Task: Find out when the last Metromover Inner Loop train is departing from Brickell to Government Center.
Action: Mouse moved to (297, 62)
Screenshot: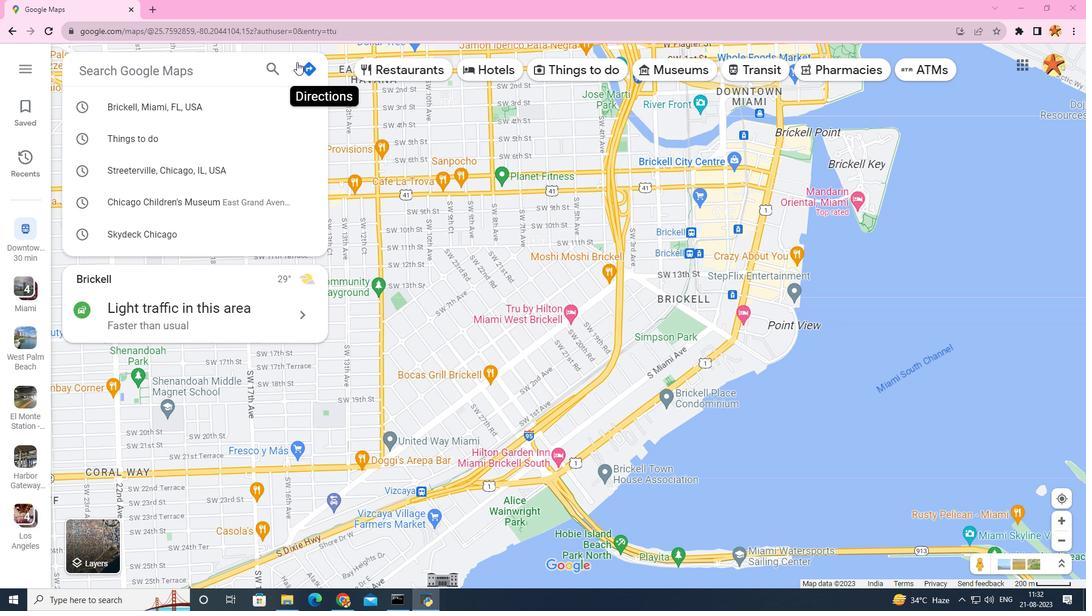 
Action: Mouse pressed left at (297, 62)
Screenshot: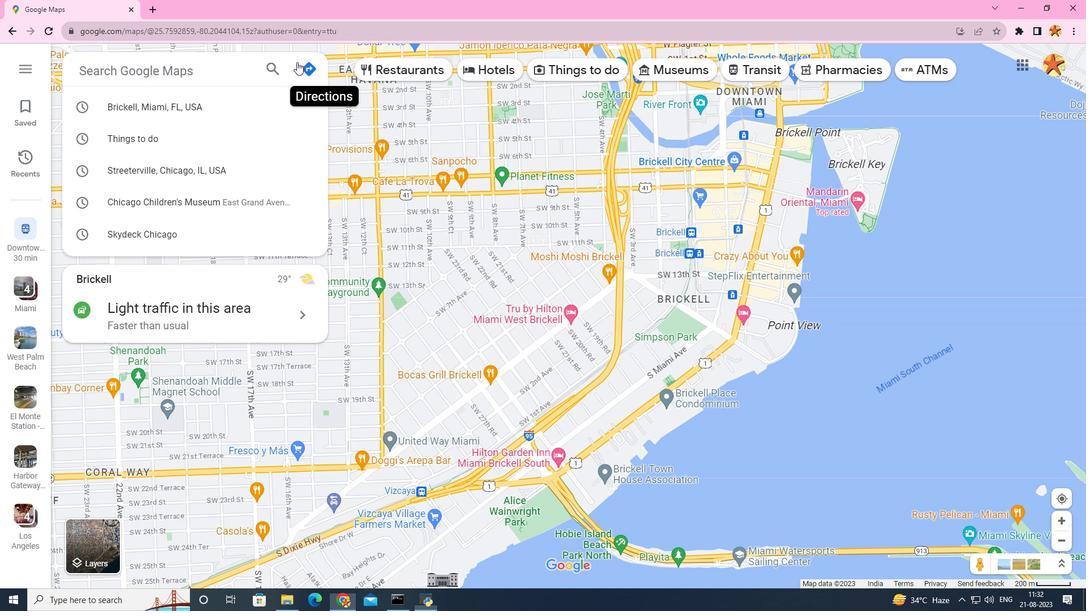 
Action: Mouse moved to (223, 109)
Screenshot: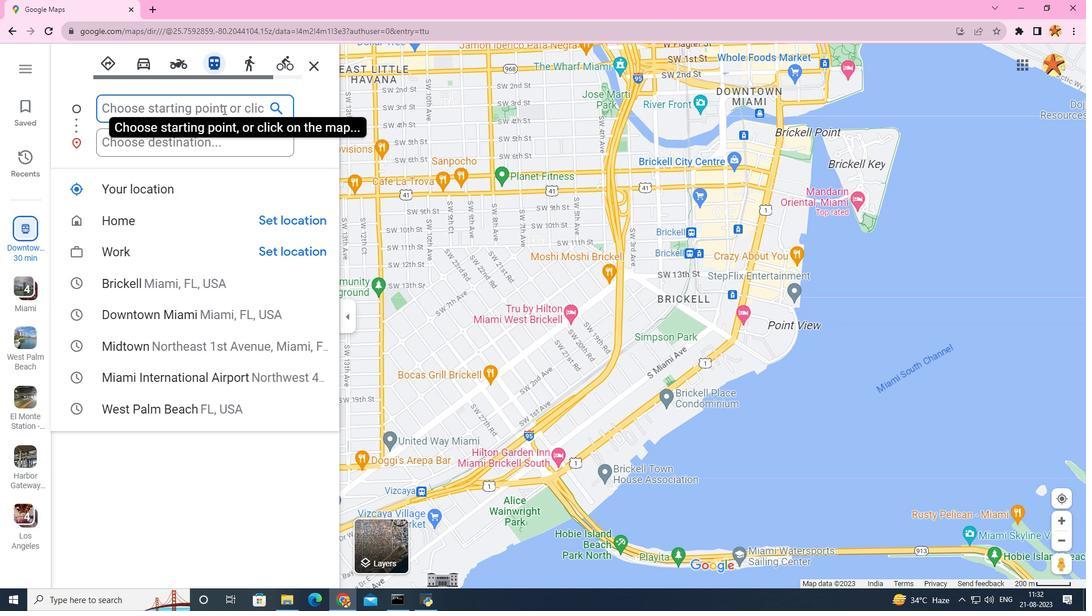 
Action: Mouse pressed left at (223, 109)
Screenshot: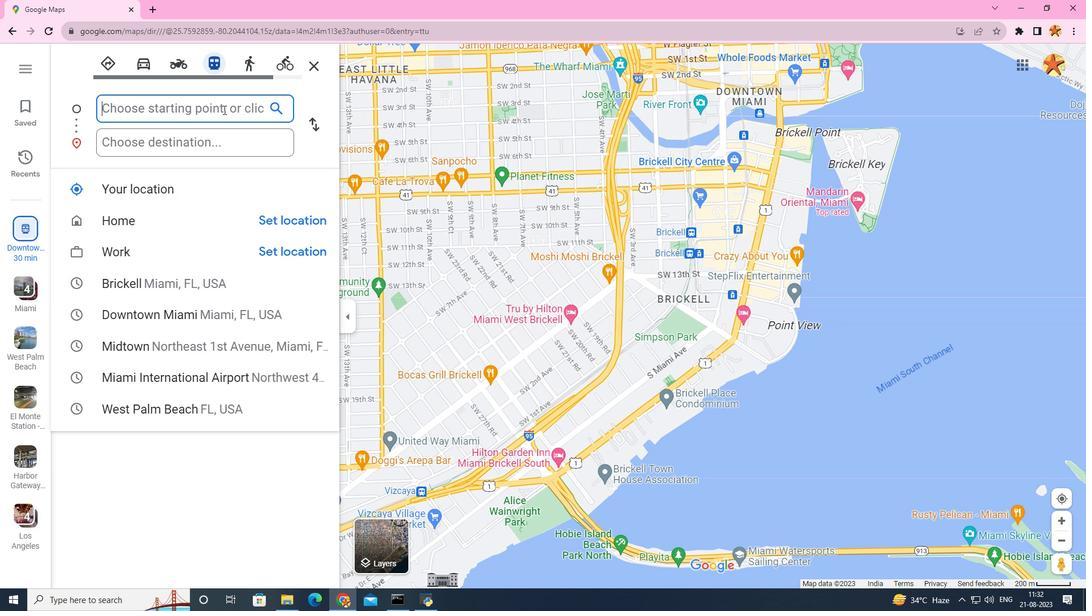 
Action: Key pressed <Key.caps_lock>B<Key.caps_lock>rickell
Screenshot: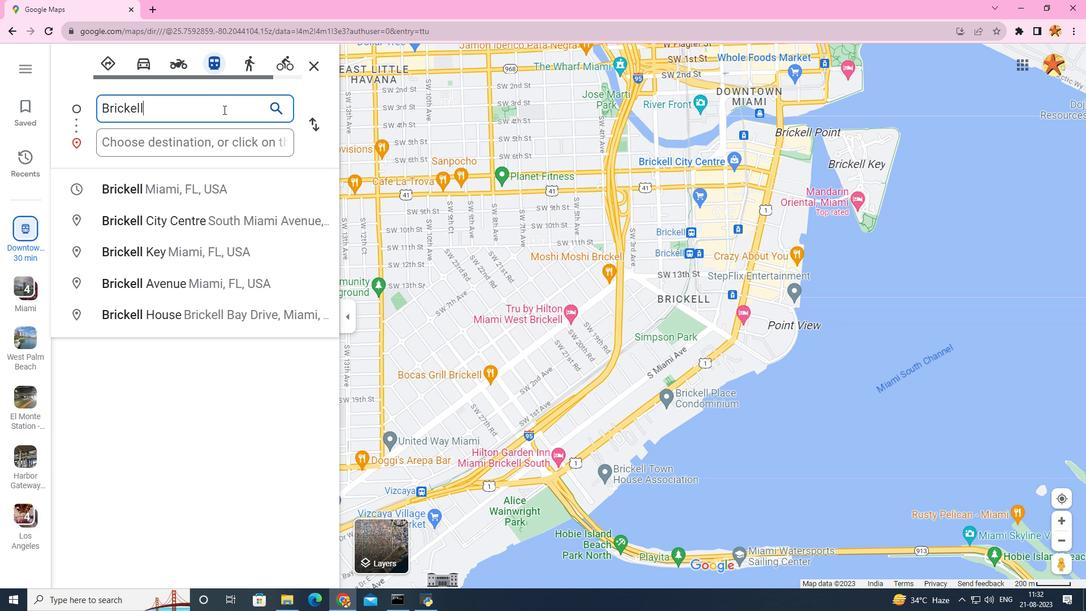 
Action: Mouse moved to (199, 195)
Screenshot: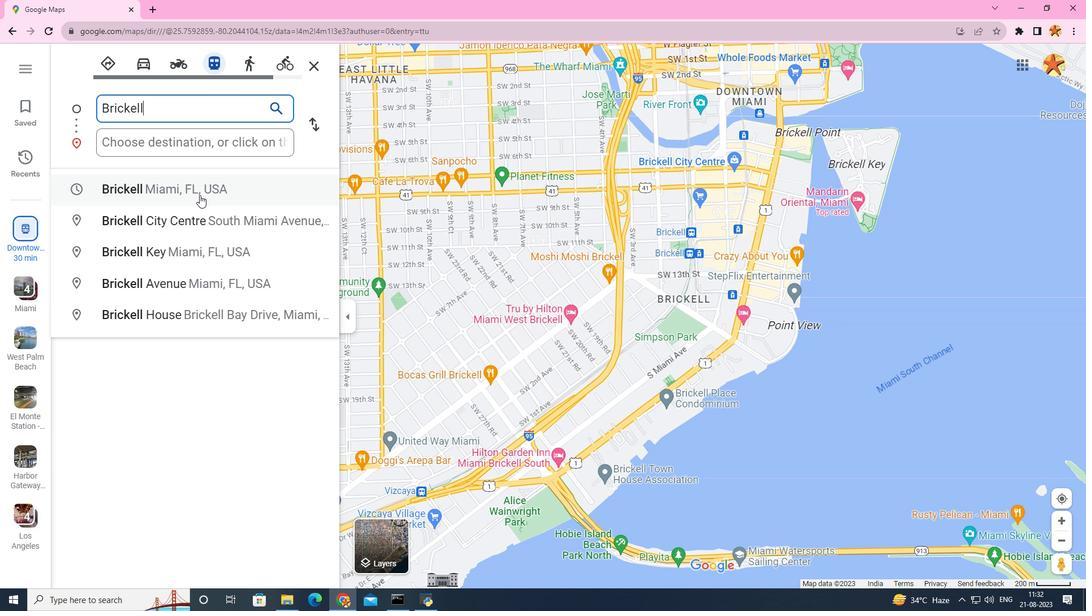 
Action: Mouse pressed left at (199, 195)
Screenshot: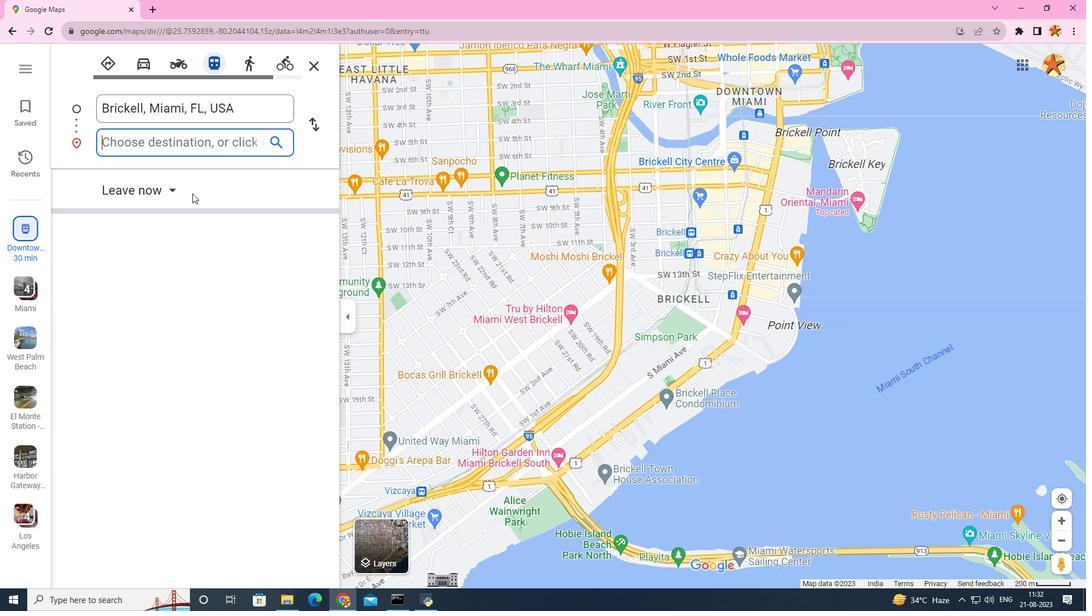 
Action: Mouse moved to (181, 138)
Screenshot: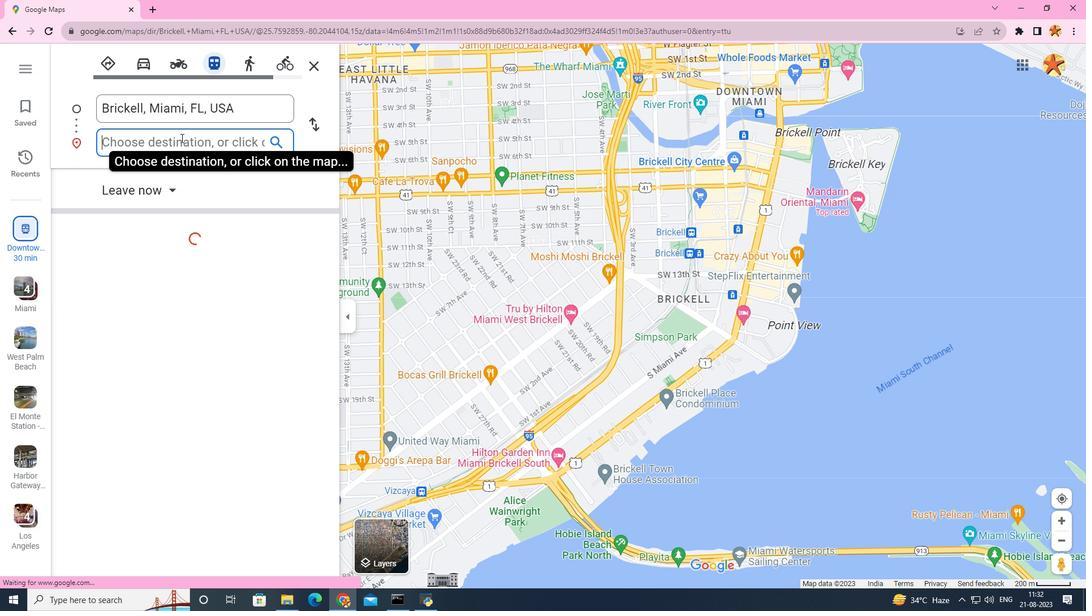 
Action: Mouse pressed left at (181, 138)
Screenshot: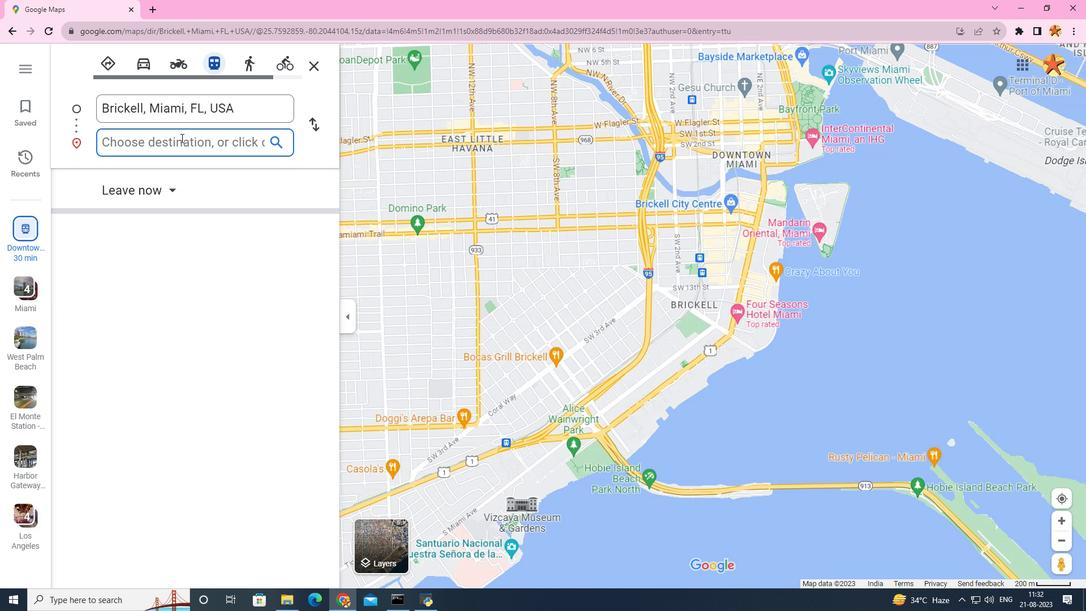 
Action: Key pressed <Key.caps_lock>G<Key.caps_lock>overnment
Screenshot: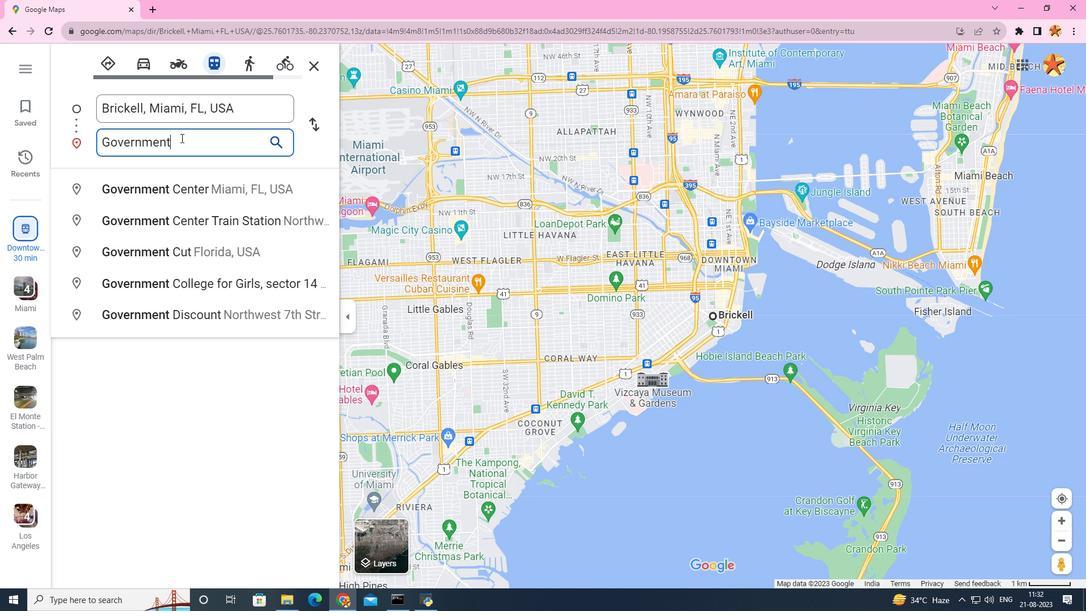 
Action: Mouse moved to (184, 174)
Screenshot: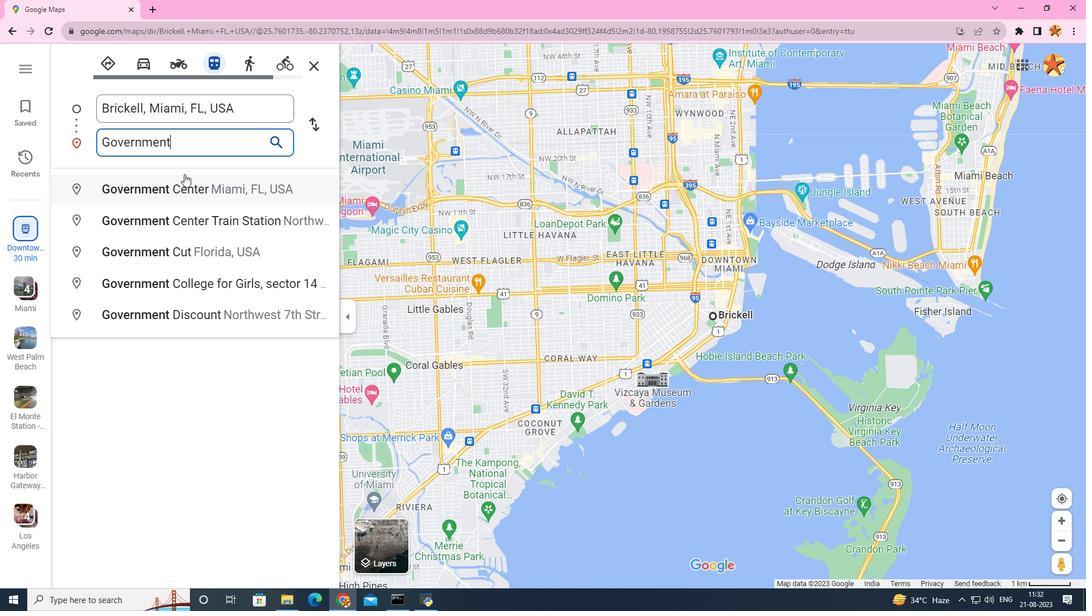 
Action: Mouse pressed left at (184, 174)
Screenshot: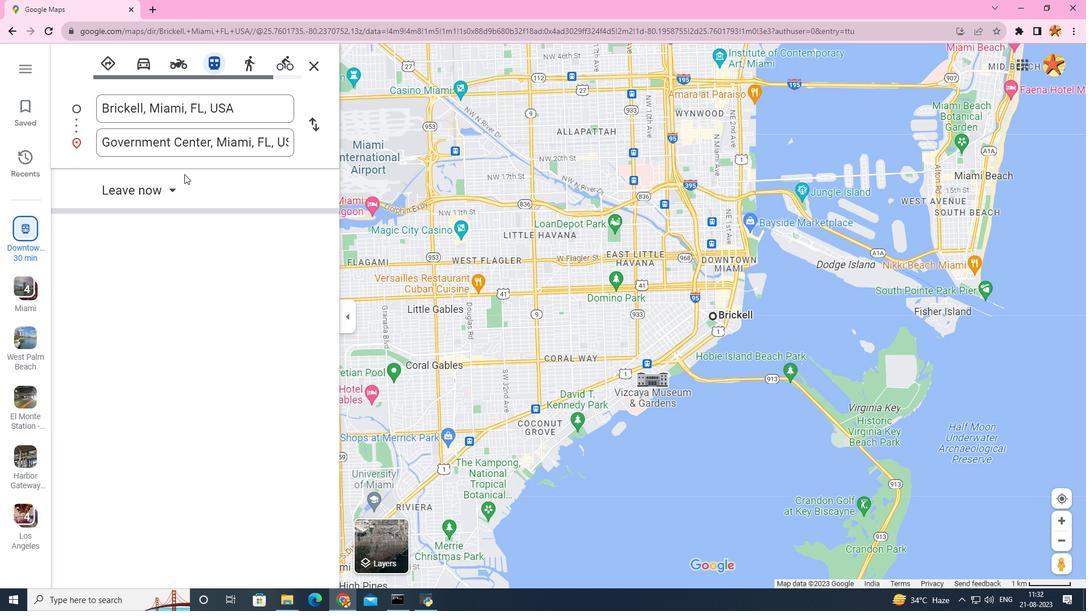 
Action: Mouse moved to (159, 243)
Screenshot: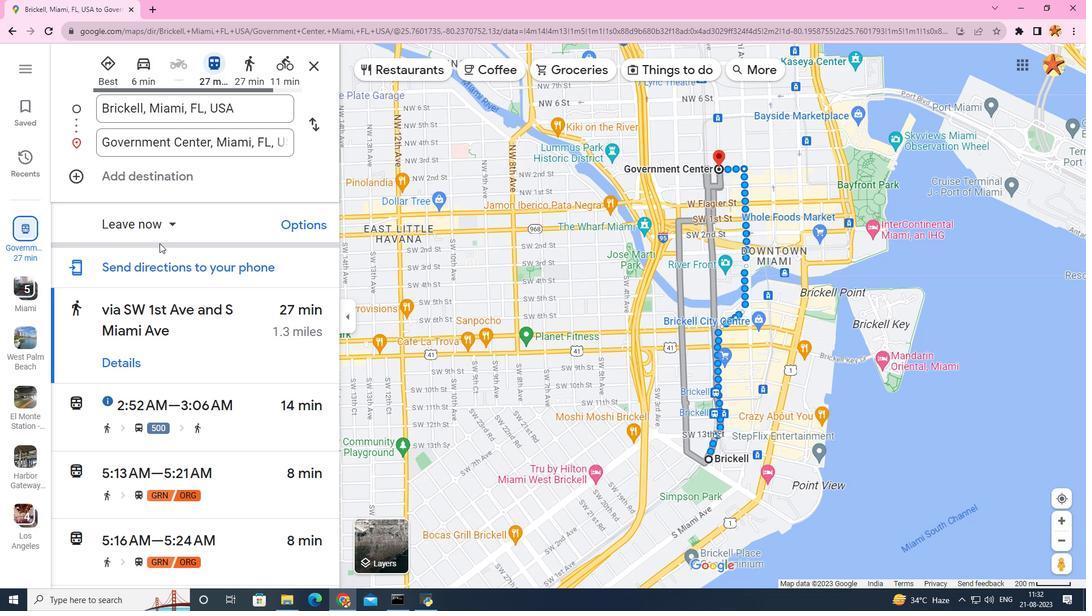 
Action: Mouse scrolled (159, 242) with delta (0, 0)
Screenshot: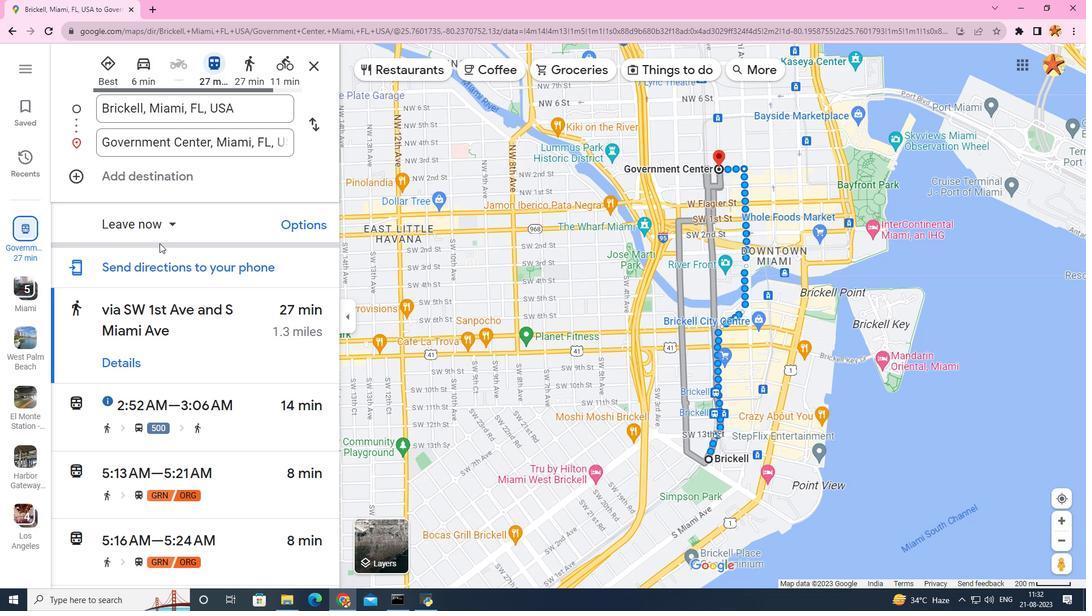 
Action: Mouse scrolled (159, 242) with delta (0, 0)
Screenshot: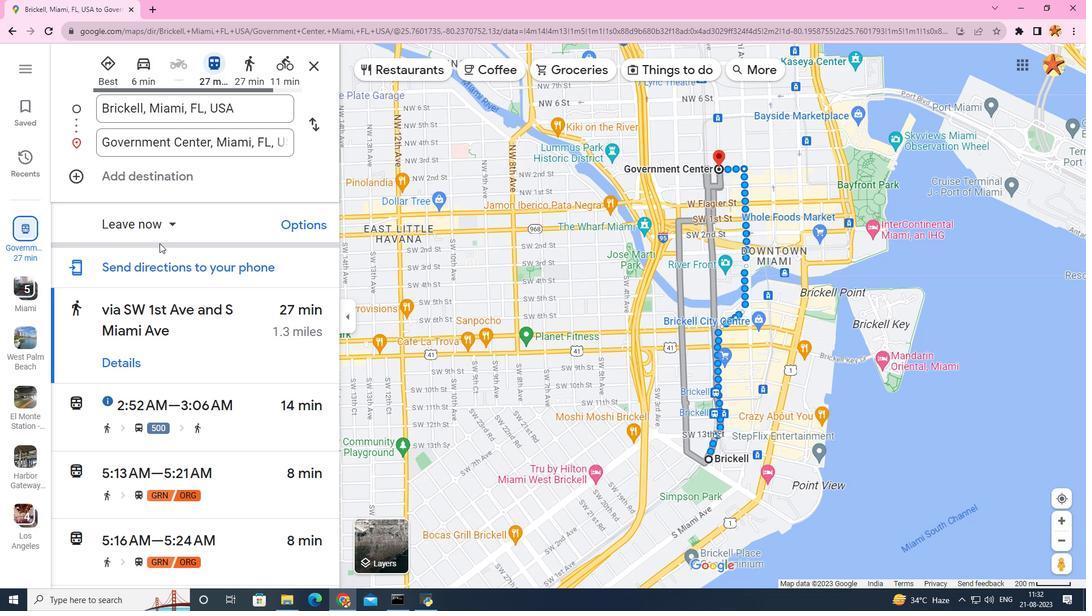 
Action: Mouse scrolled (159, 242) with delta (0, 0)
Screenshot: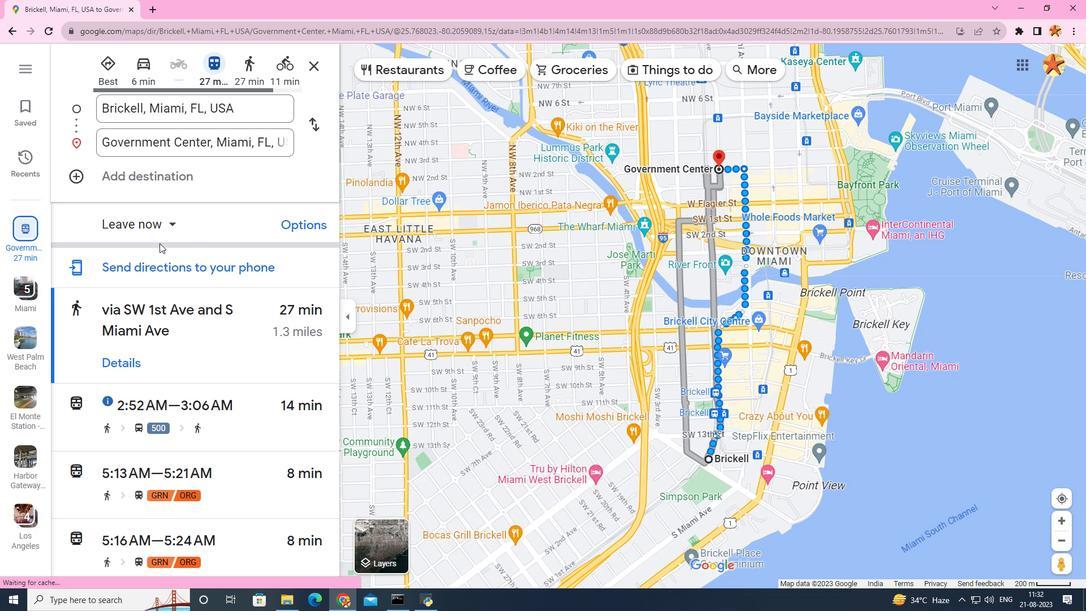 
Action: Mouse scrolled (159, 242) with delta (0, 0)
Screenshot: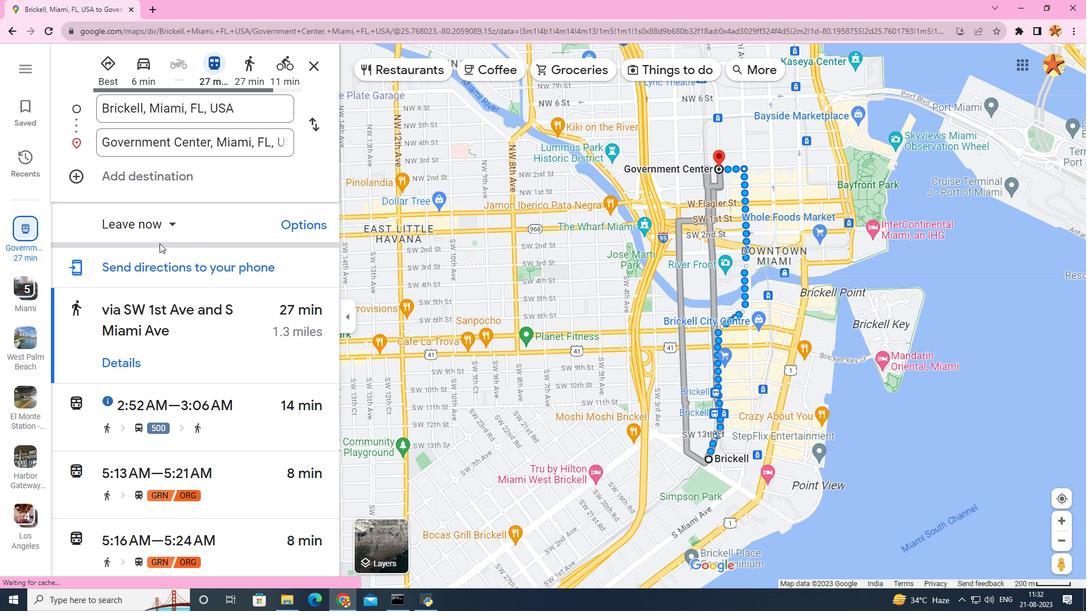 
Action: Mouse scrolled (159, 242) with delta (0, 0)
Screenshot: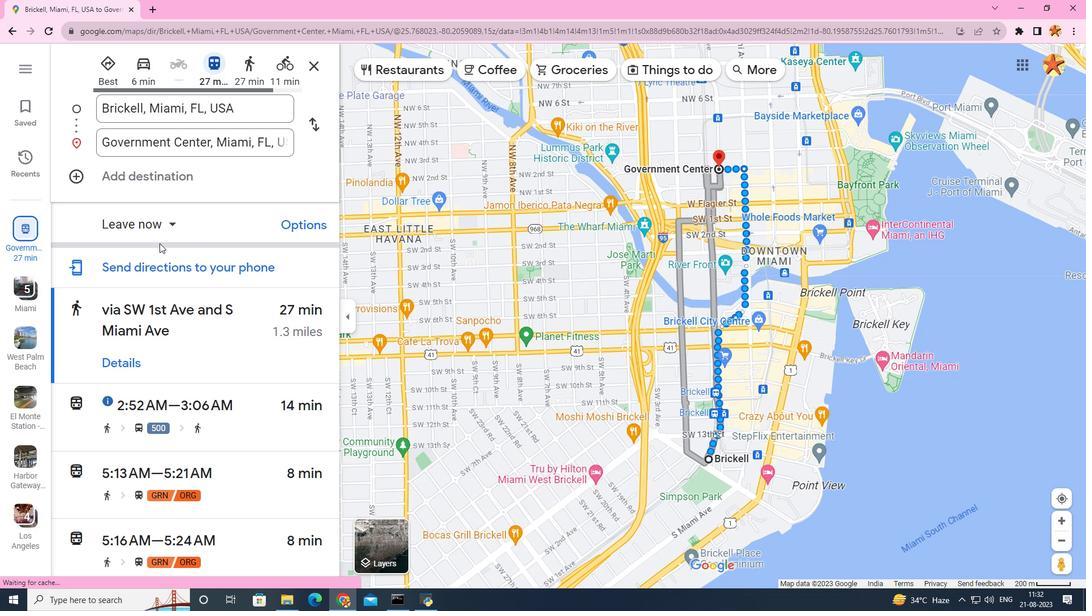 
Action: Mouse scrolled (159, 242) with delta (0, 0)
Screenshot: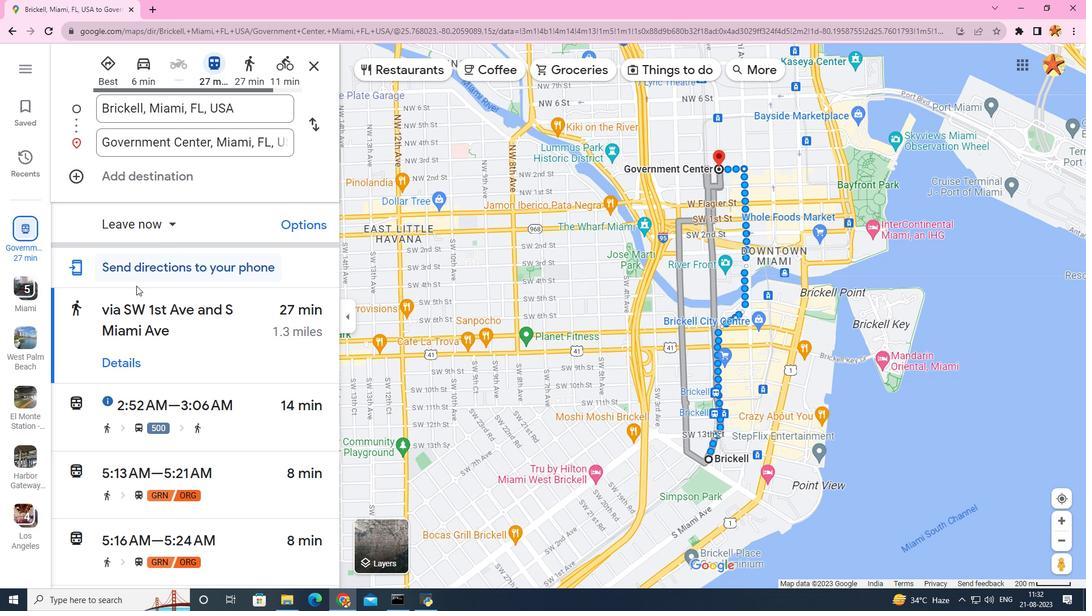 
Action: Mouse moved to (158, 244)
Screenshot: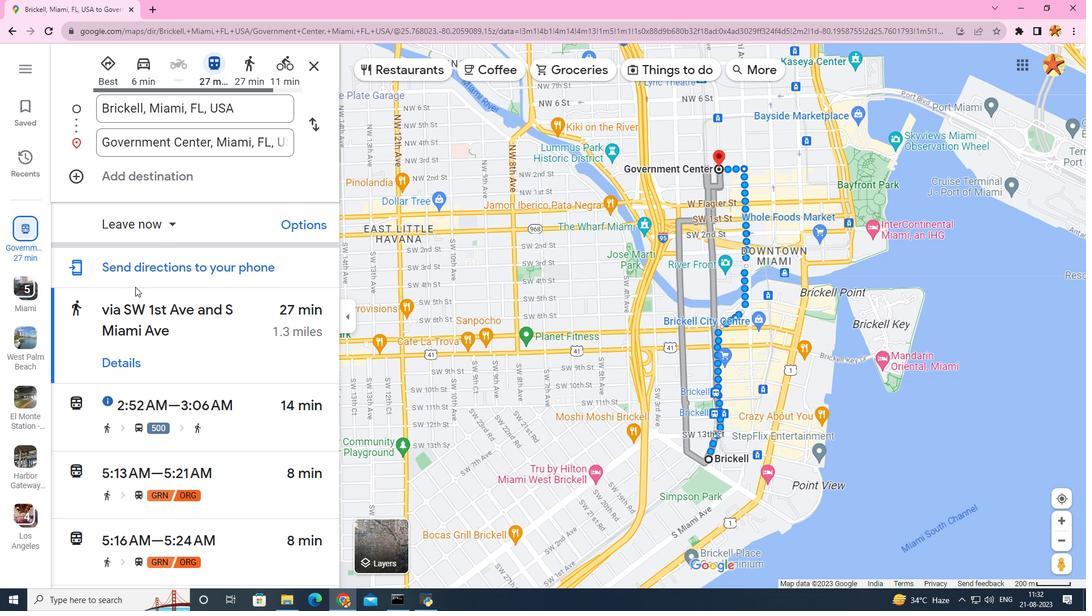 
Action: Mouse scrolled (159, 242) with delta (0, 0)
Screenshot: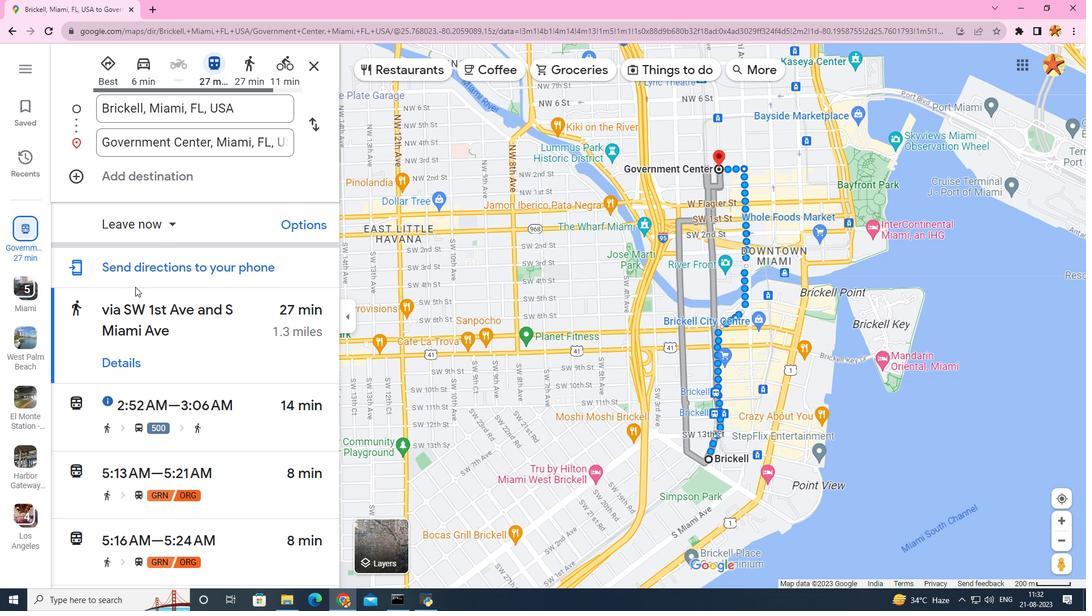 
Action: Mouse moved to (150, 263)
Screenshot: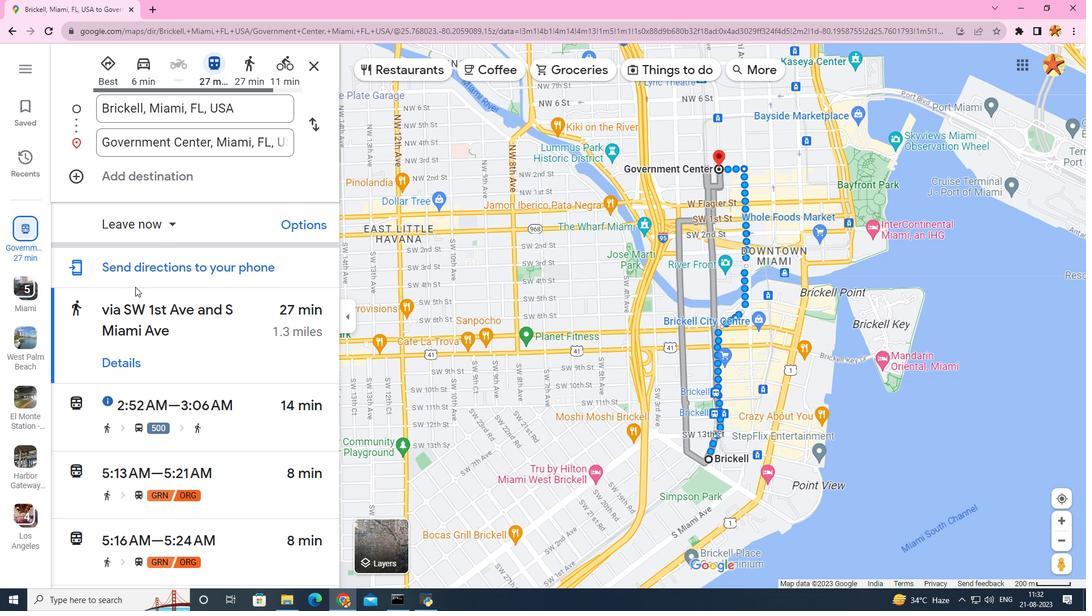 
Action: Mouse scrolled (155, 251) with delta (0, 0)
Screenshot: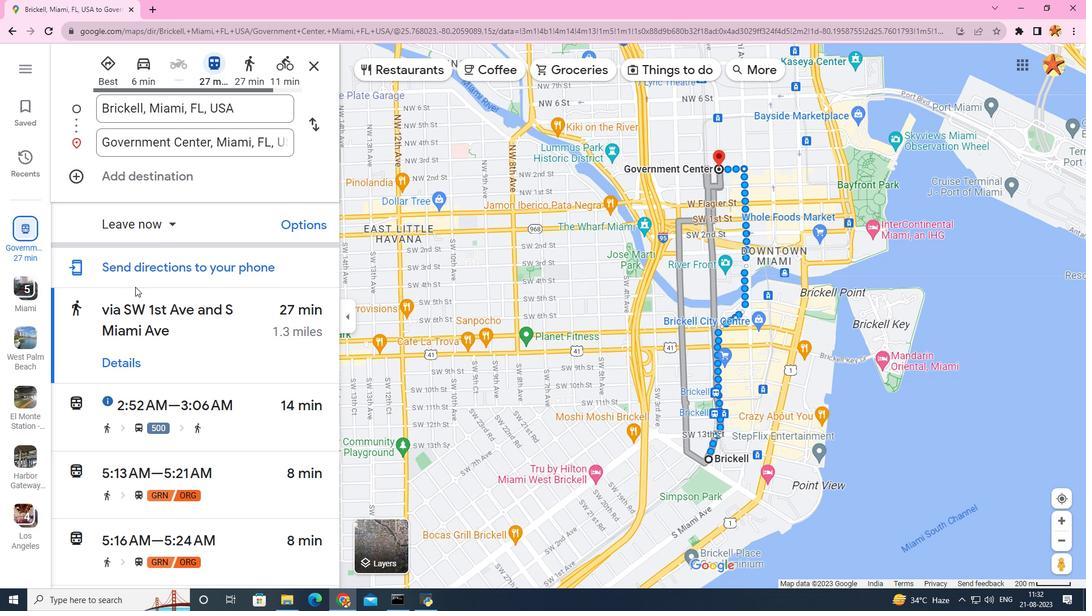 
Action: Mouse moved to (133, 287)
Screenshot: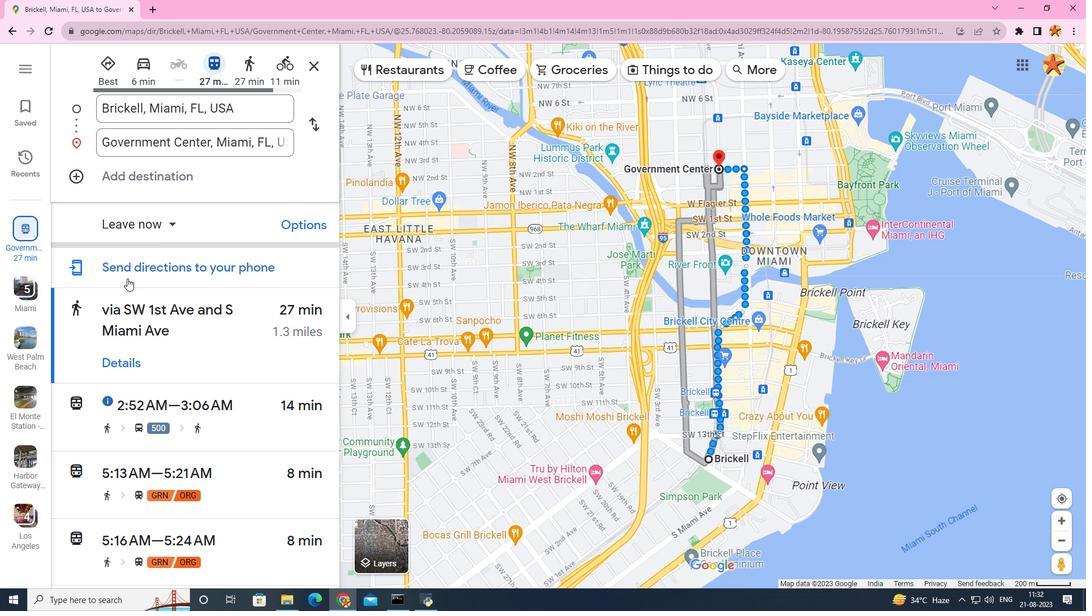 
Action: Mouse scrolled (133, 286) with delta (0, 0)
Screenshot: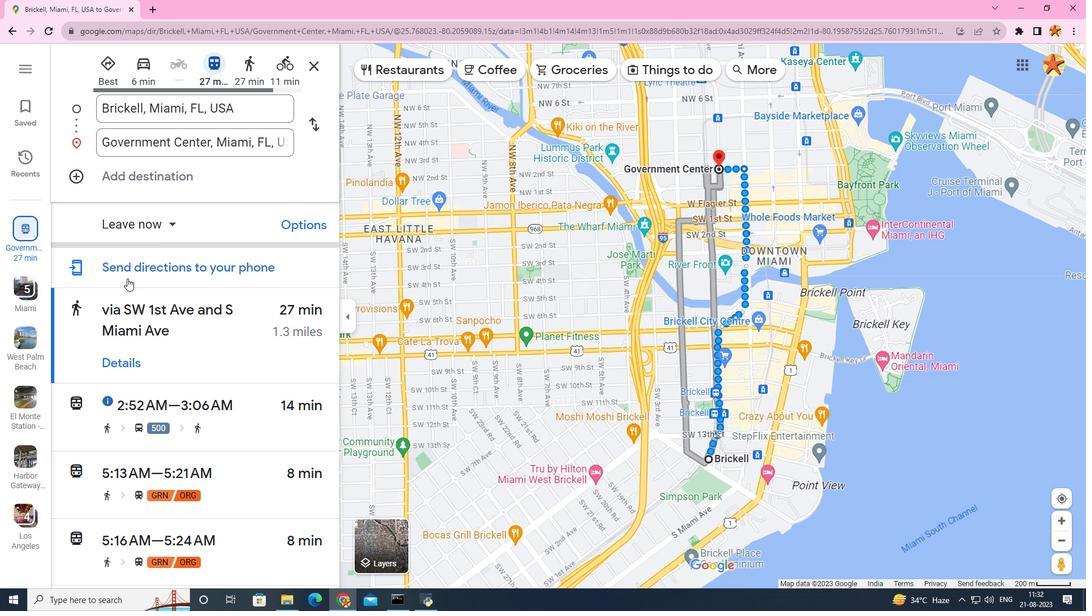 
Action: Mouse moved to (131, 286)
Screenshot: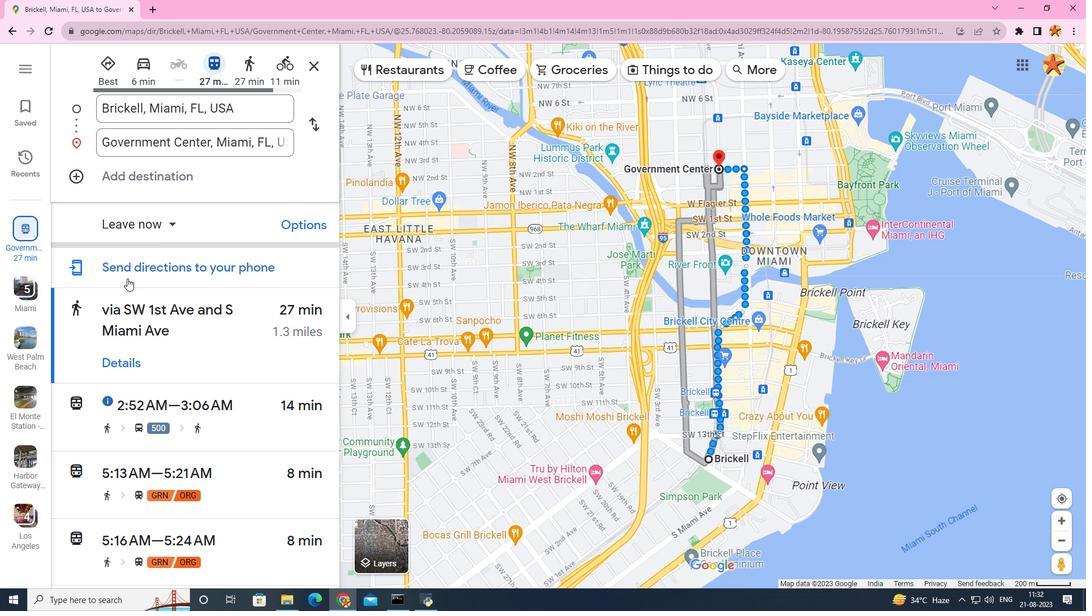 
Action: Mouse scrolled (131, 286) with delta (0, 0)
Screenshot: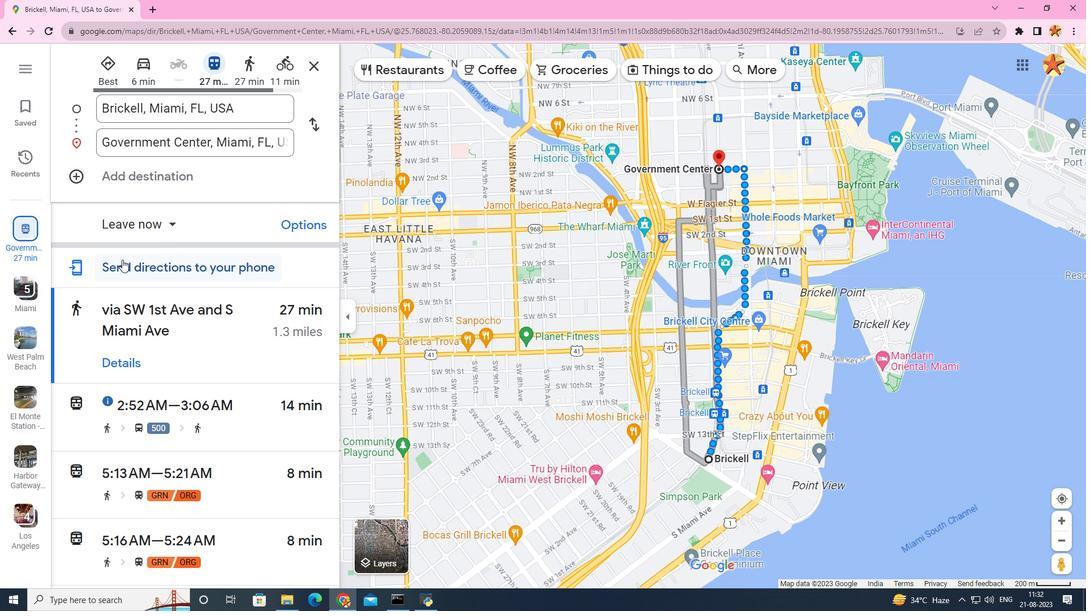 
Action: Mouse moved to (131, 286)
Screenshot: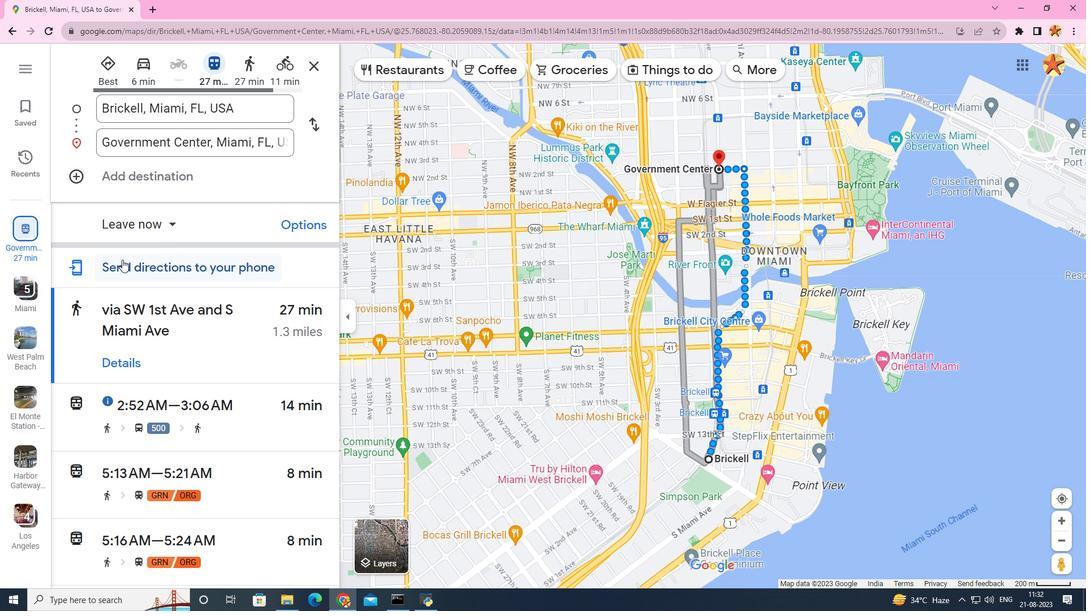 
Action: Mouse scrolled (131, 285) with delta (0, 0)
Screenshot: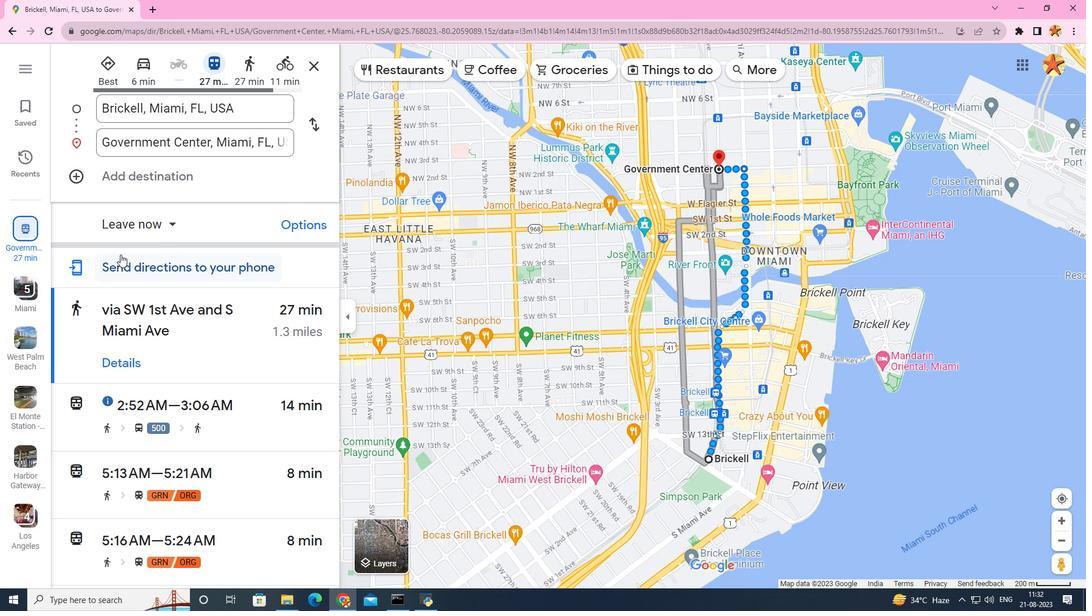 
Action: Mouse moved to (129, 285)
Screenshot: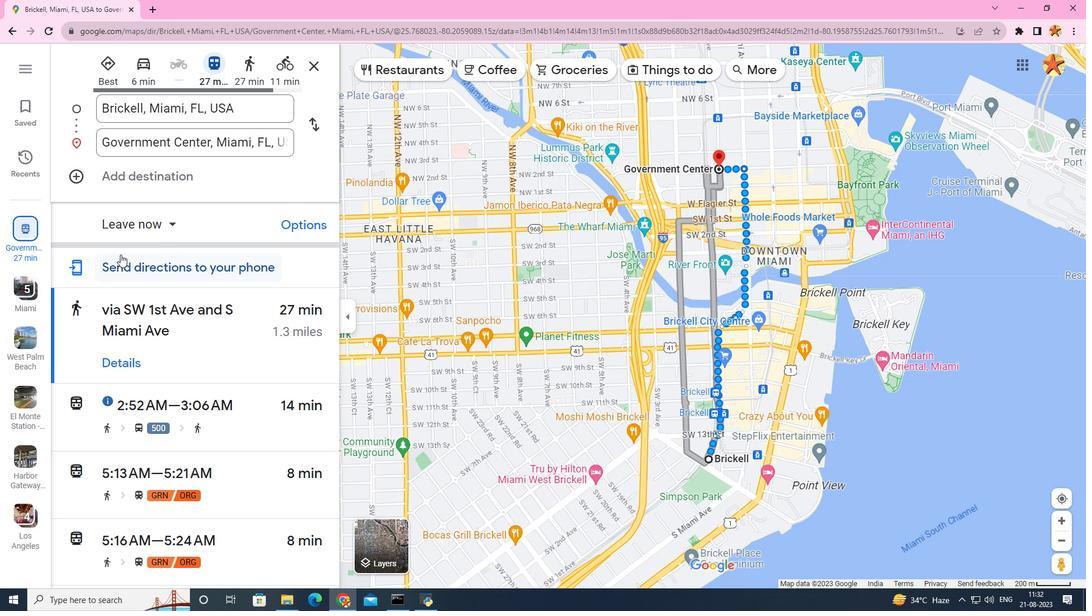 
Action: Mouse scrolled (129, 285) with delta (0, 0)
Screenshot: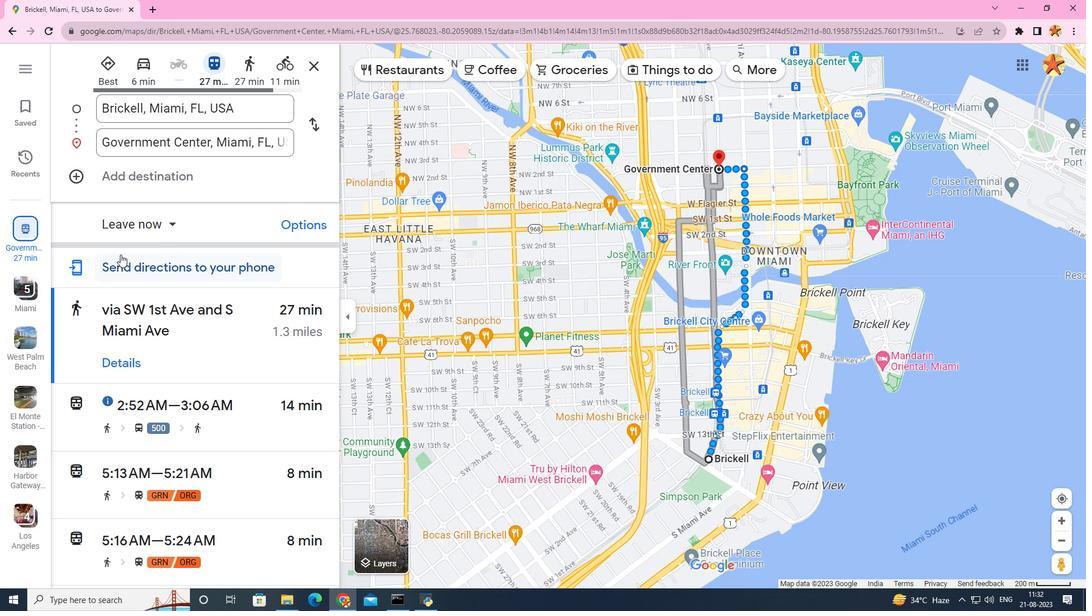 
Action: Mouse moved to (137, 231)
Screenshot: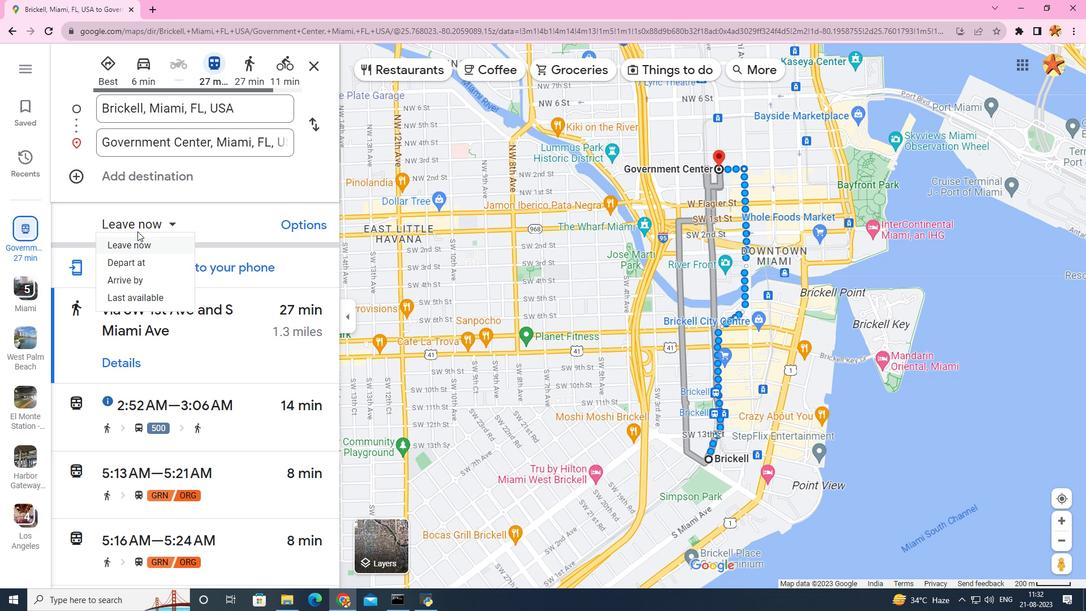 
Action: Mouse pressed left at (137, 231)
Screenshot: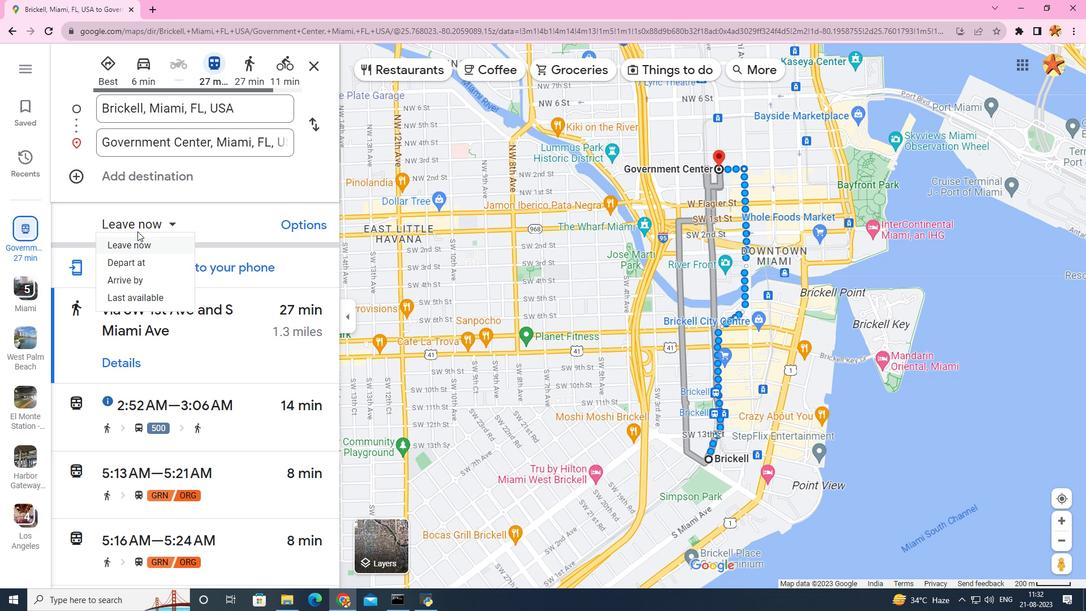 
Action: Mouse moved to (124, 292)
Screenshot: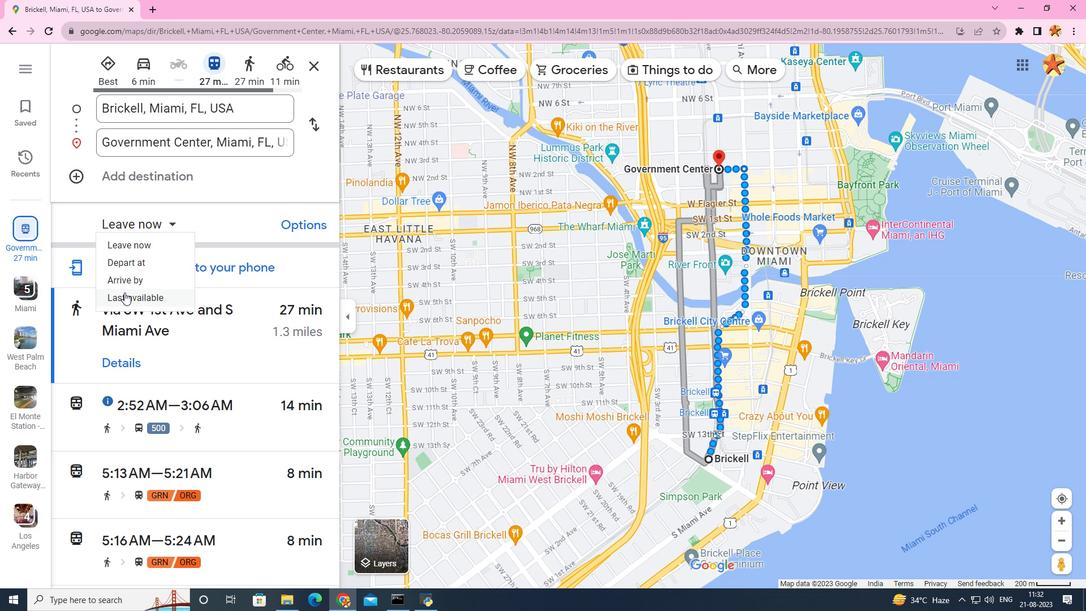 
Action: Mouse pressed left at (124, 292)
Screenshot: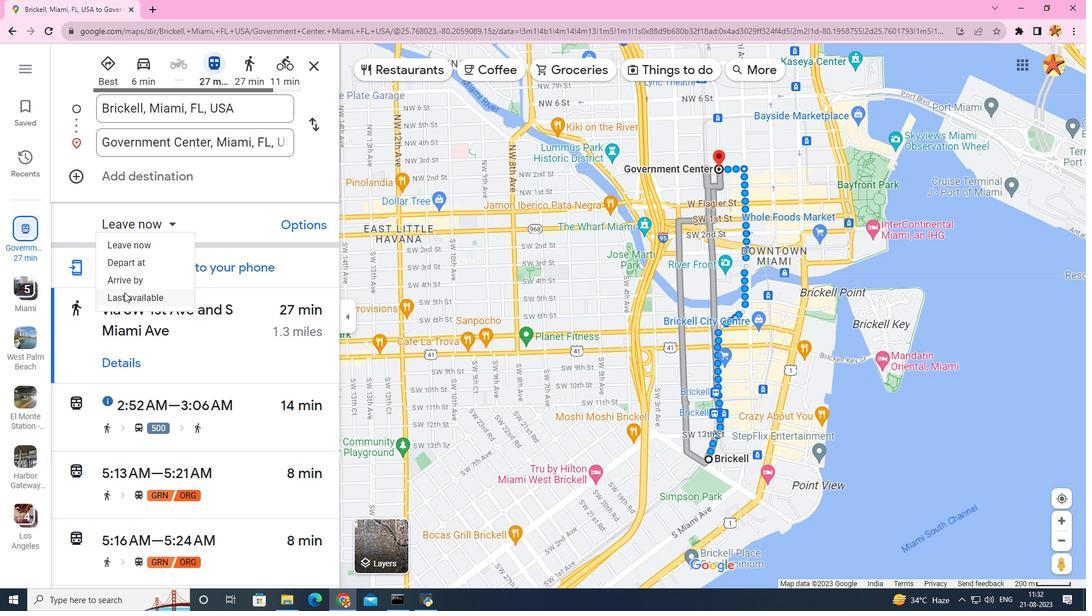 
Action: Mouse moved to (141, 277)
Screenshot: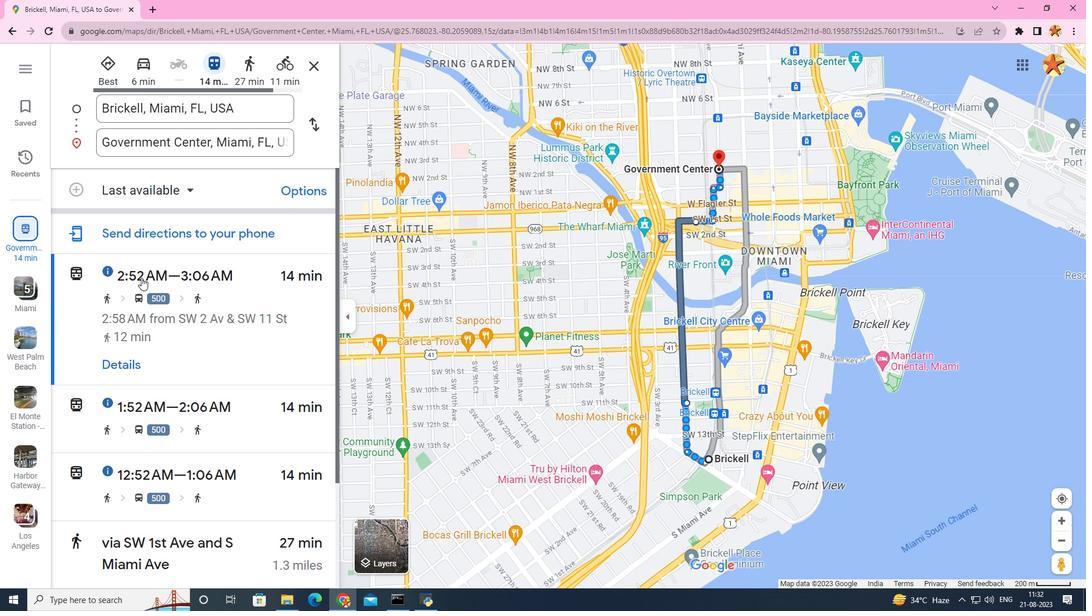 
Action: Mouse scrolled (141, 277) with delta (0, 0)
Screenshot: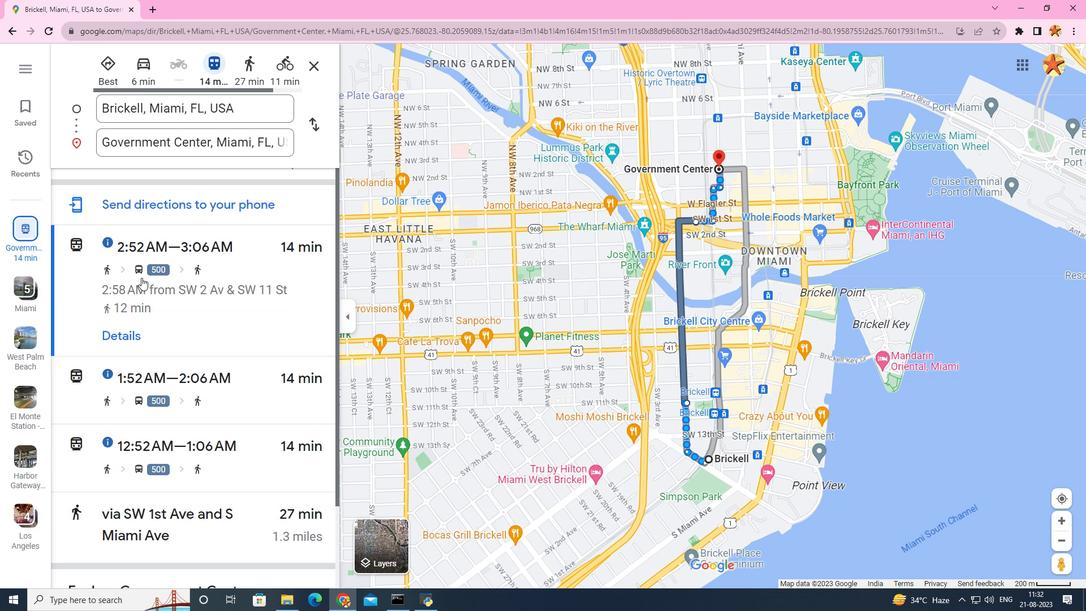
Action: Mouse scrolled (141, 277) with delta (0, 0)
Screenshot: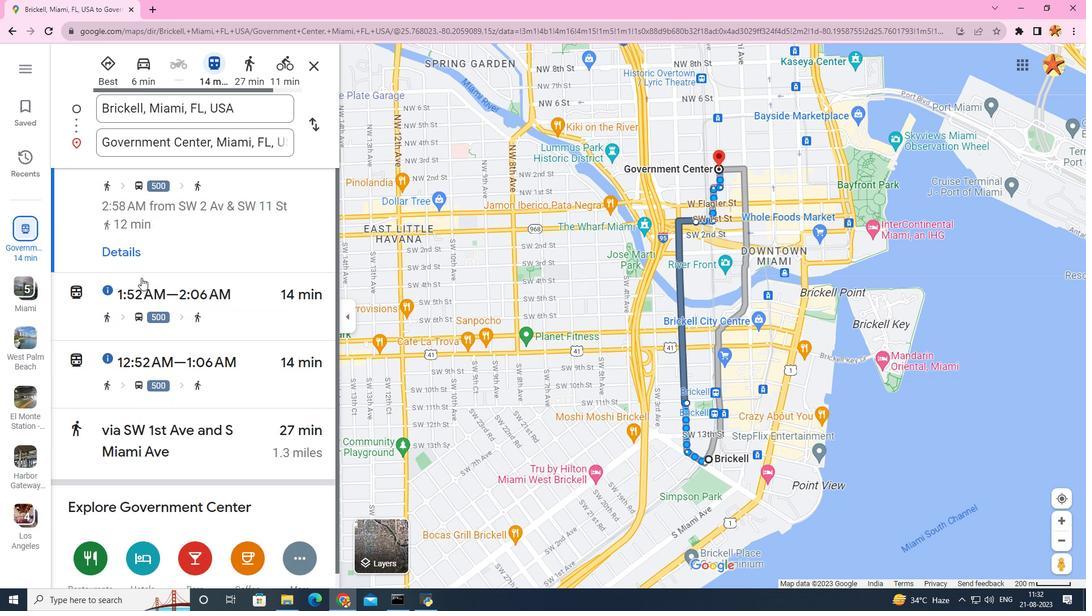 
Action: Mouse scrolled (141, 277) with delta (0, 0)
Screenshot: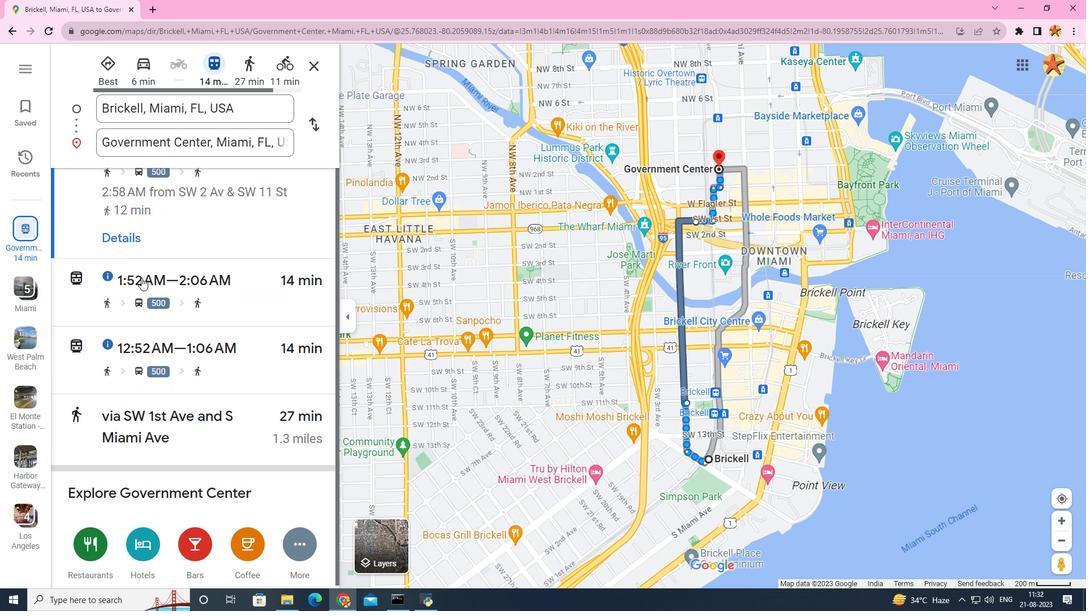 
Action: Mouse scrolled (141, 277) with delta (0, 0)
Screenshot: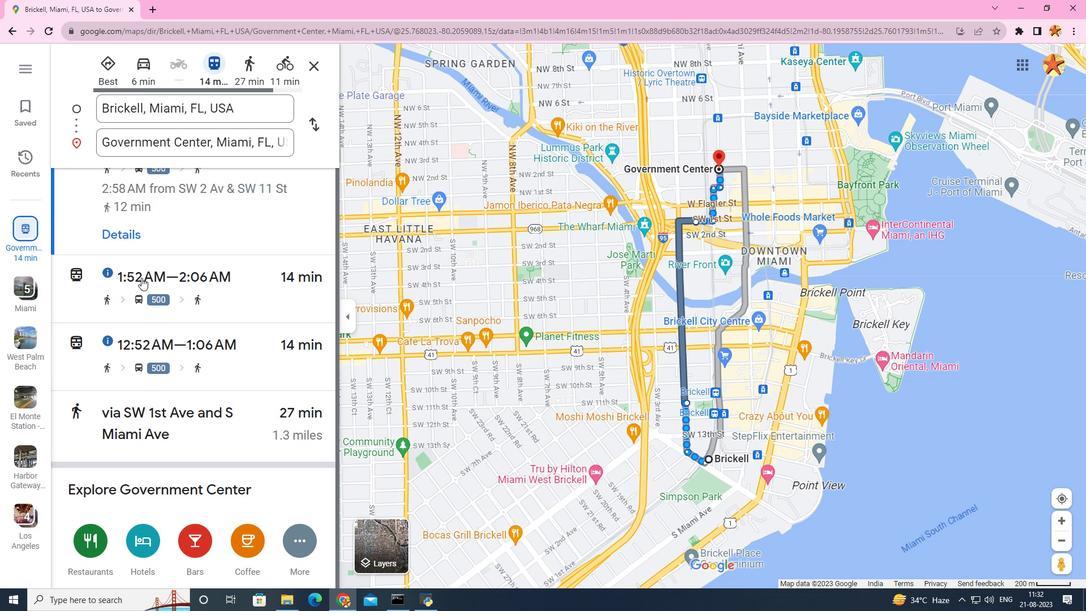 
Action: Mouse scrolled (141, 277) with delta (0, 0)
Screenshot: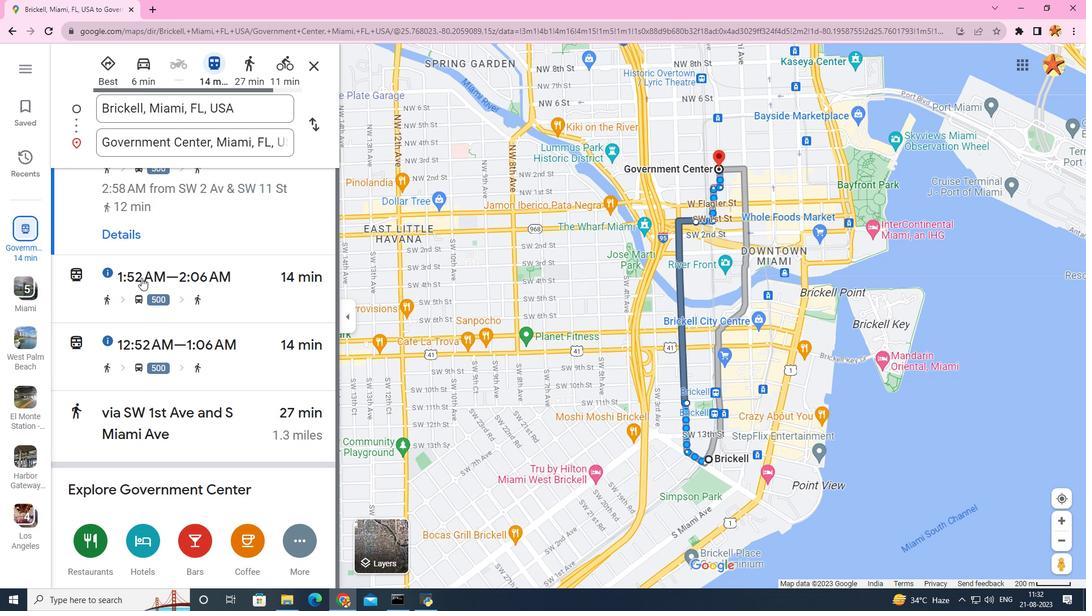 
Action: Mouse scrolled (141, 277) with delta (0, 0)
Screenshot: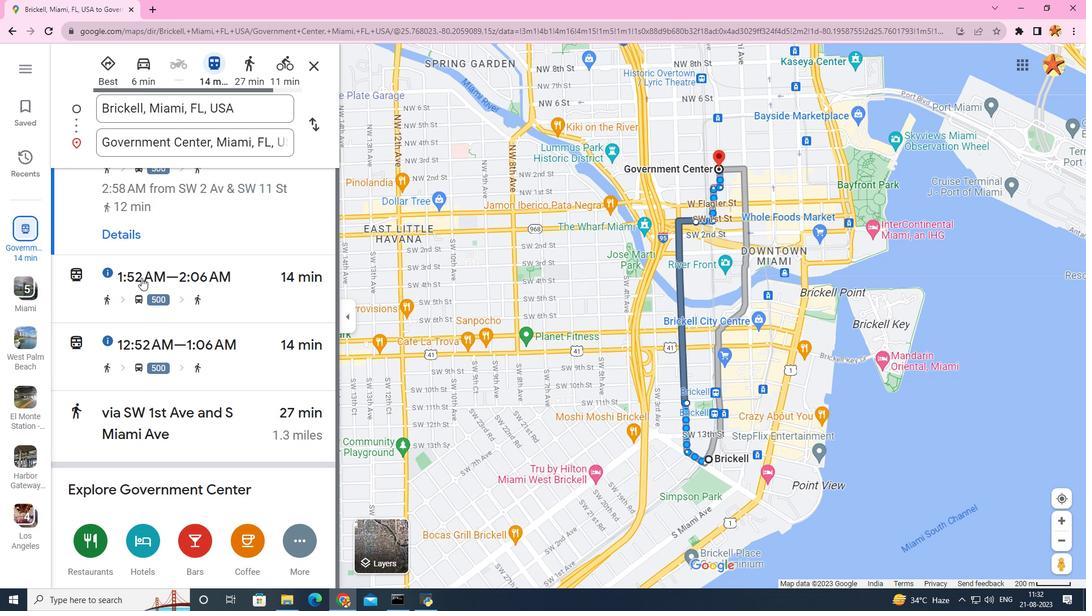 
Action: Mouse moved to (387, 547)
Screenshot: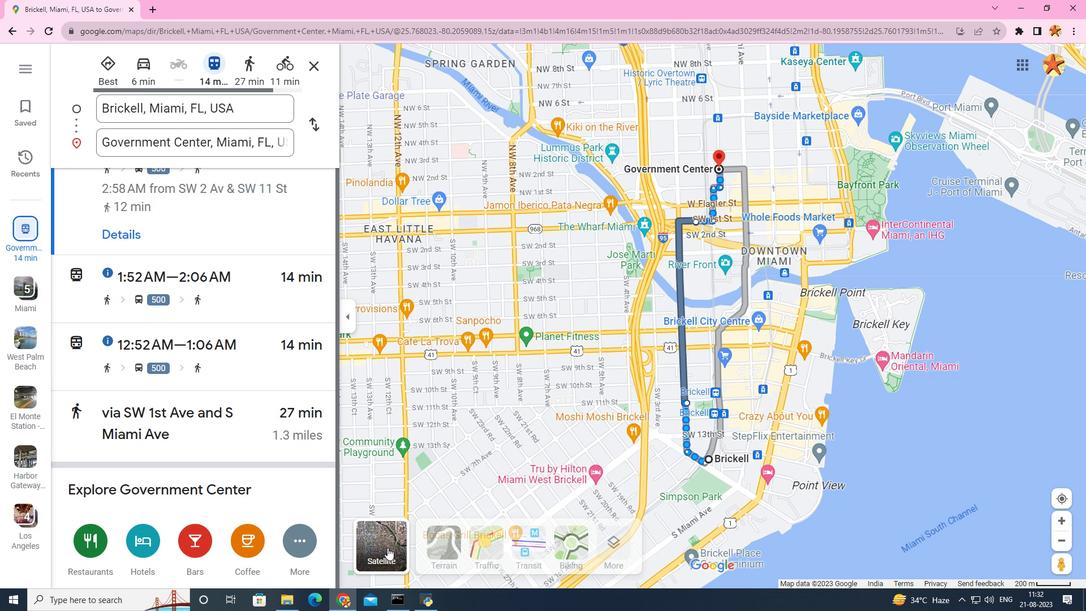 
Action: Mouse pressed left at (387, 547)
Screenshot: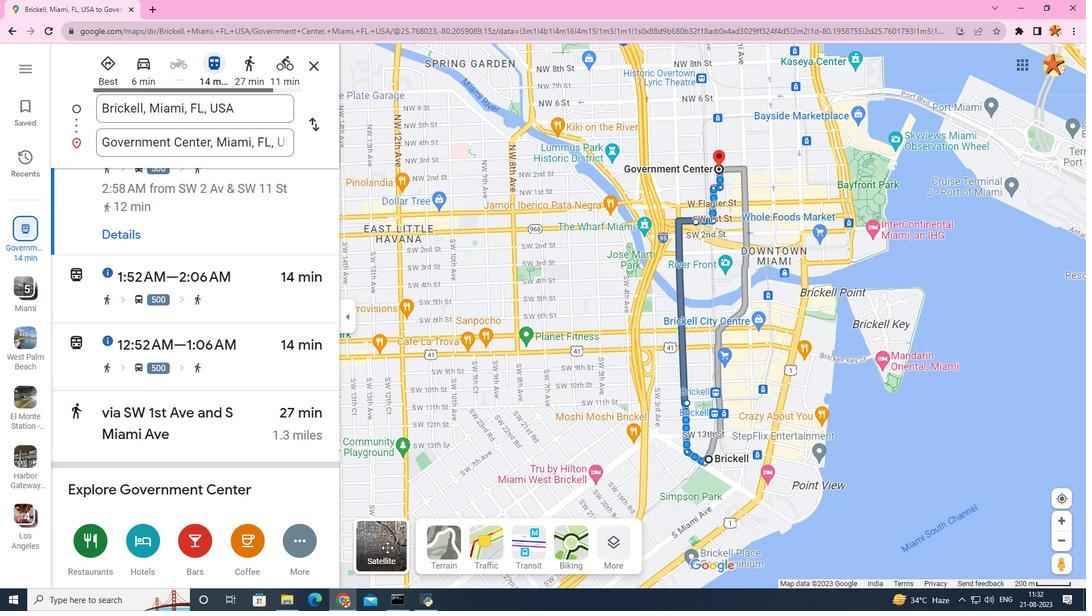 
Action: Mouse moved to (610, 542)
Screenshot: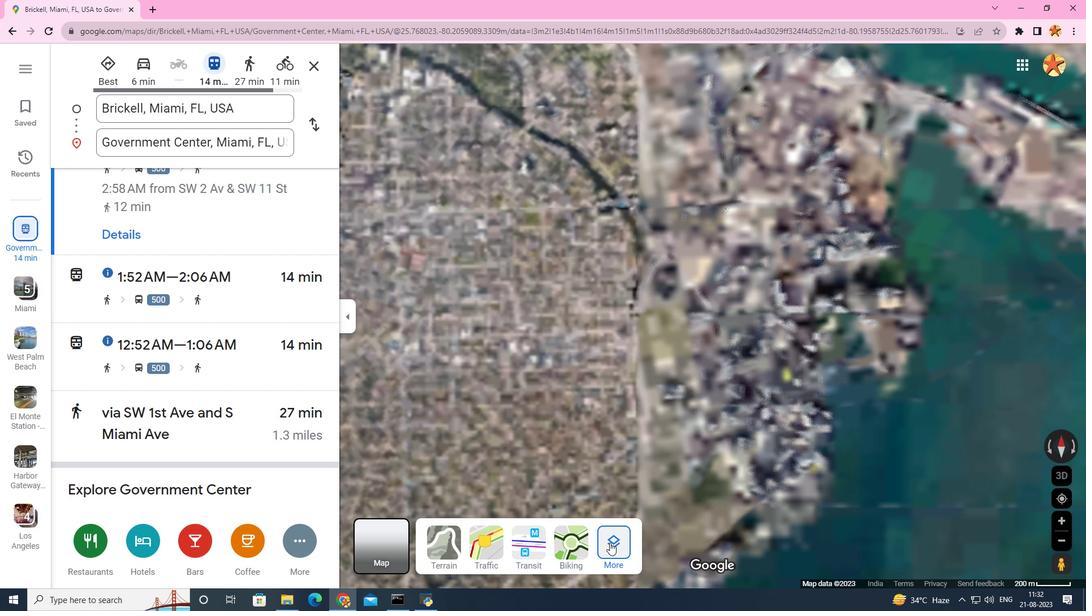 
Action: Mouse pressed left at (610, 542)
Screenshot: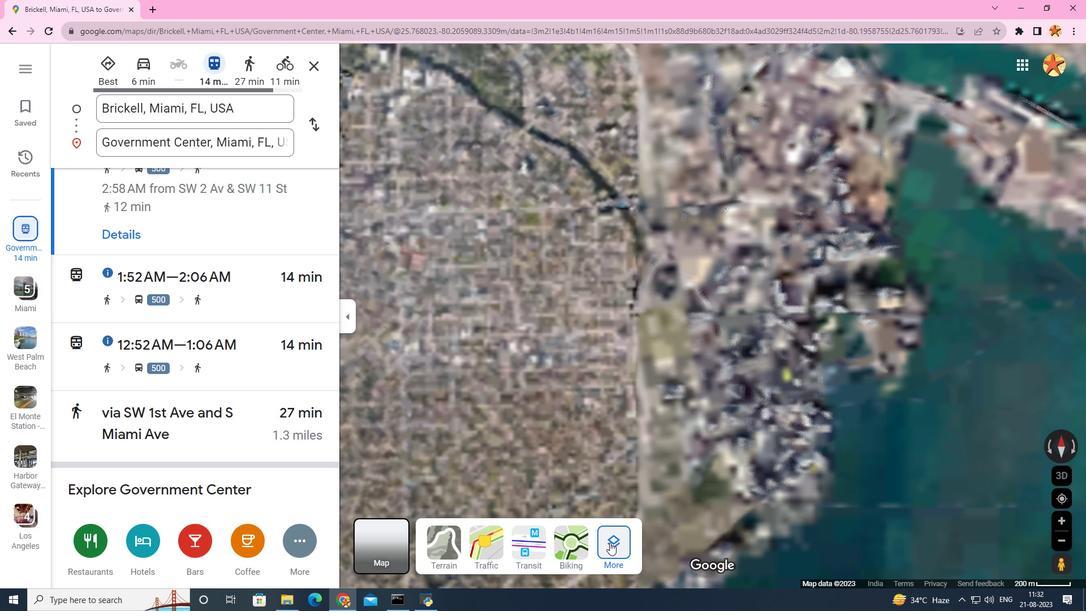 
Action: Mouse moved to (386, 474)
Screenshot: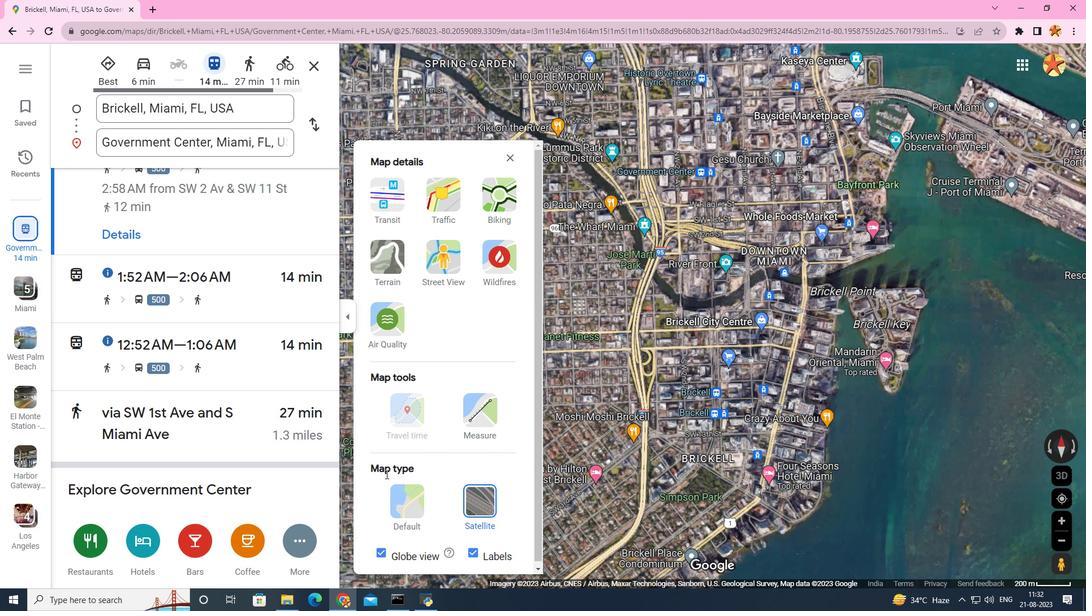 
Action: Mouse scrolled (386, 473) with delta (0, 0)
Screenshot: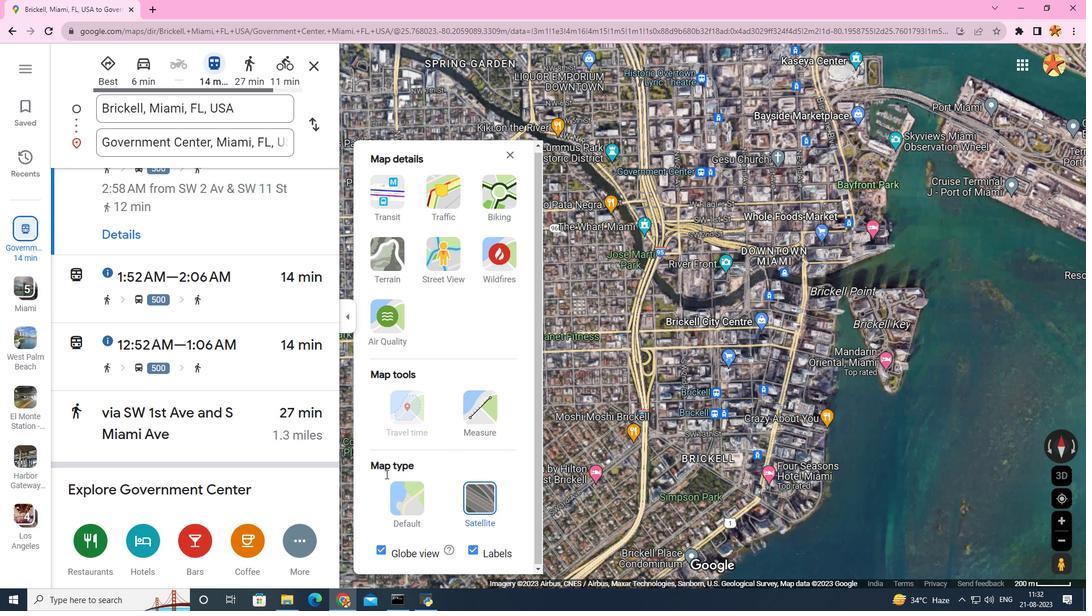 
Action: Mouse scrolled (386, 473) with delta (0, 0)
Screenshot: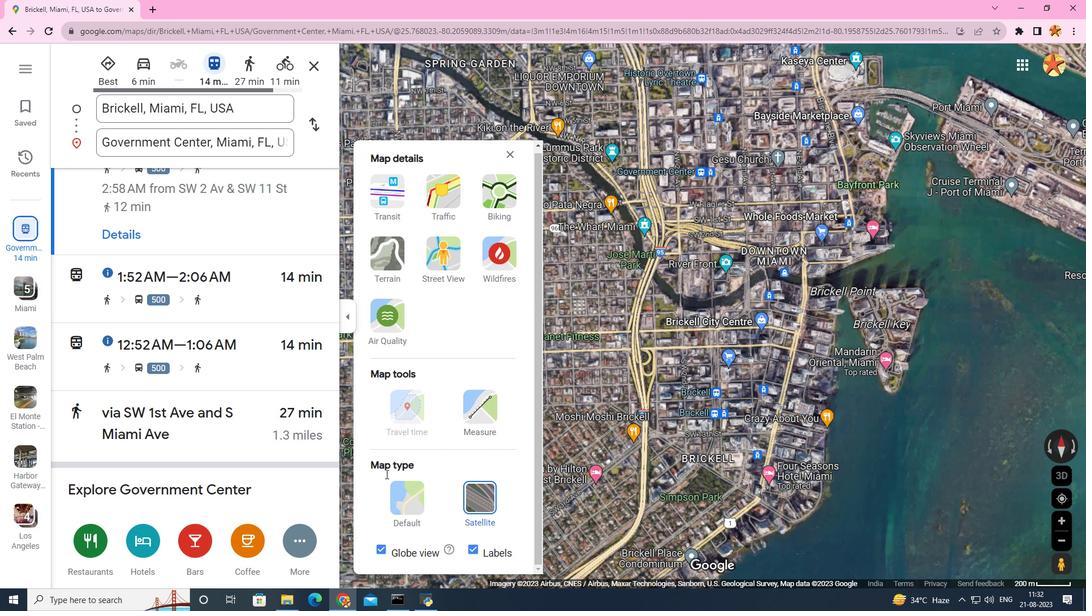 
Action: Mouse scrolled (386, 474) with delta (0, 0)
Screenshot: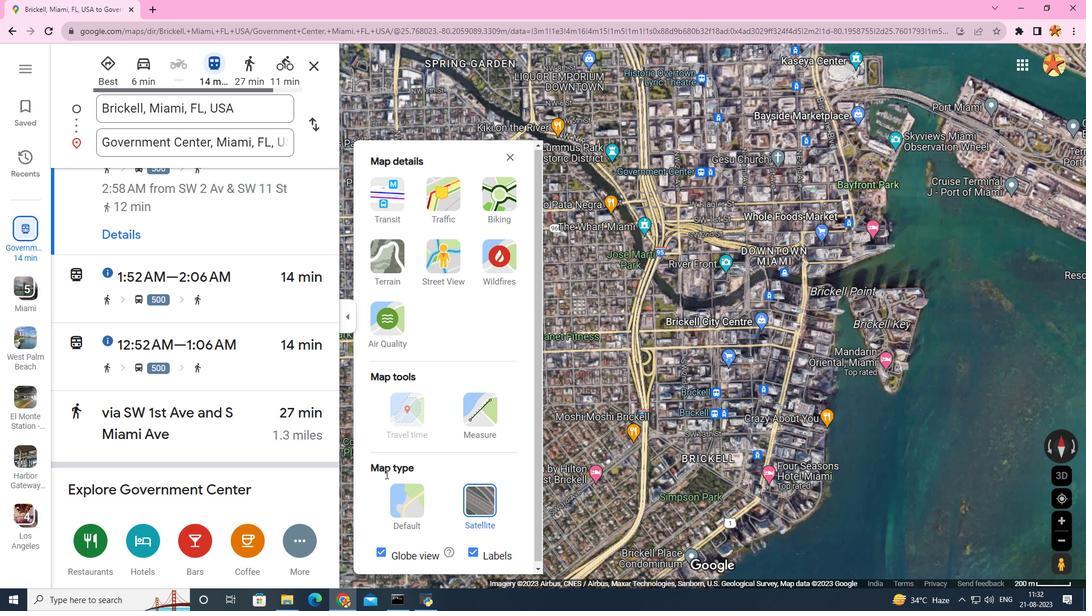 
Action: Mouse scrolled (386, 474) with delta (0, 0)
Screenshot: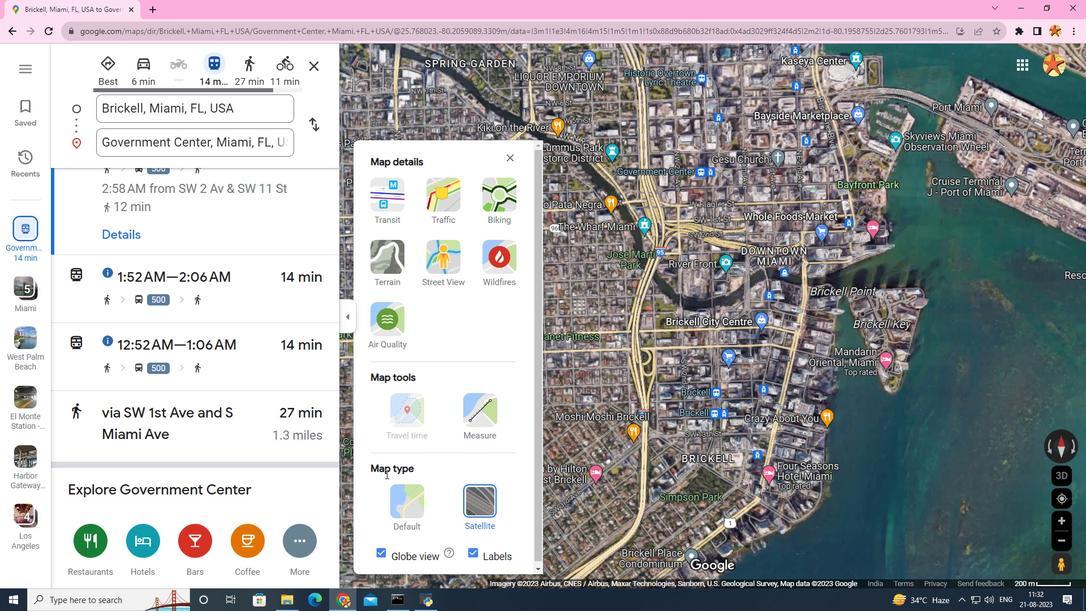 
Action: Mouse scrolled (386, 474) with delta (0, 0)
Screenshot: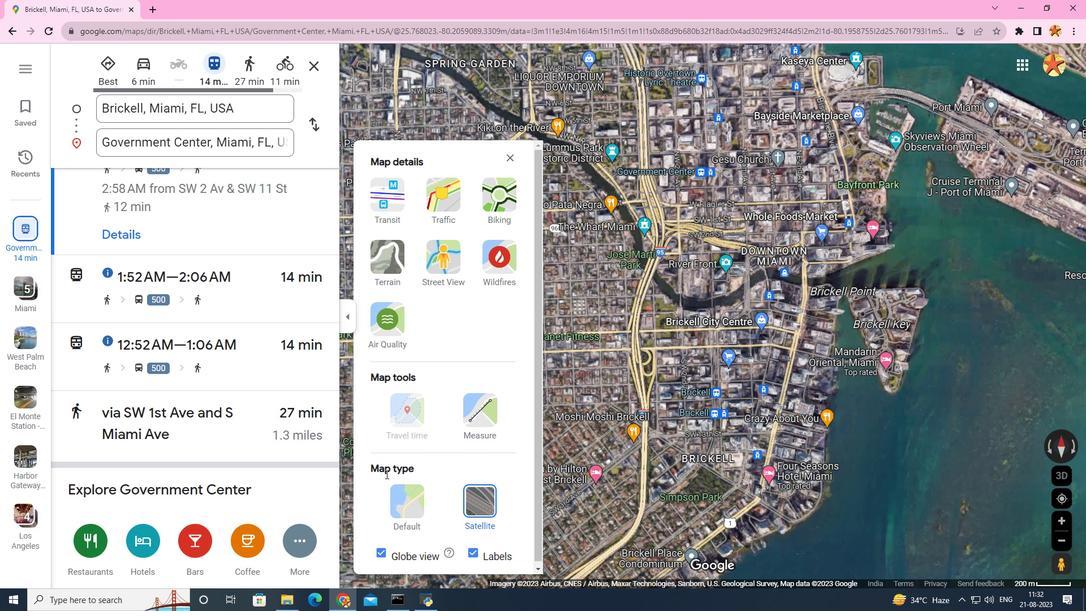 
Action: Mouse moved to (443, 247)
Screenshot: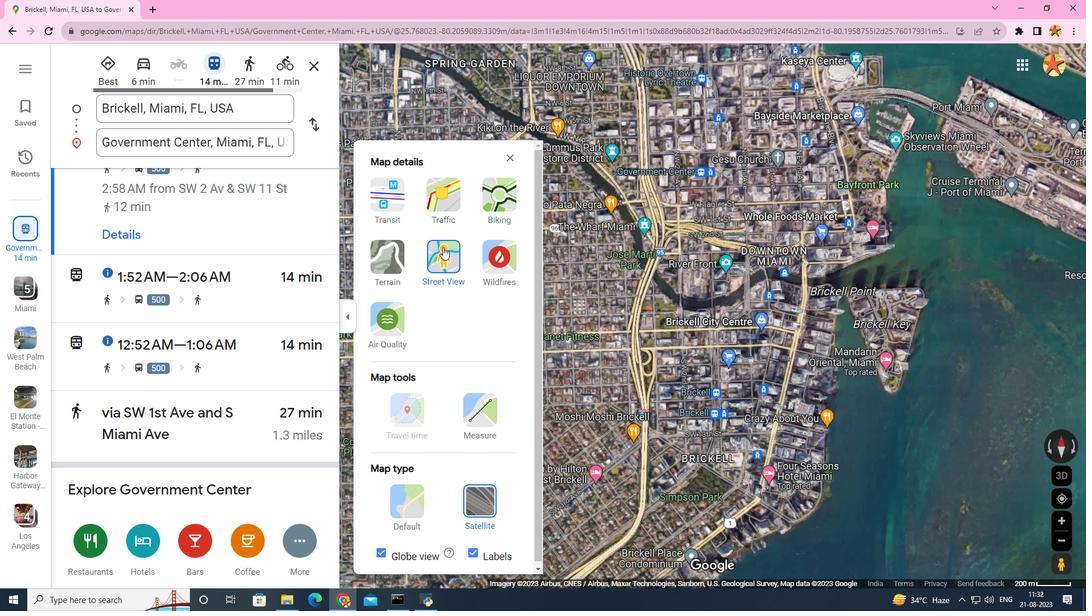 
Action: Mouse pressed left at (443, 247)
Screenshot: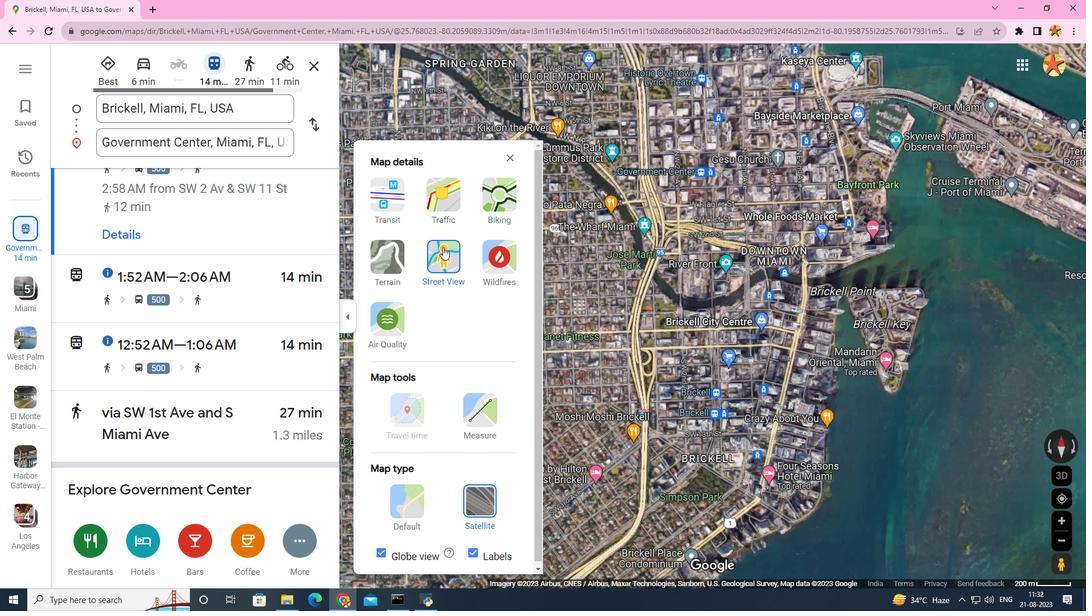 
Action: Mouse moved to (437, 258)
Screenshot: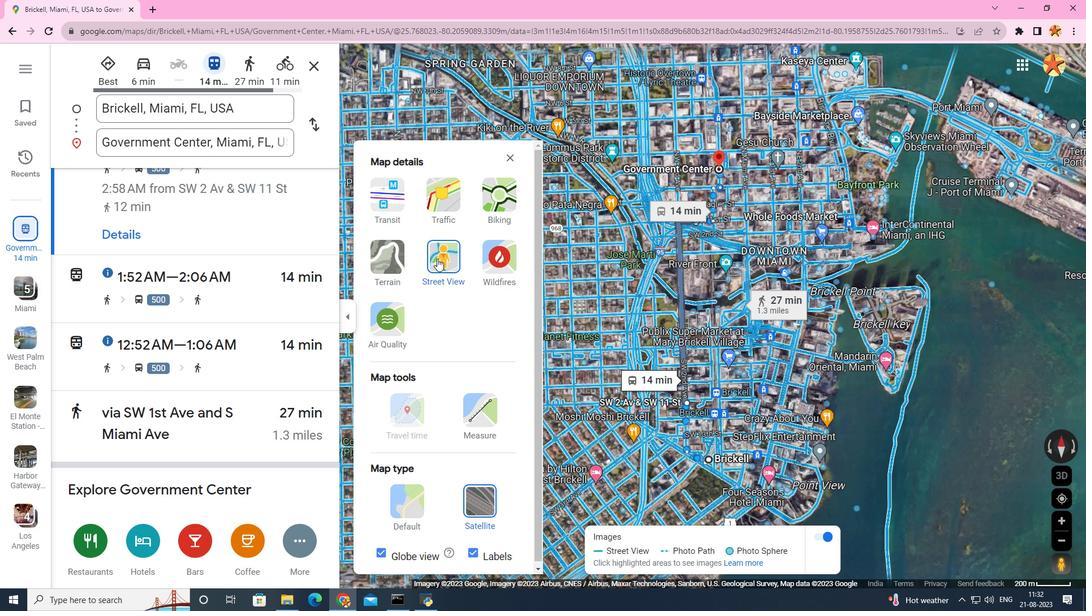 
Action: Mouse pressed left at (437, 258)
Screenshot: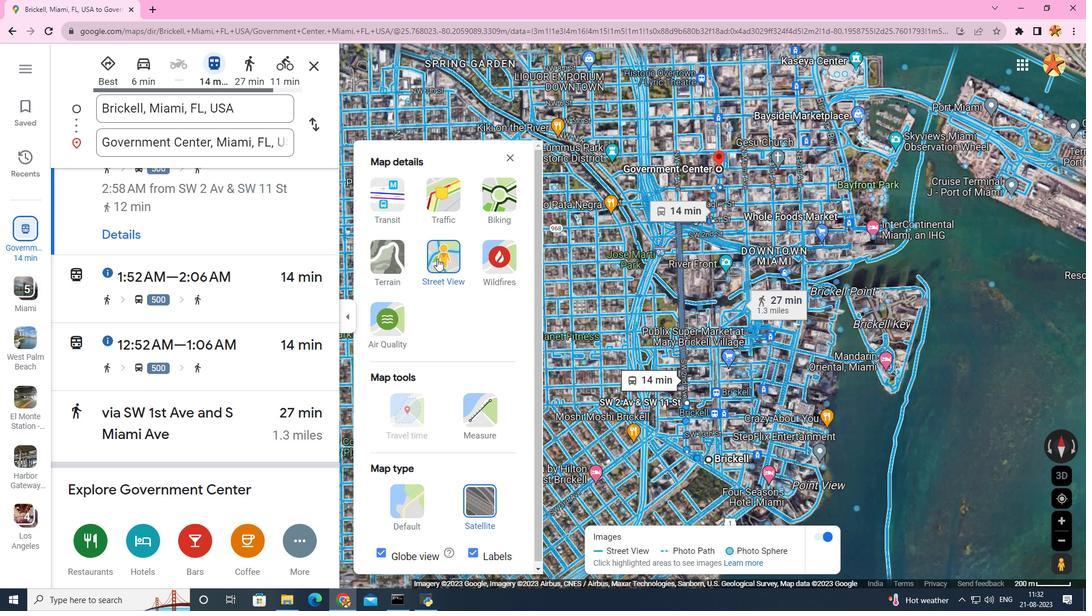 
Action: Mouse pressed left at (437, 258)
Screenshot: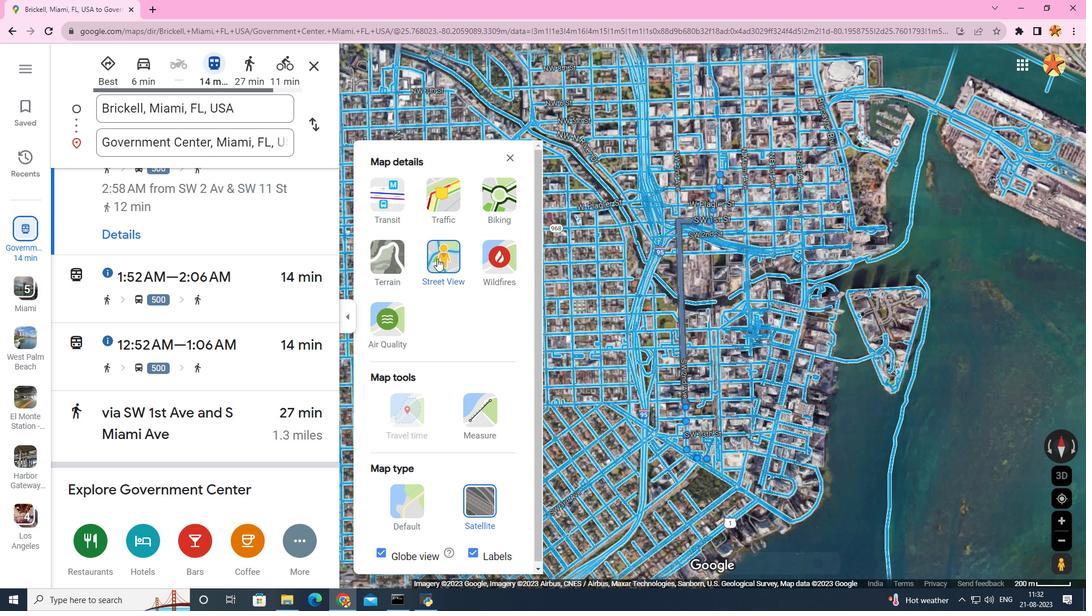 
Action: Mouse moved to (680, 547)
Screenshot: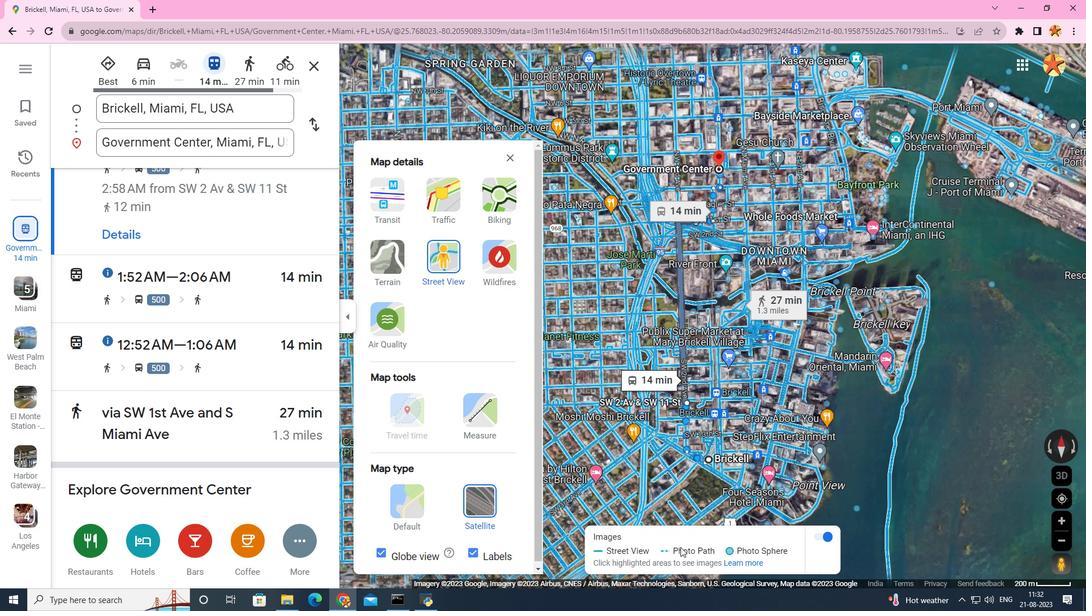 
Action: Mouse pressed left at (680, 547)
Screenshot: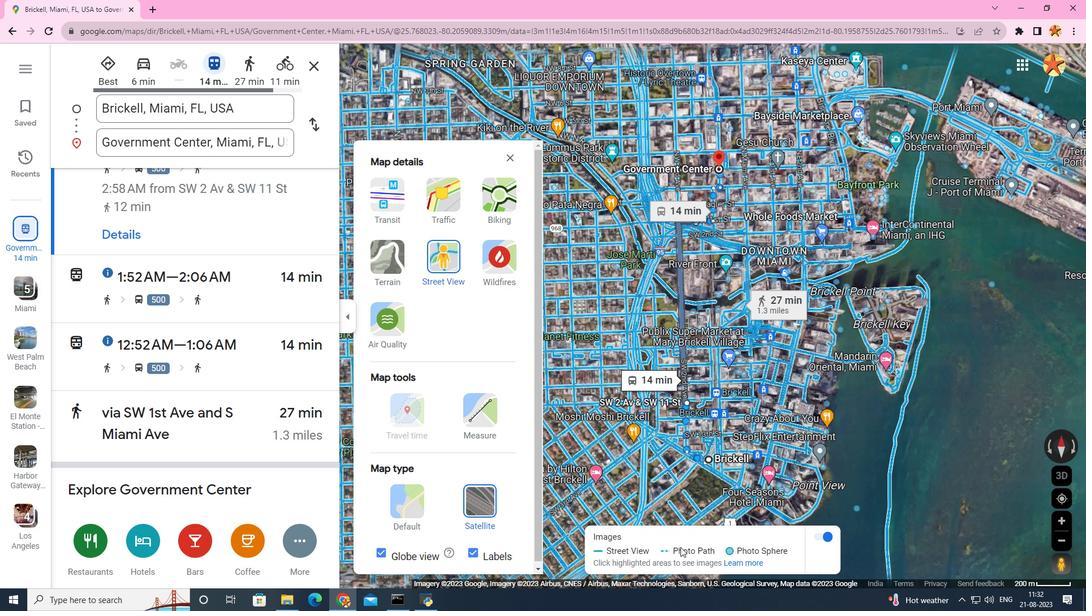 
Action: Mouse moved to (637, 330)
Screenshot: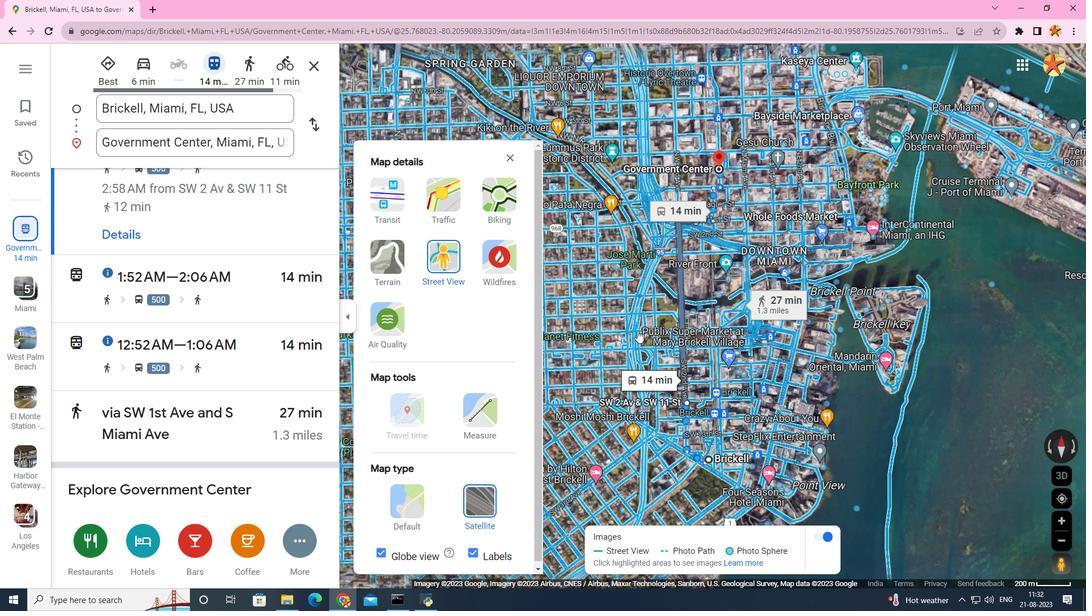 
Action: Mouse scrolled (637, 331) with delta (0, 0)
Screenshot: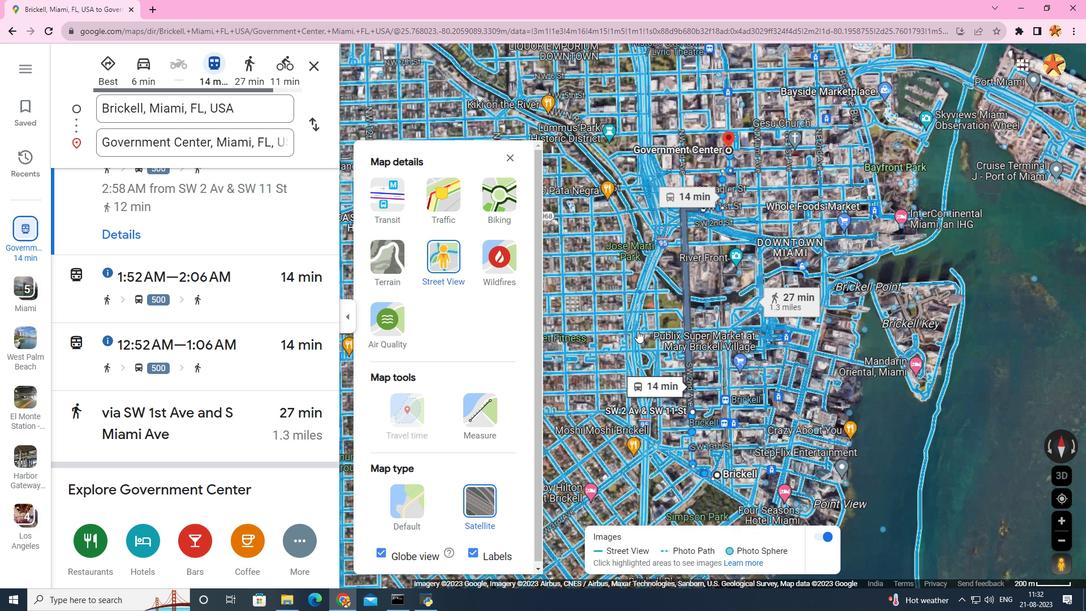 
Action: Mouse scrolled (637, 331) with delta (0, 0)
Screenshot: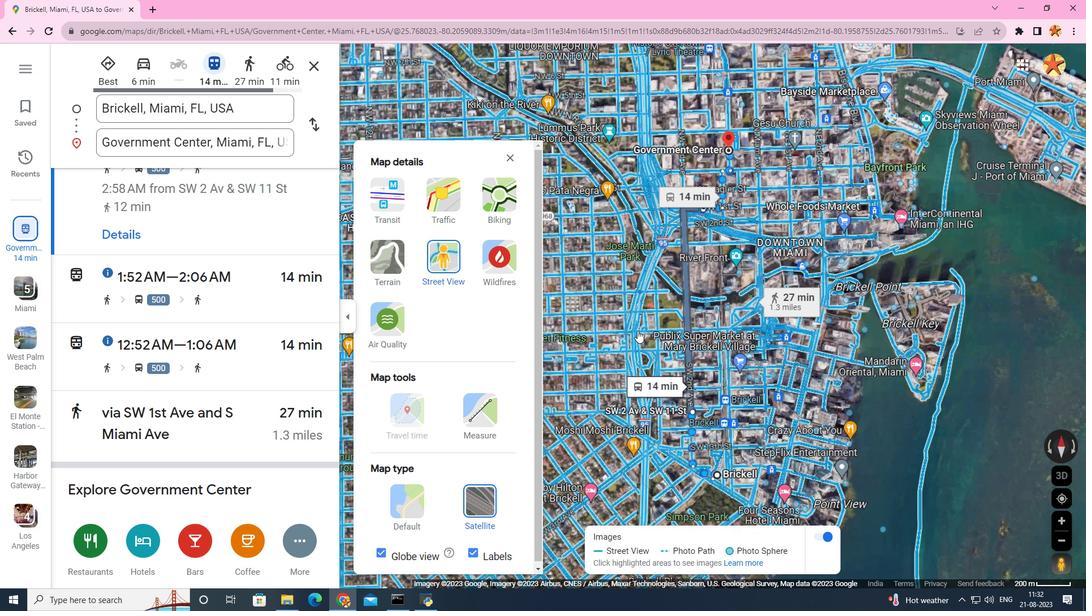 
Action: Mouse scrolled (637, 331) with delta (0, 0)
Screenshot: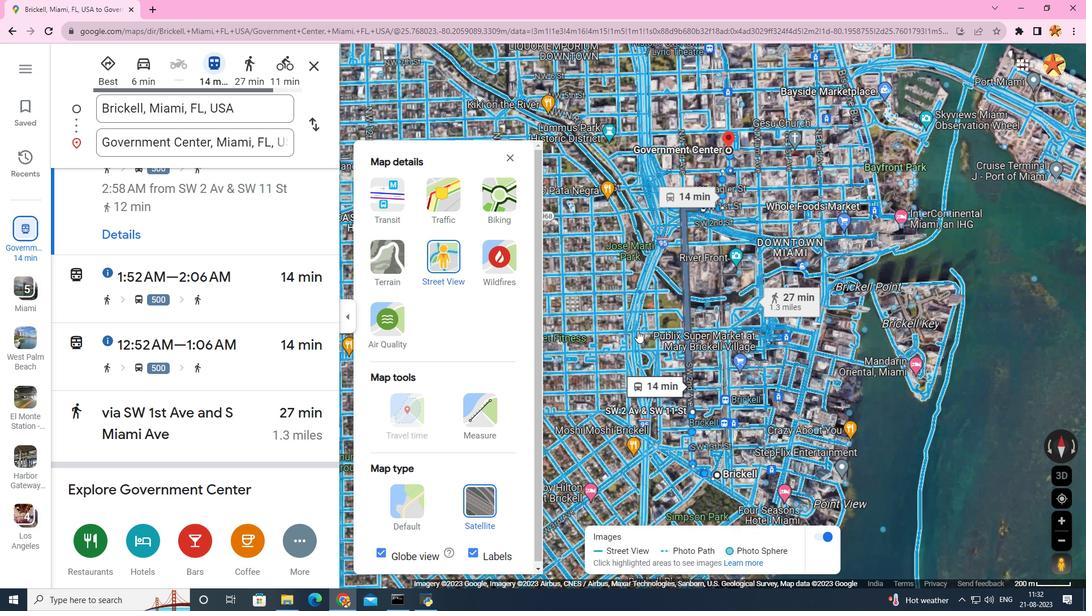 
Action: Mouse scrolled (637, 331) with delta (0, 0)
Screenshot: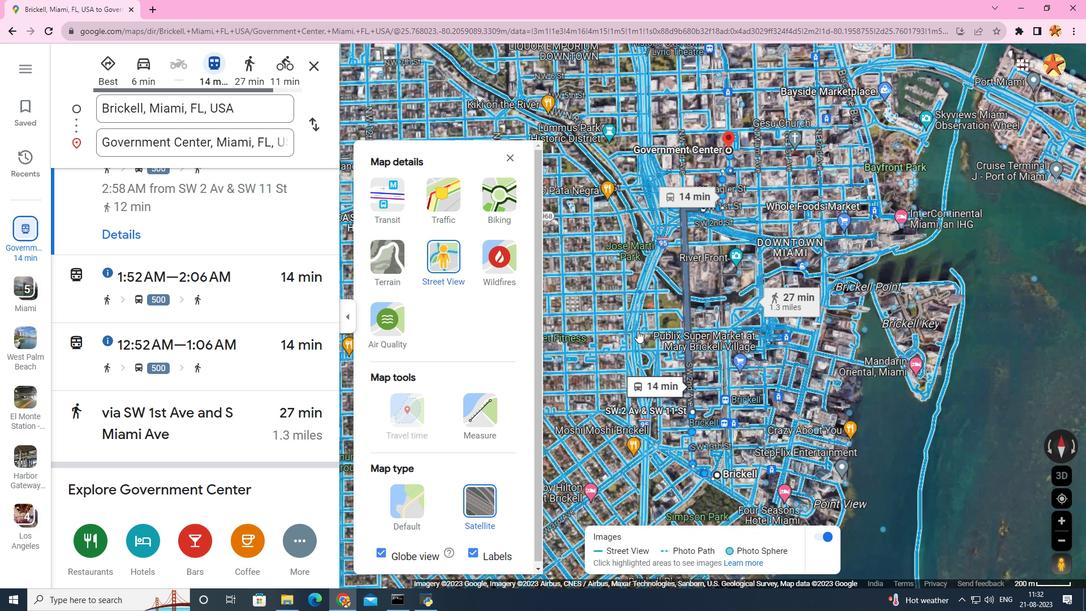 
Action: Mouse scrolled (637, 331) with delta (0, 0)
Screenshot: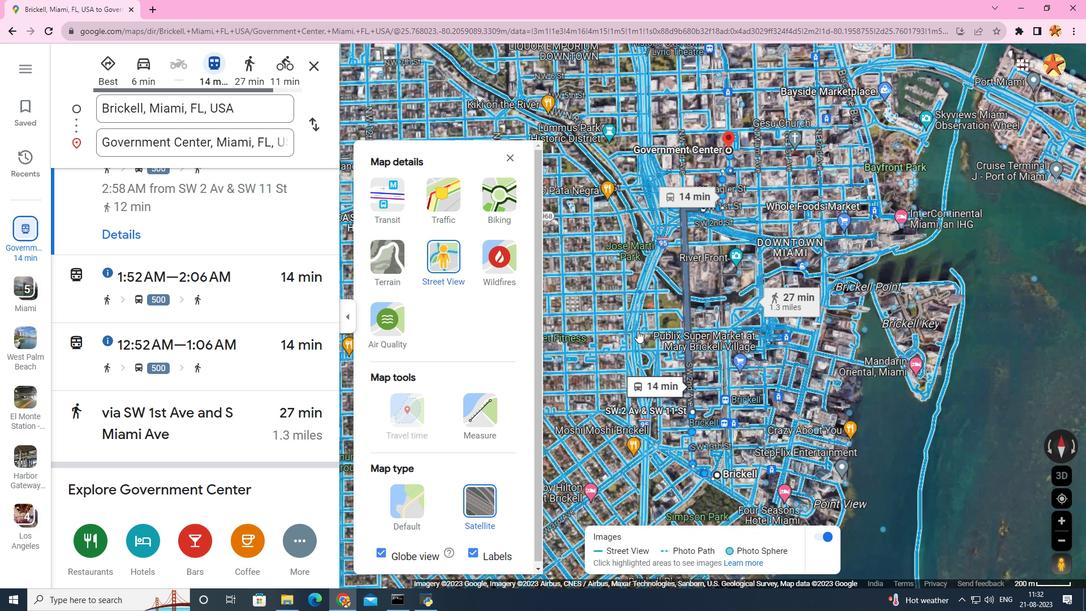 
Action: Mouse scrolled (637, 331) with delta (0, 0)
Screenshot: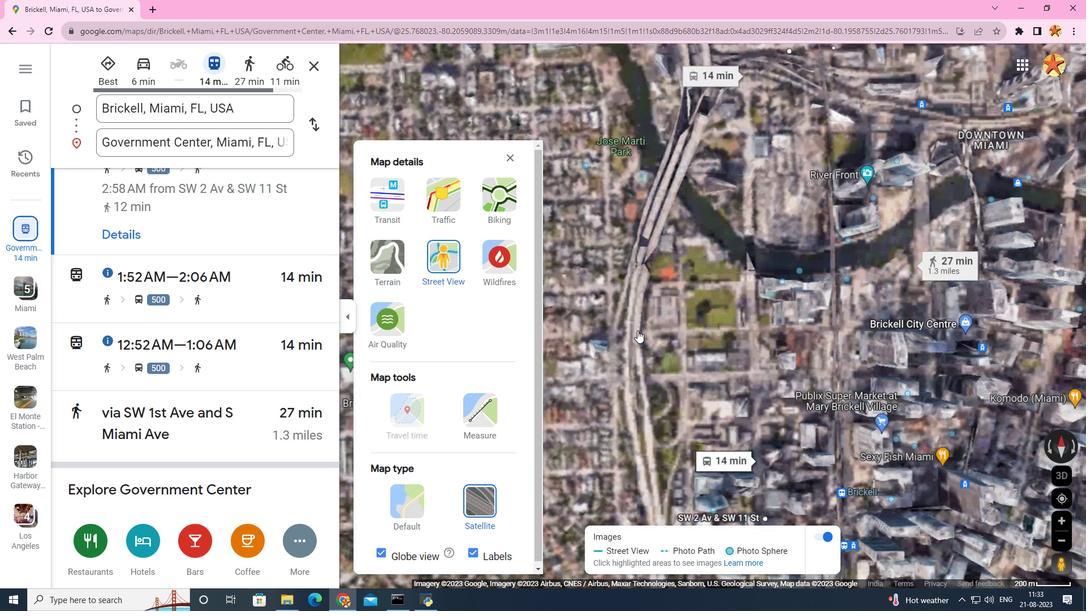
Action: Mouse scrolled (637, 331) with delta (0, 0)
Screenshot: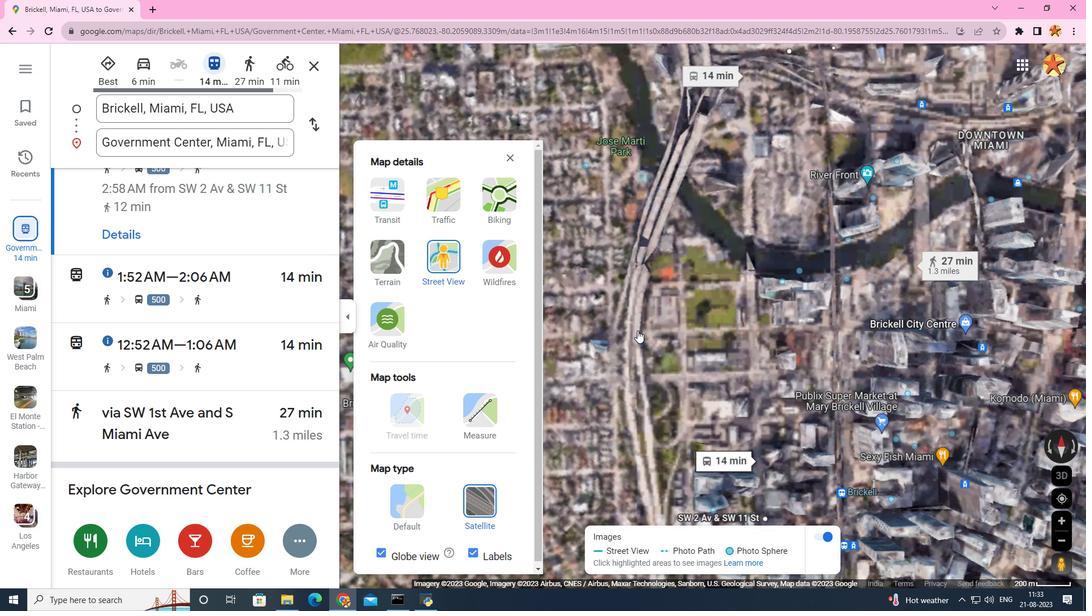 
Action: Mouse scrolled (637, 331) with delta (0, 0)
Screenshot: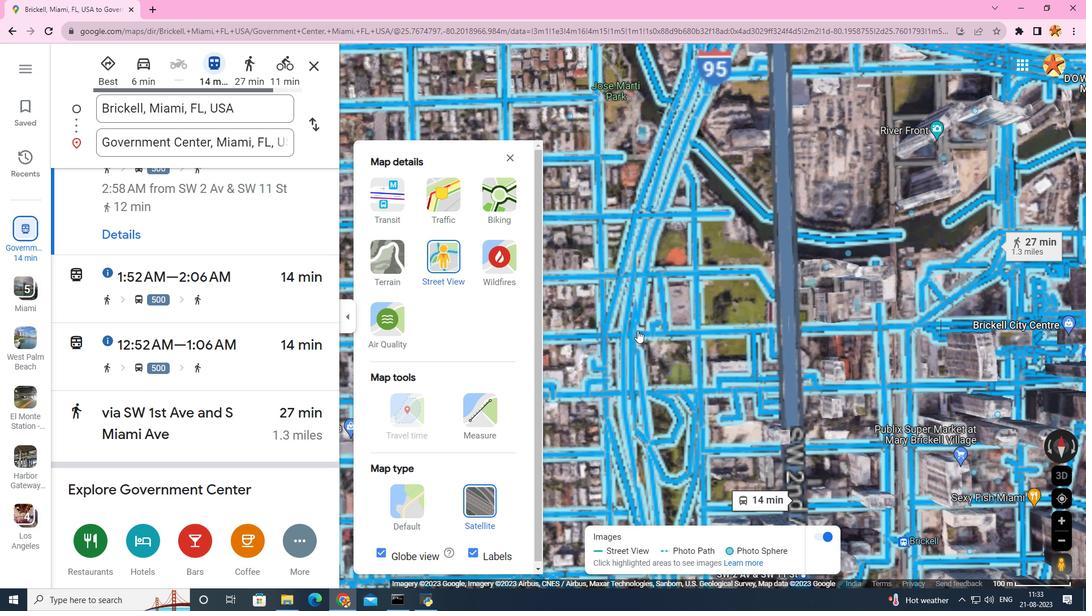 
Action: Mouse scrolled (637, 331) with delta (0, 0)
Screenshot: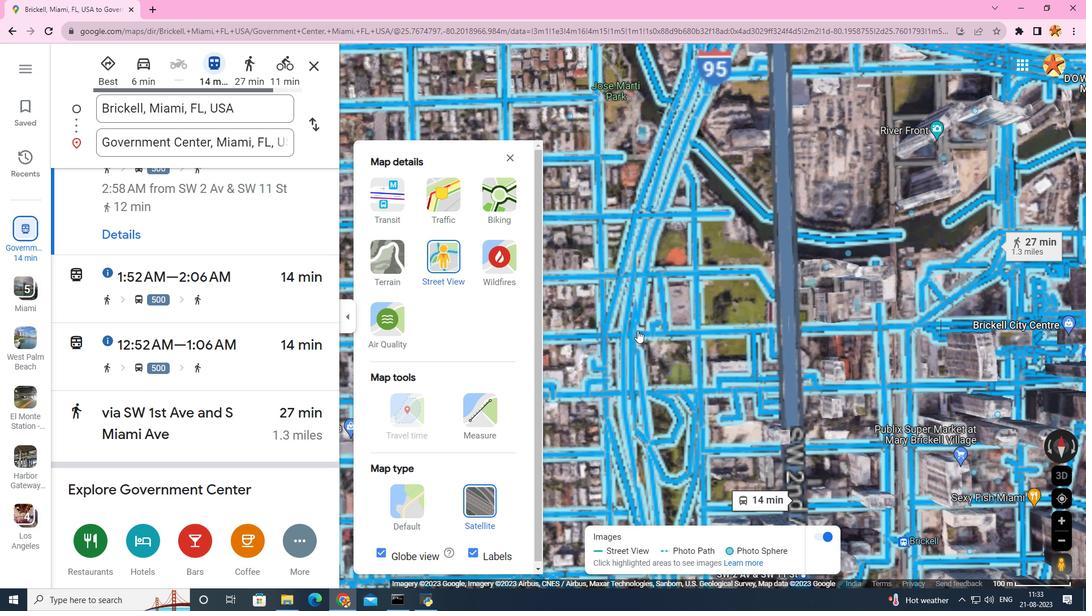 
Action: Mouse scrolled (637, 331) with delta (0, 0)
Screenshot: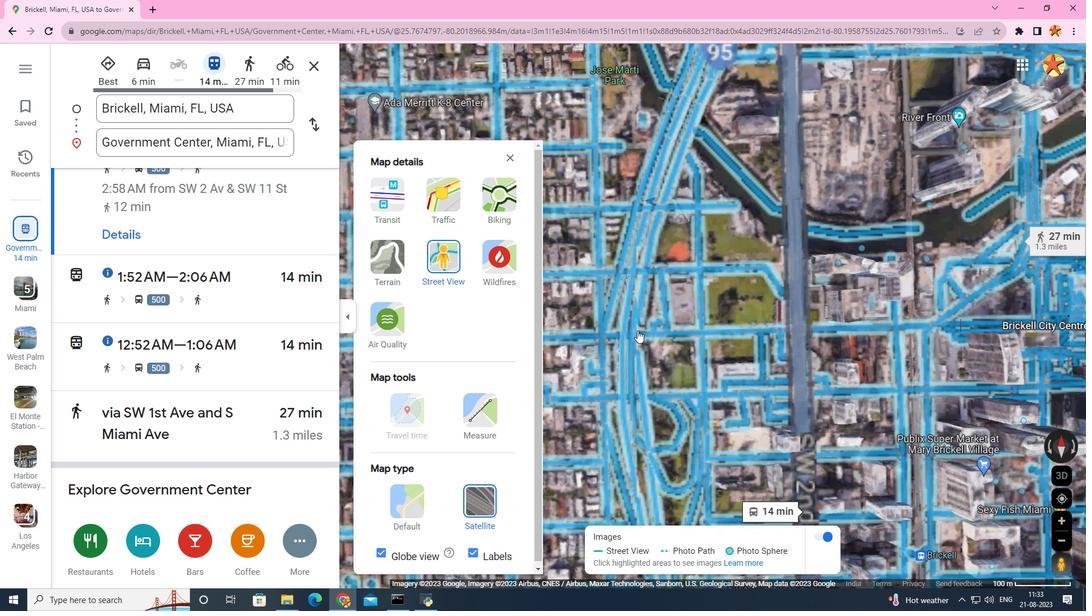 
Action: Mouse scrolled (637, 331) with delta (0, 0)
Screenshot: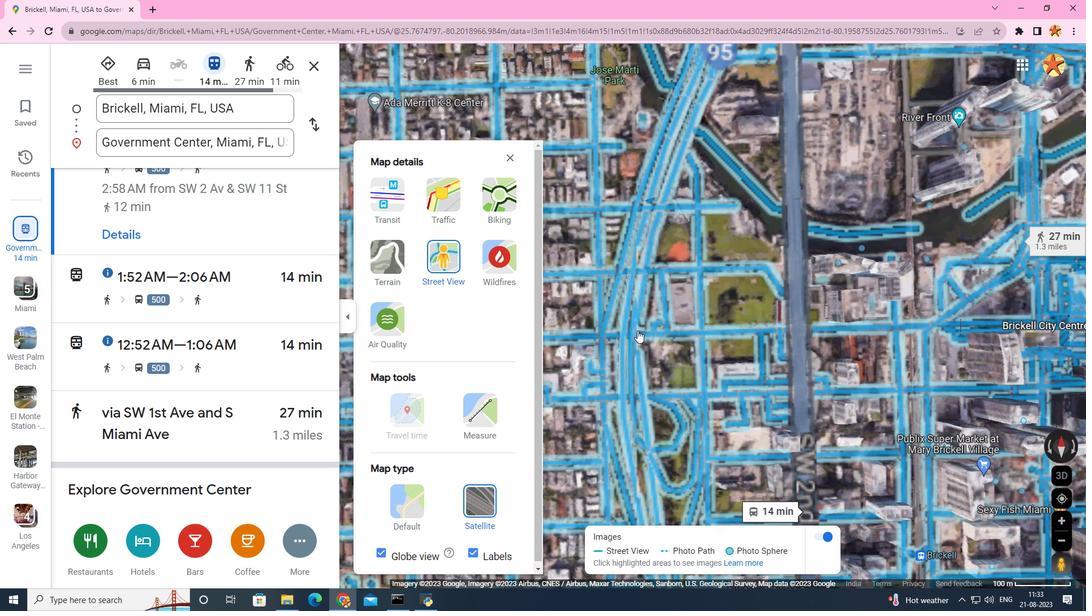 
Action: Mouse scrolled (637, 331) with delta (0, 0)
Screenshot: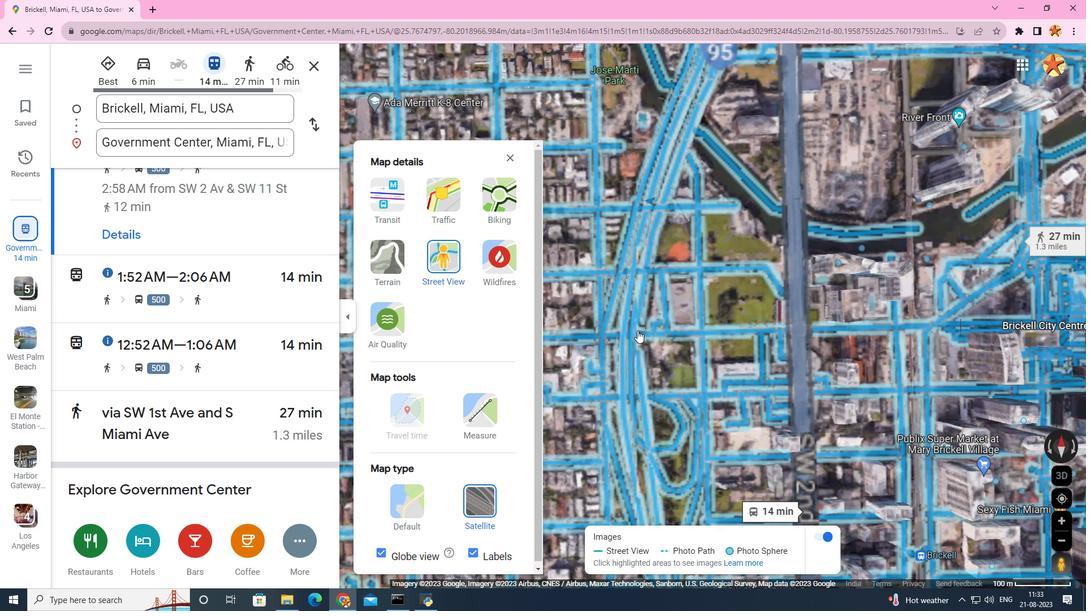 
Action: Mouse scrolled (637, 331) with delta (0, 0)
Screenshot: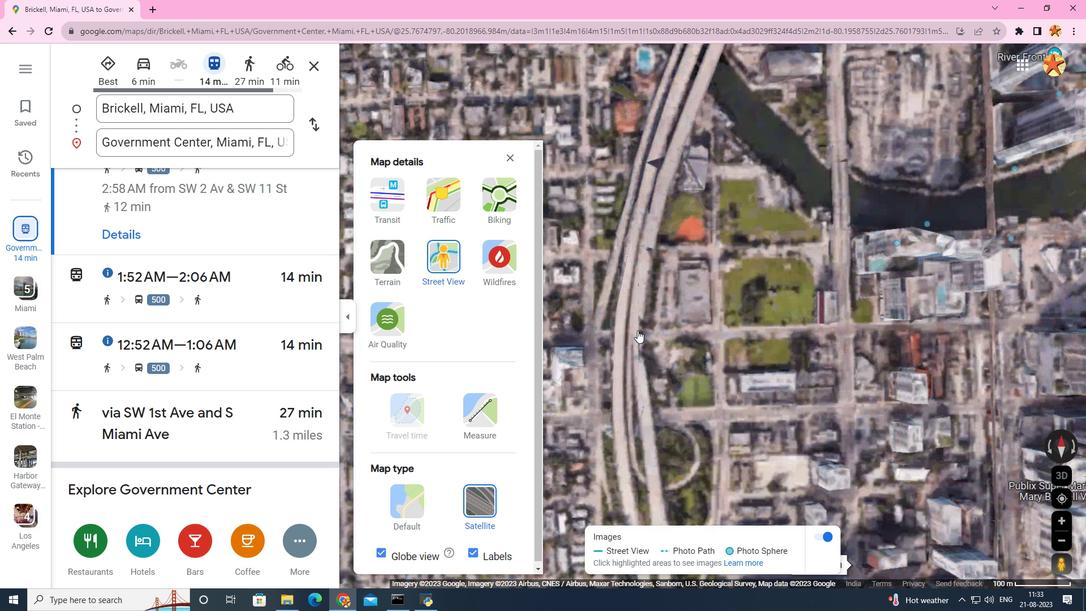 
Action: Mouse scrolled (637, 331) with delta (0, 0)
Screenshot: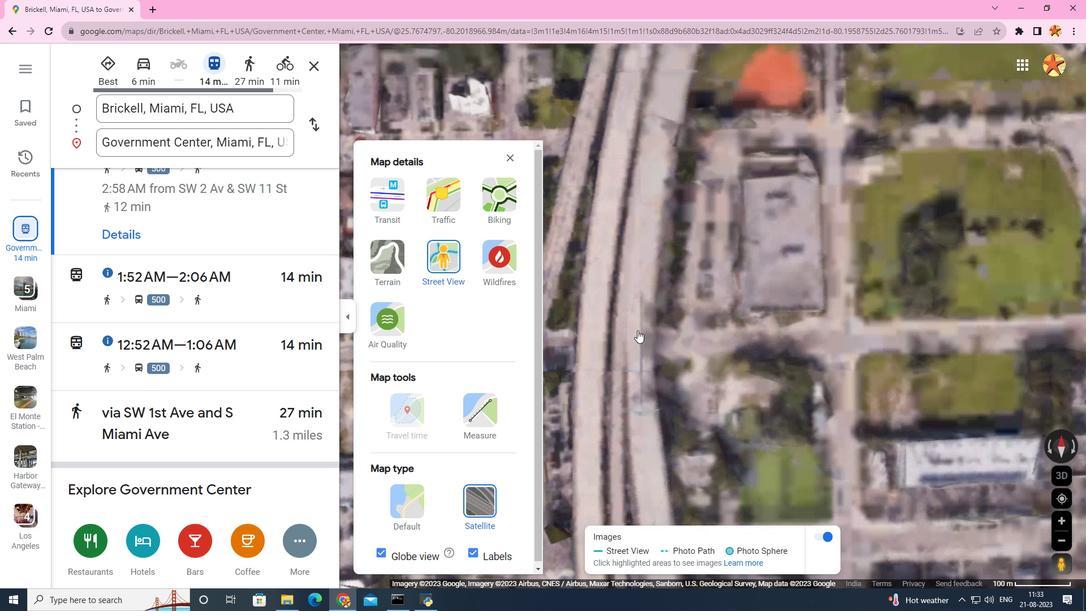 
Action: Mouse scrolled (637, 331) with delta (0, 0)
Screenshot: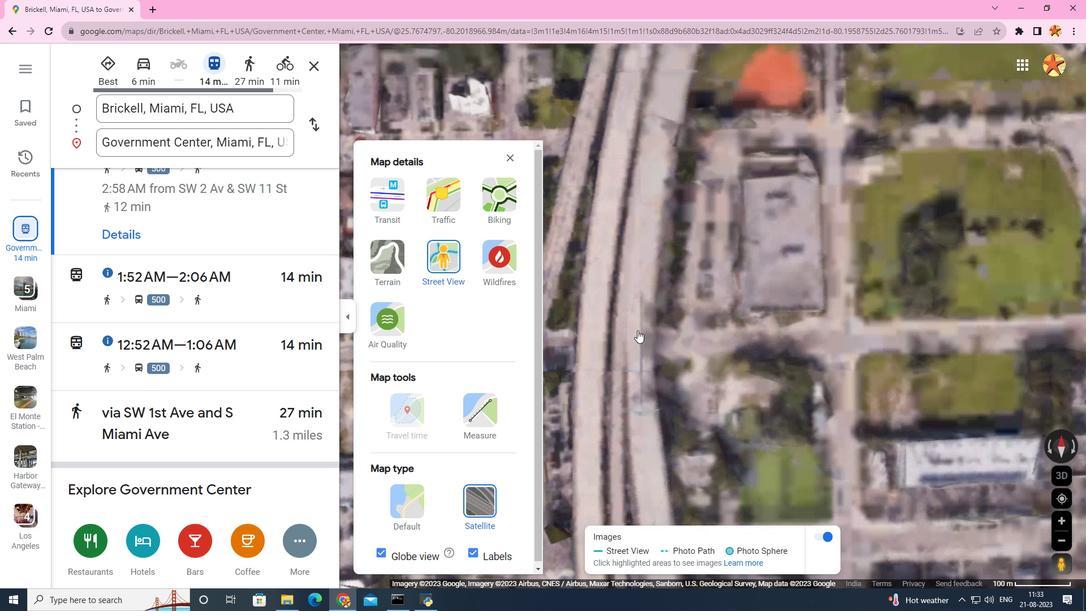 
Action: Mouse scrolled (637, 331) with delta (0, 0)
Screenshot: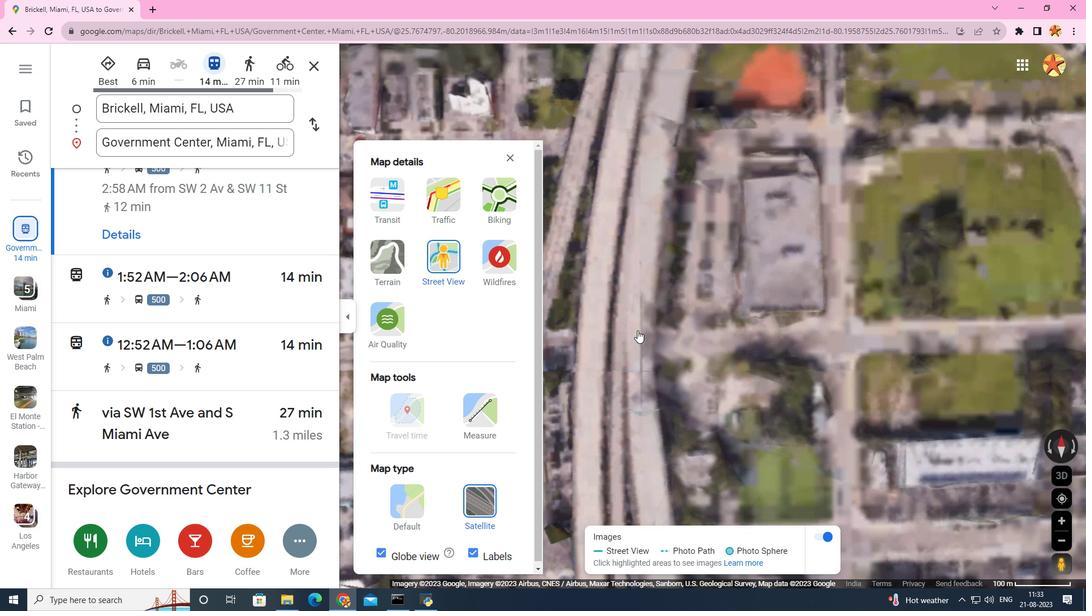 
Action: Mouse scrolled (637, 331) with delta (0, 0)
Screenshot: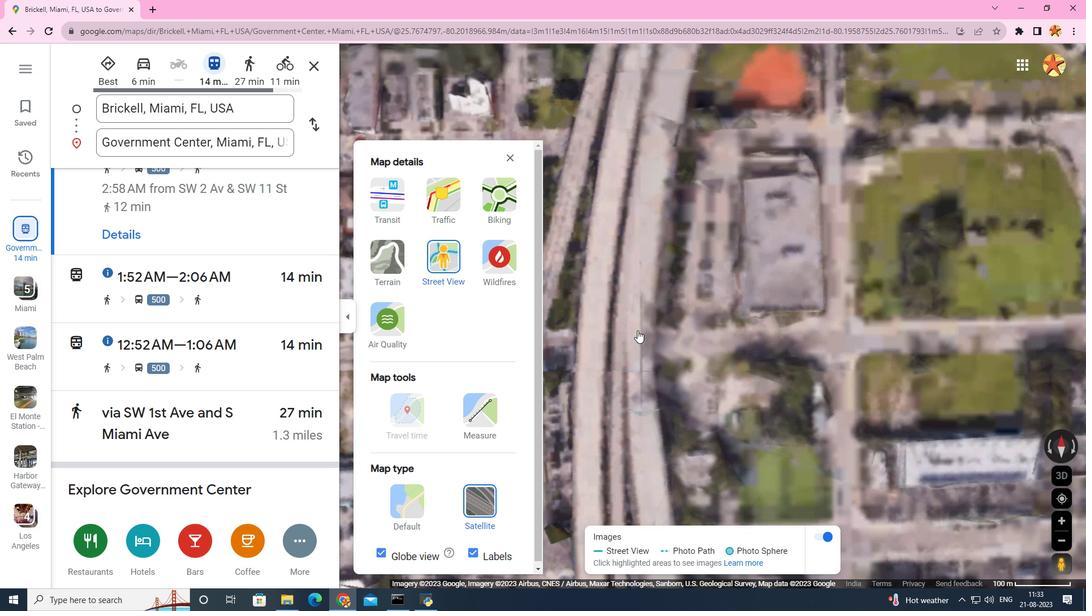 
Action: Mouse scrolled (637, 331) with delta (0, 0)
Screenshot: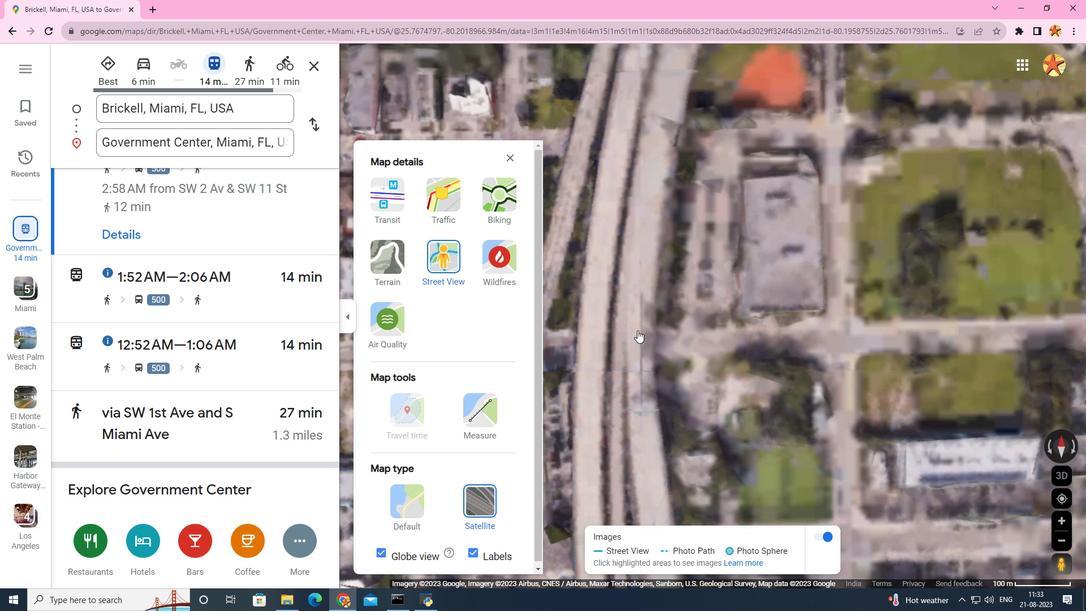 
Action: Mouse scrolled (637, 331) with delta (0, 0)
Screenshot: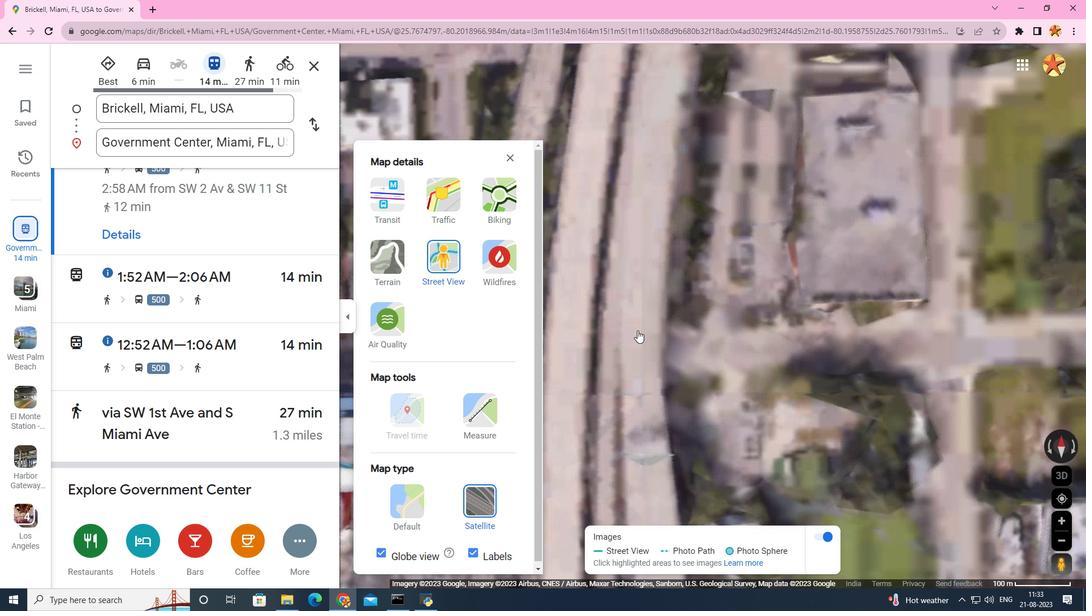 
Action: Mouse scrolled (637, 331) with delta (0, 0)
Screenshot: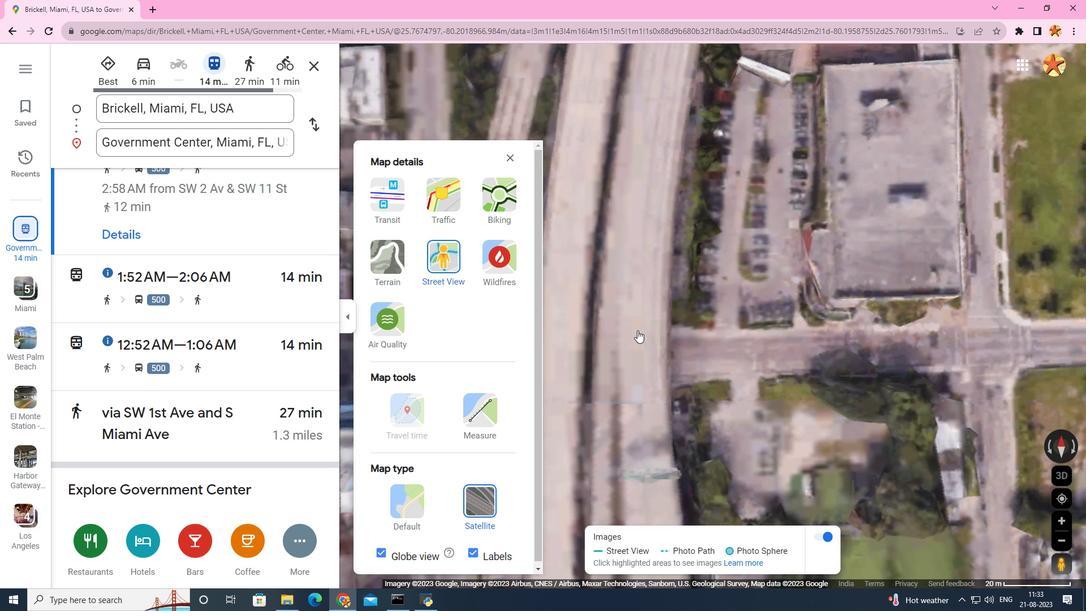 
Action: Mouse scrolled (637, 331) with delta (0, 0)
Screenshot: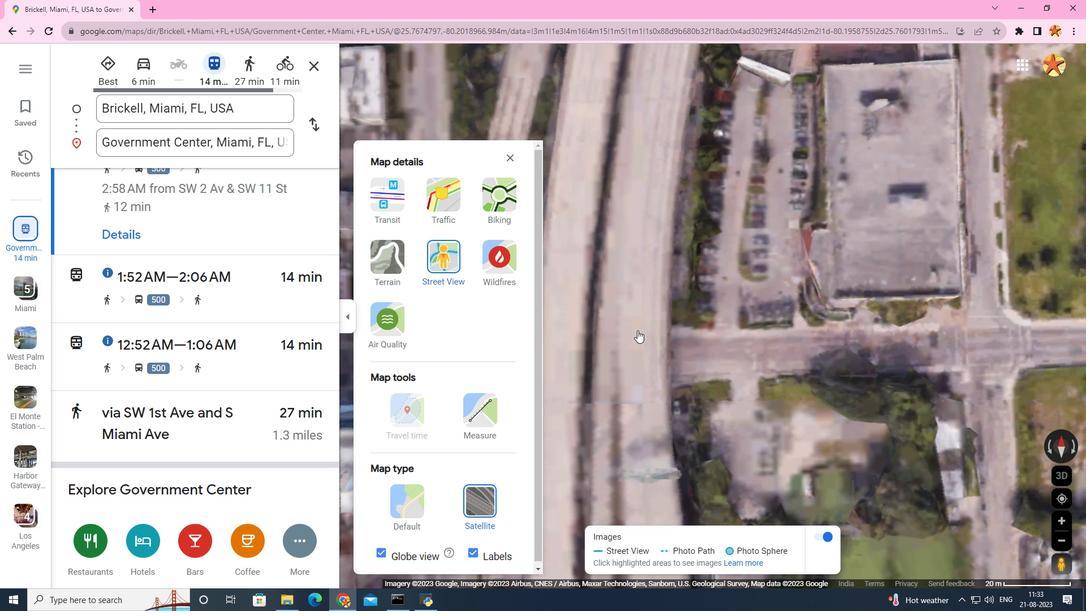 
Action: Mouse scrolled (637, 331) with delta (0, 0)
Screenshot: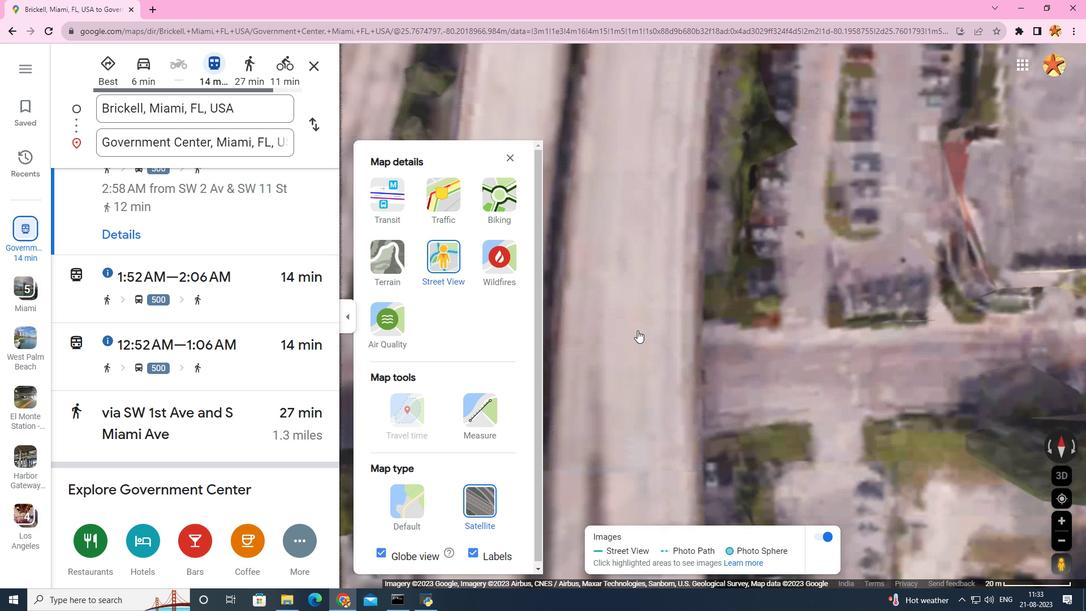 
Action: Mouse scrolled (637, 331) with delta (0, 0)
Screenshot: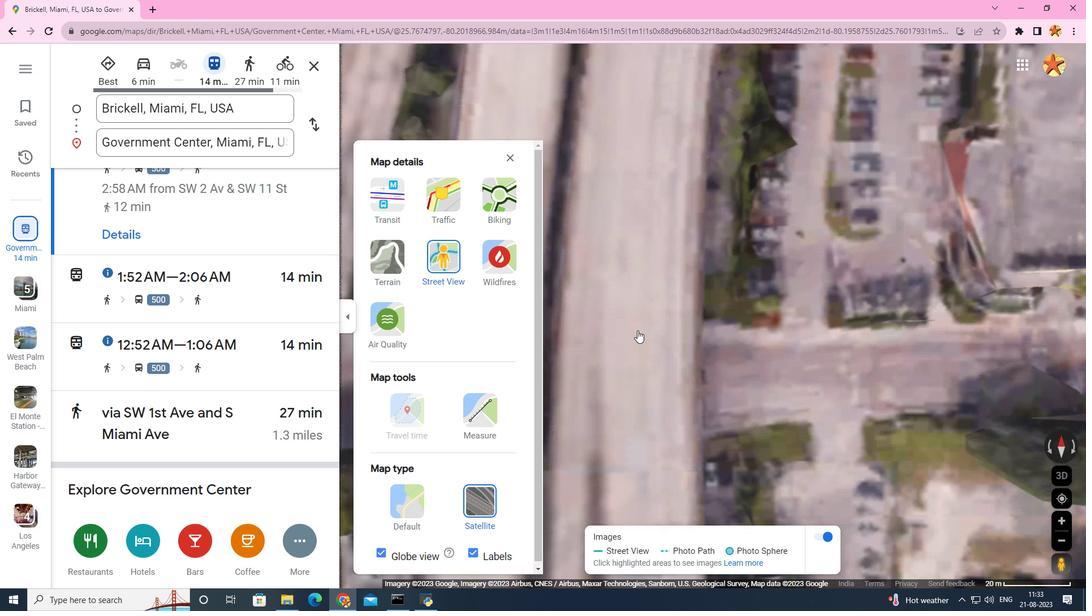 
Action: Mouse scrolled (637, 331) with delta (0, 0)
Screenshot: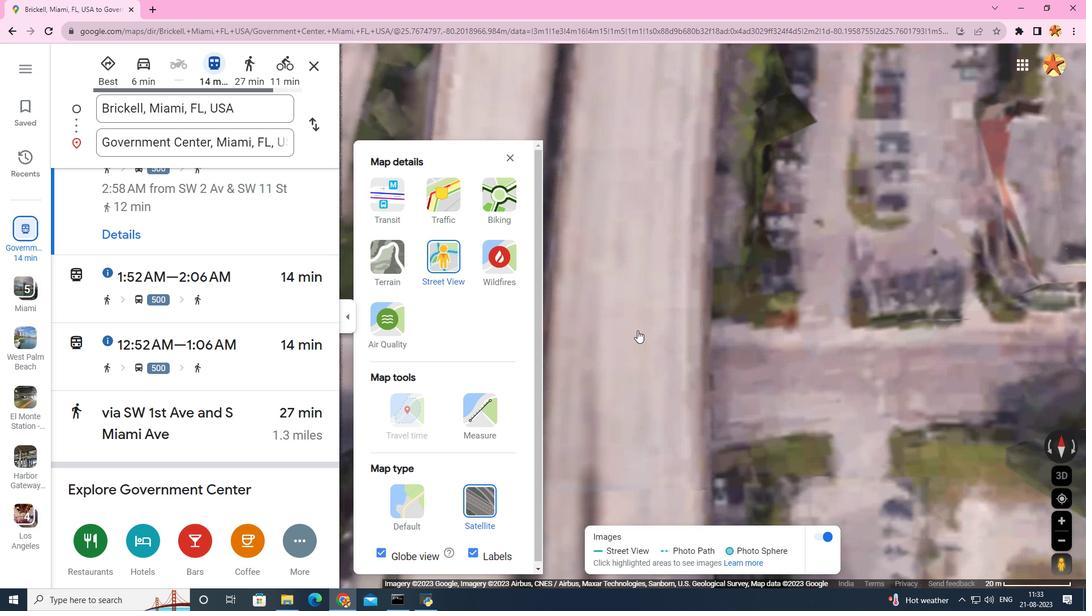 
Action: Mouse scrolled (637, 331) with delta (0, 0)
Screenshot: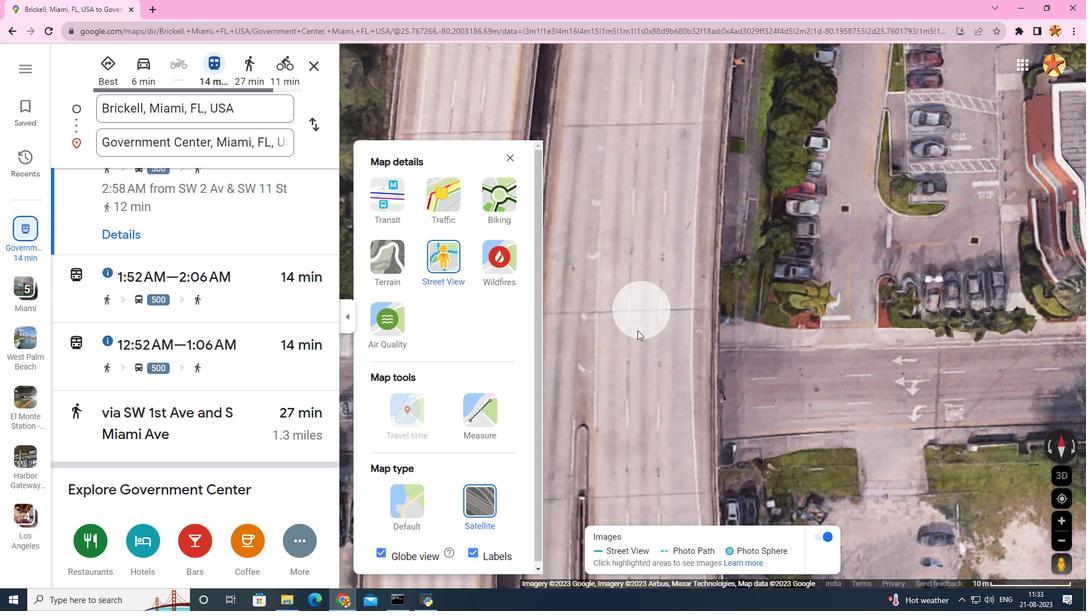 
Action: Mouse scrolled (637, 331) with delta (0, 0)
Screenshot: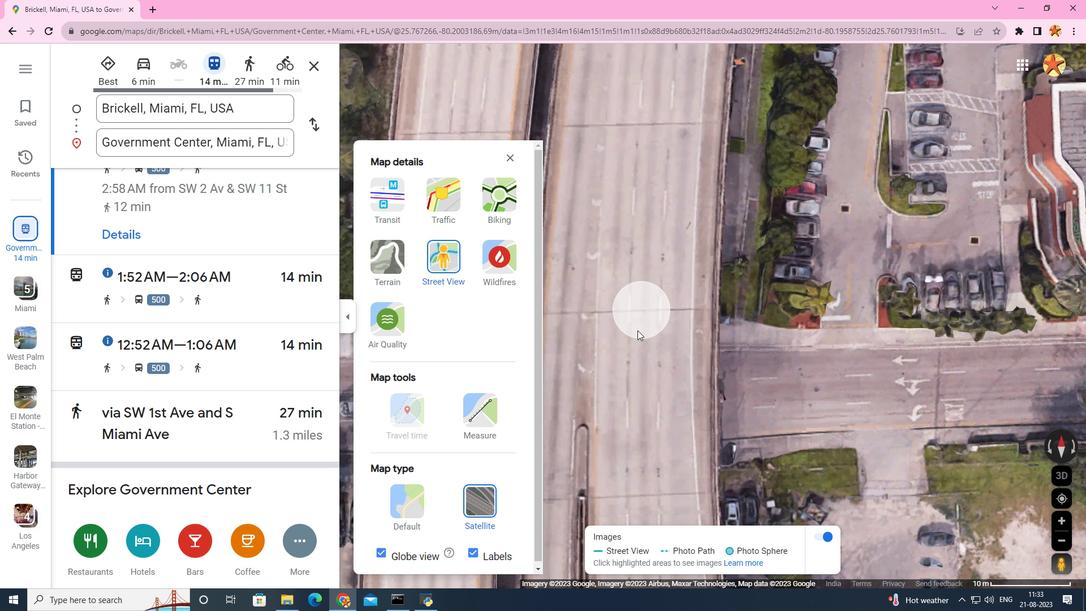 
Action: Mouse scrolled (637, 331) with delta (0, 0)
Screenshot: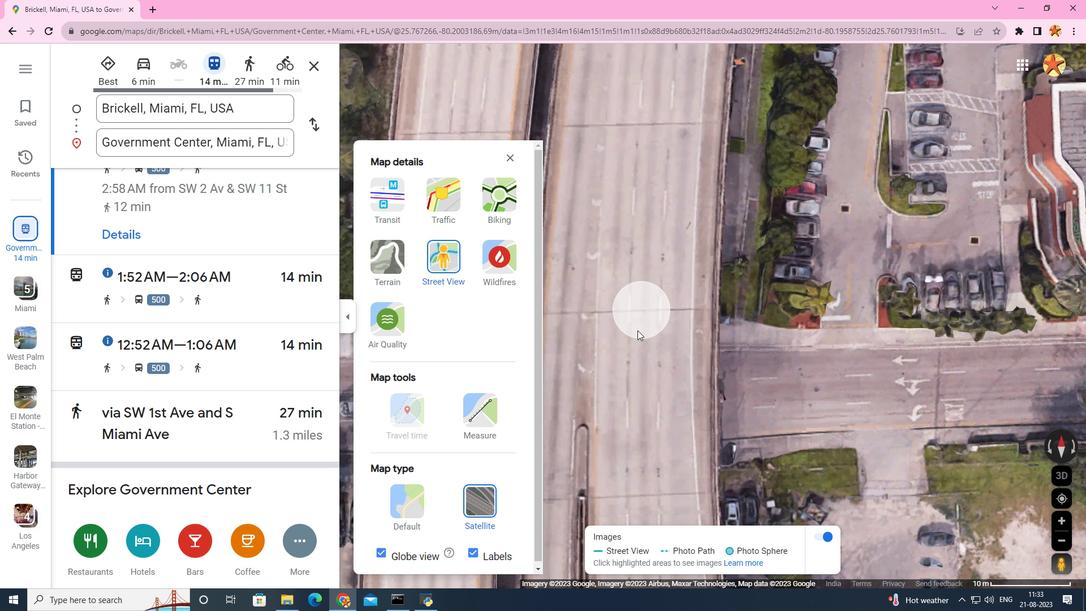 
Action: Mouse scrolled (637, 331) with delta (0, 0)
Screenshot: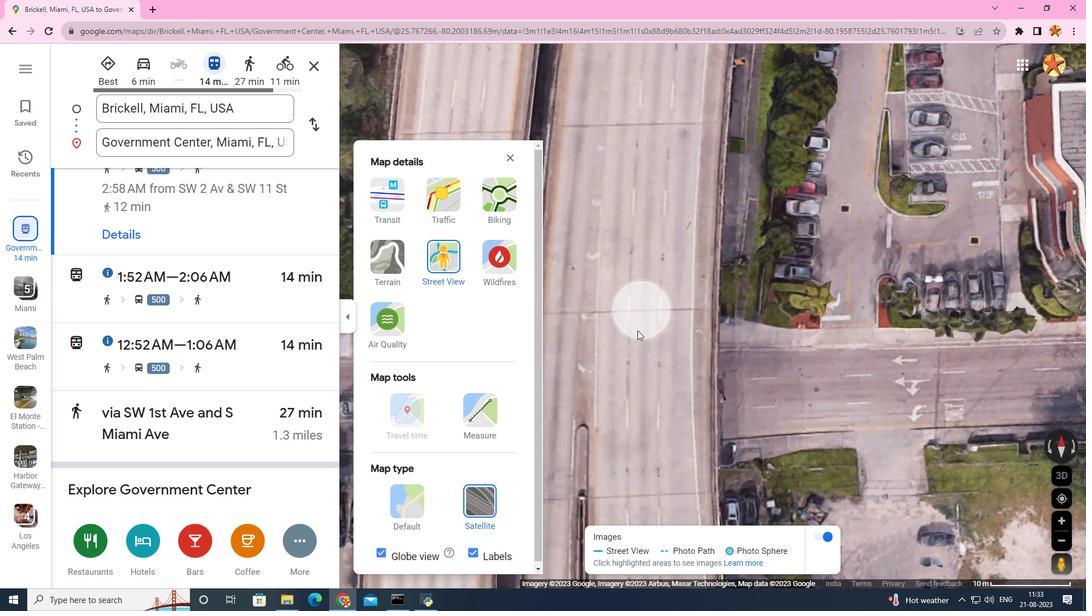 
Action: Mouse moved to (511, 151)
Screenshot: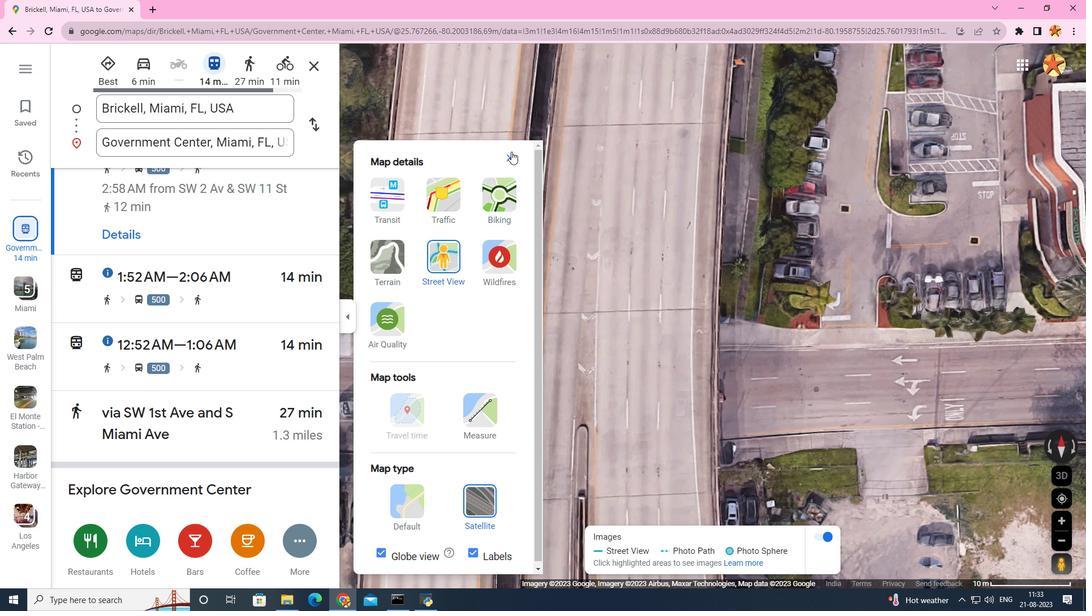 
Action: Mouse pressed left at (511, 151)
Screenshot: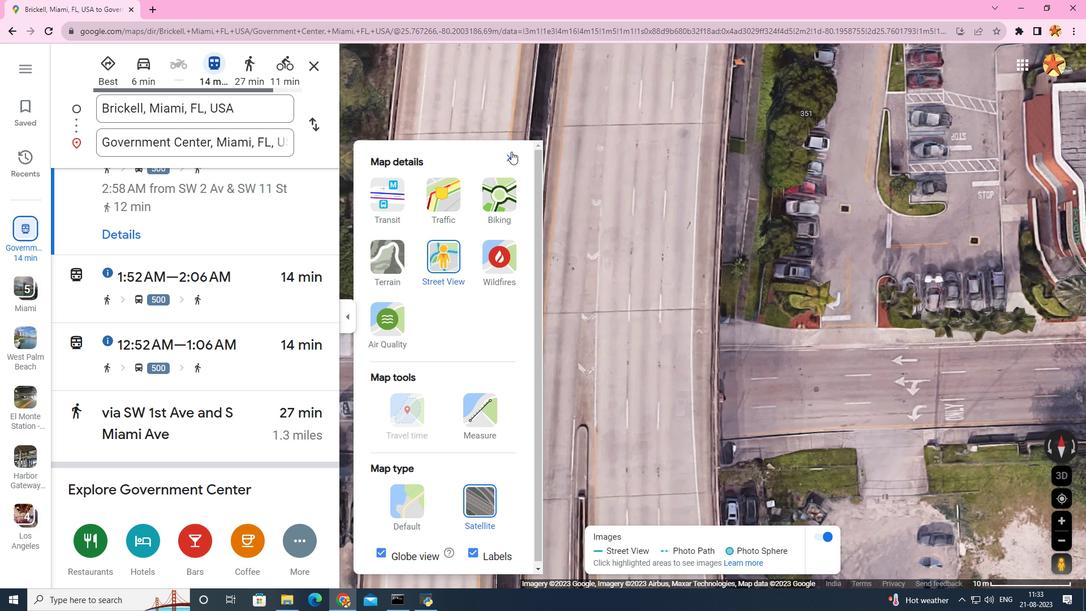 
Action: Mouse moved to (131, 555)
Screenshot: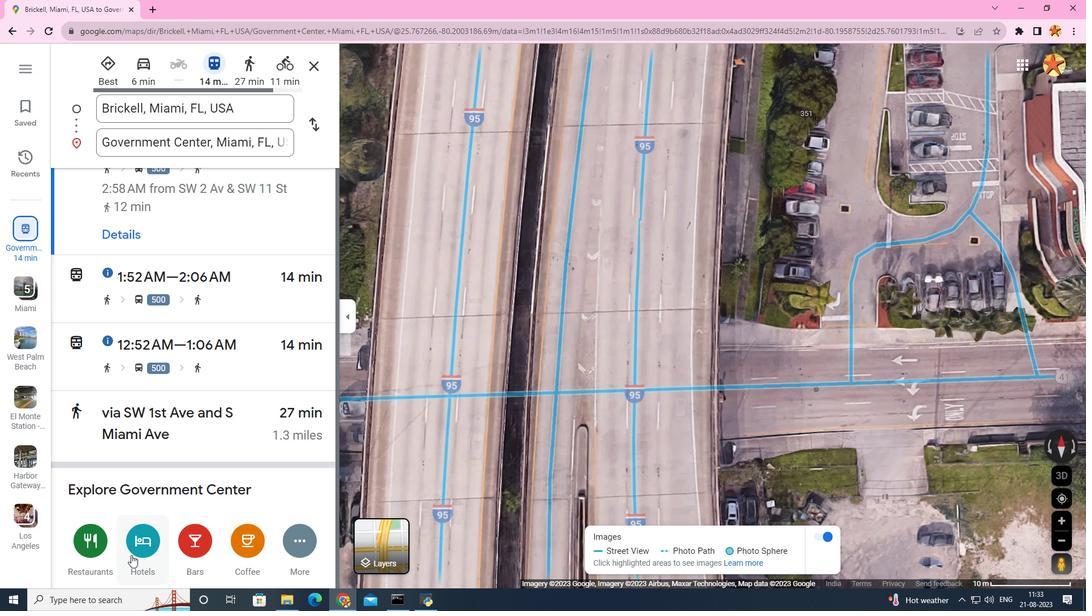 
Action: Mouse scrolled (131, 554) with delta (0, 0)
Screenshot: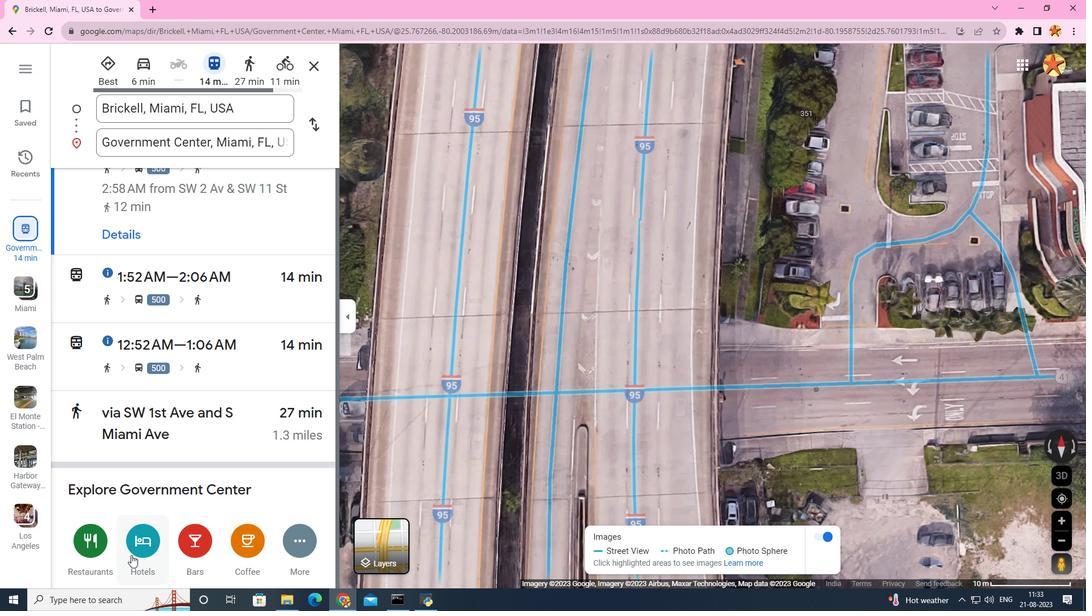 
Action: Mouse scrolled (131, 554) with delta (0, 0)
Screenshot: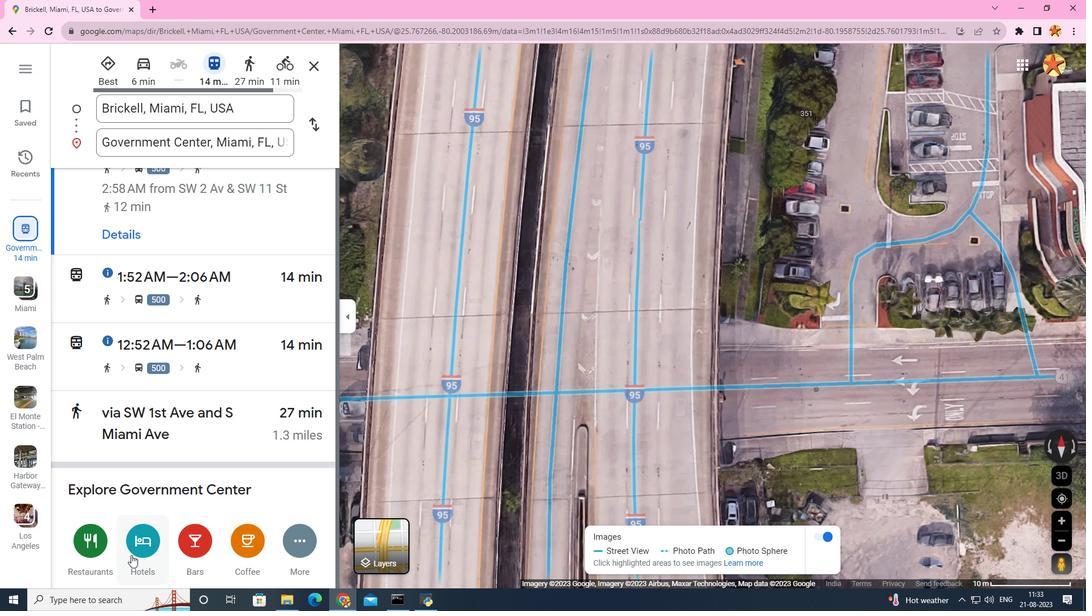 
Action: Mouse scrolled (131, 554) with delta (0, 0)
Screenshot: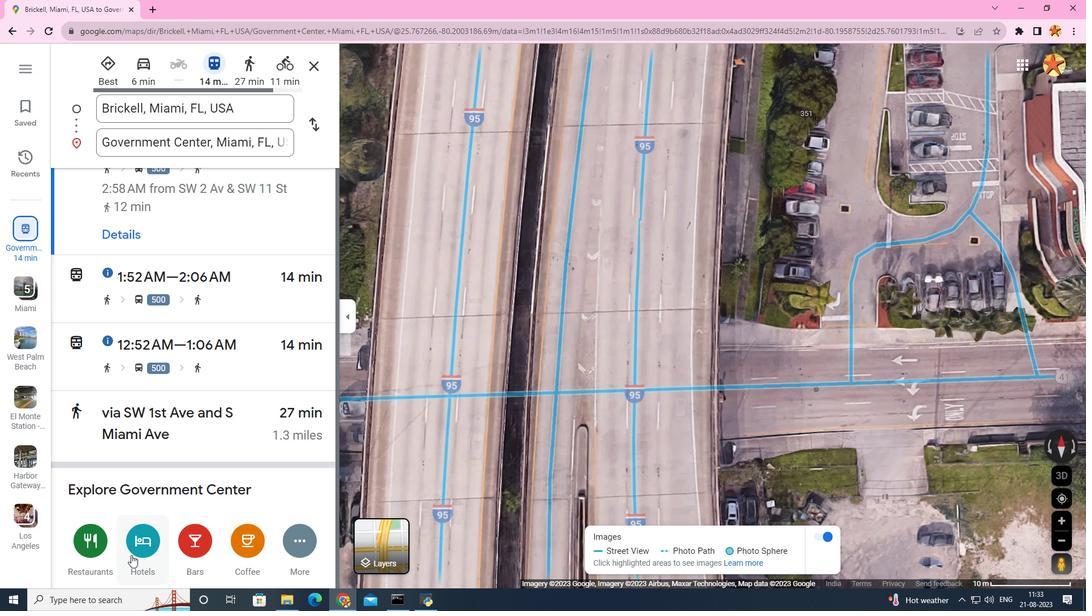 
Action: Mouse scrolled (131, 554) with delta (0, 0)
Screenshot: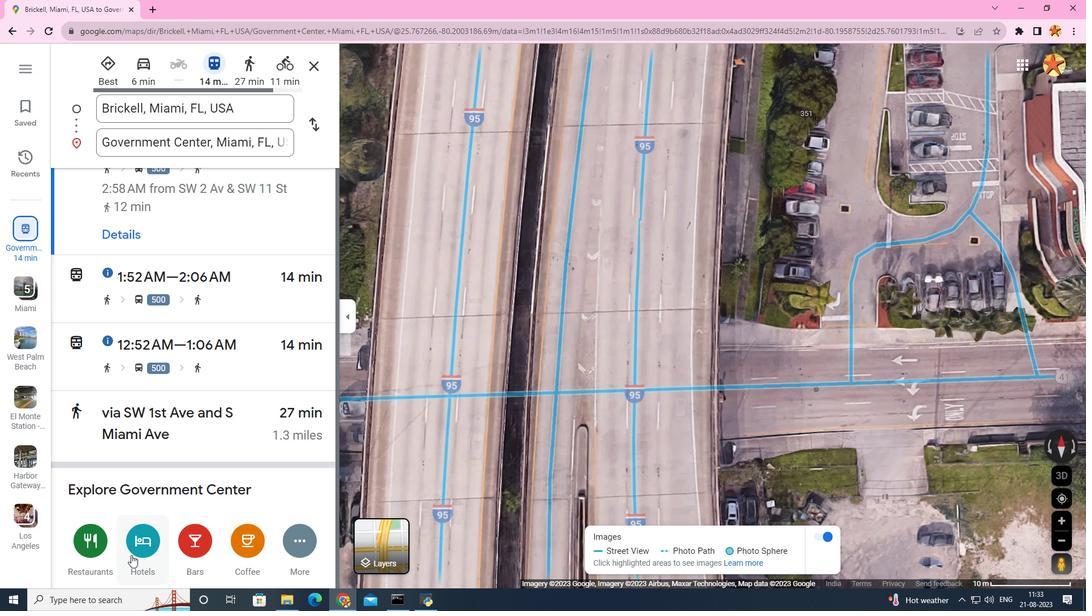 
Action: Mouse moved to (110, 551)
Screenshot: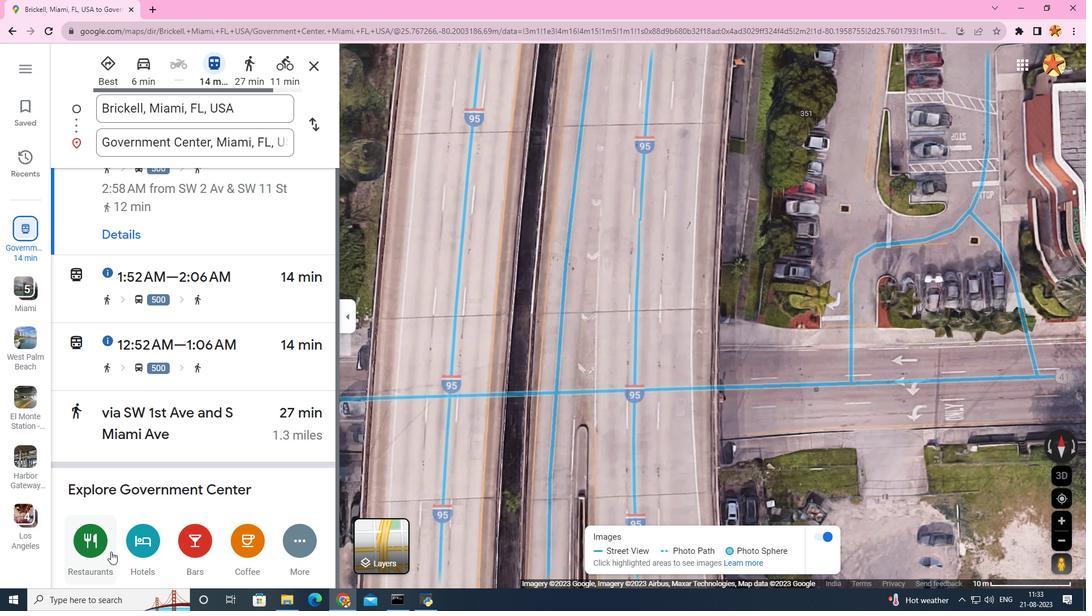 
Action: Mouse pressed left at (110, 551)
Screenshot: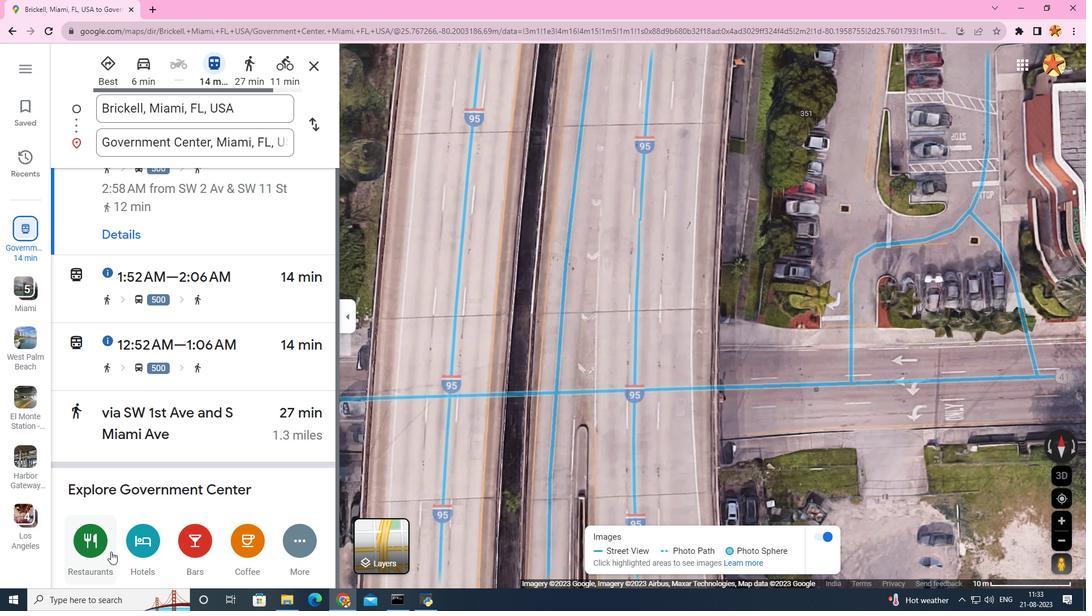 
Action: Mouse moved to (259, 408)
Screenshot: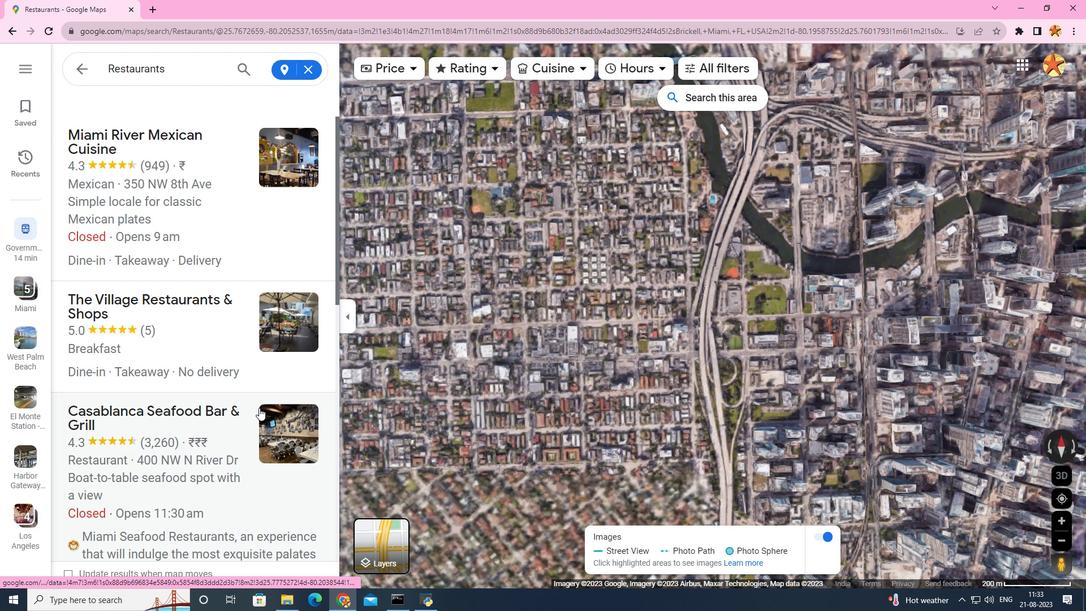 
Action: Mouse scrolled (259, 407) with delta (0, 0)
Screenshot: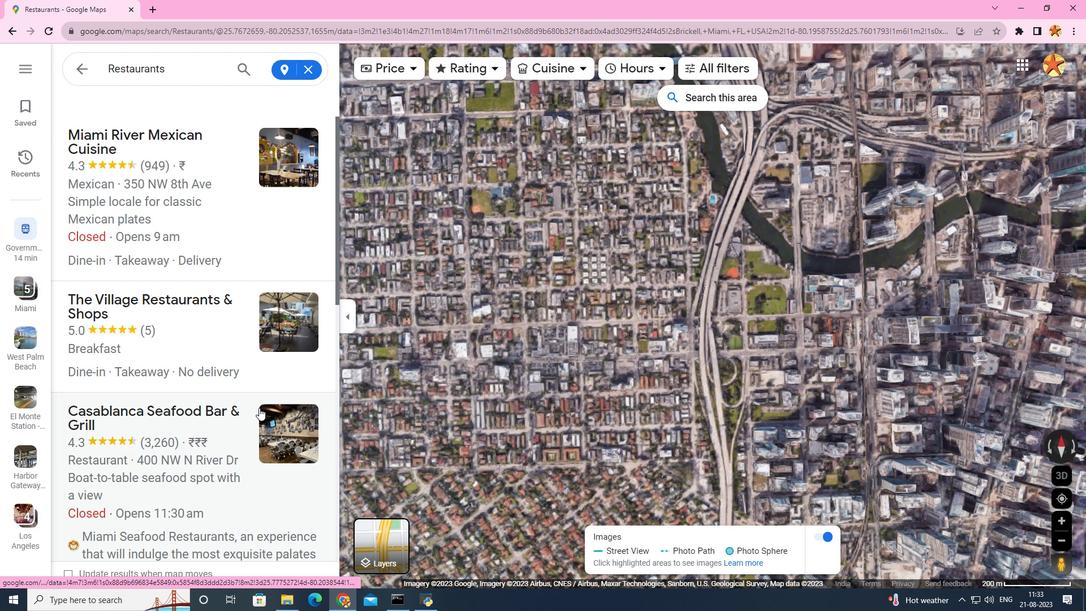 
Action: Mouse scrolled (259, 407) with delta (0, 0)
Screenshot: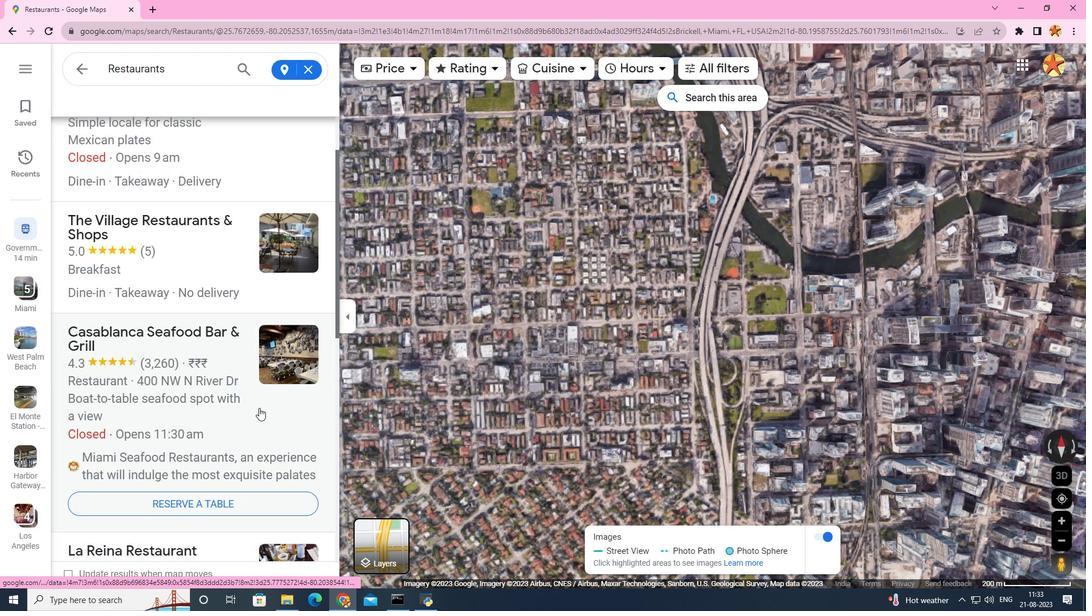 
Action: Mouse scrolled (259, 407) with delta (0, 0)
Screenshot: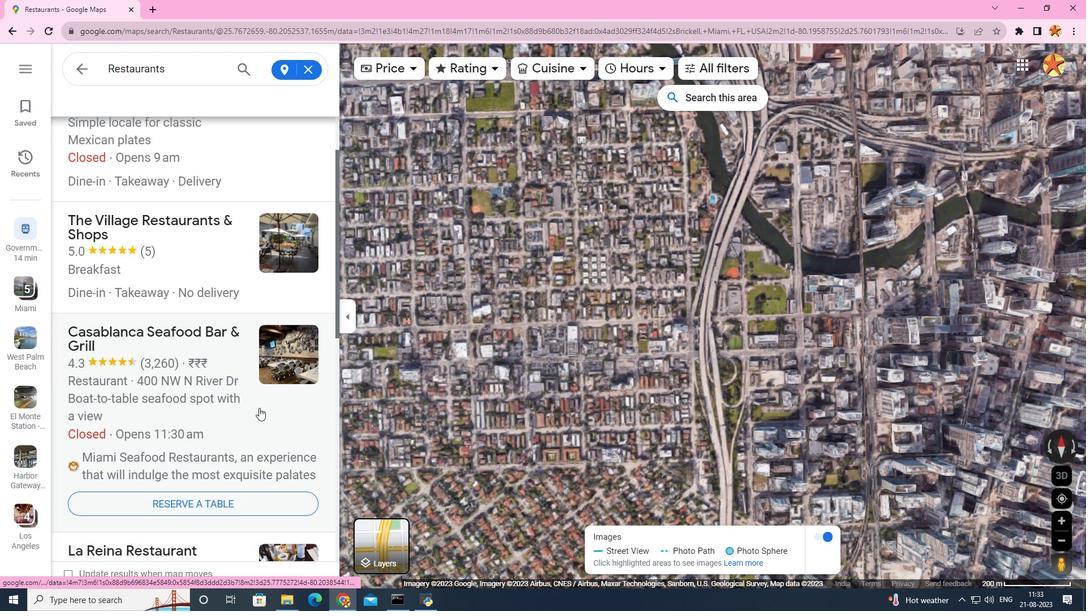 
Action: Mouse scrolled (259, 407) with delta (0, 0)
Screenshot: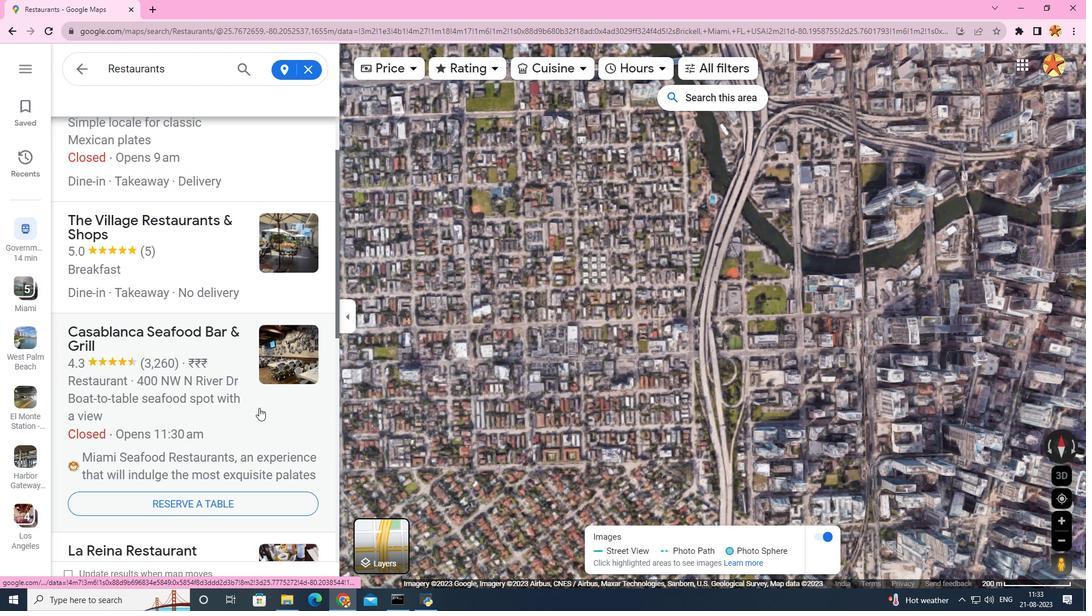 
Action: Mouse scrolled (259, 407) with delta (0, 0)
Screenshot: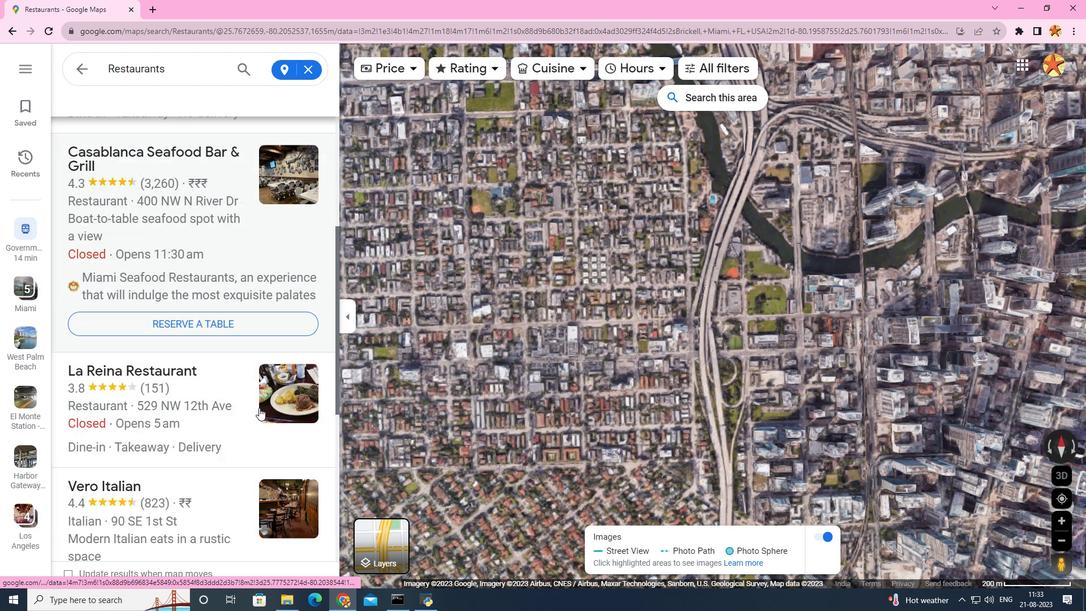
Action: Mouse scrolled (259, 407) with delta (0, 0)
Screenshot: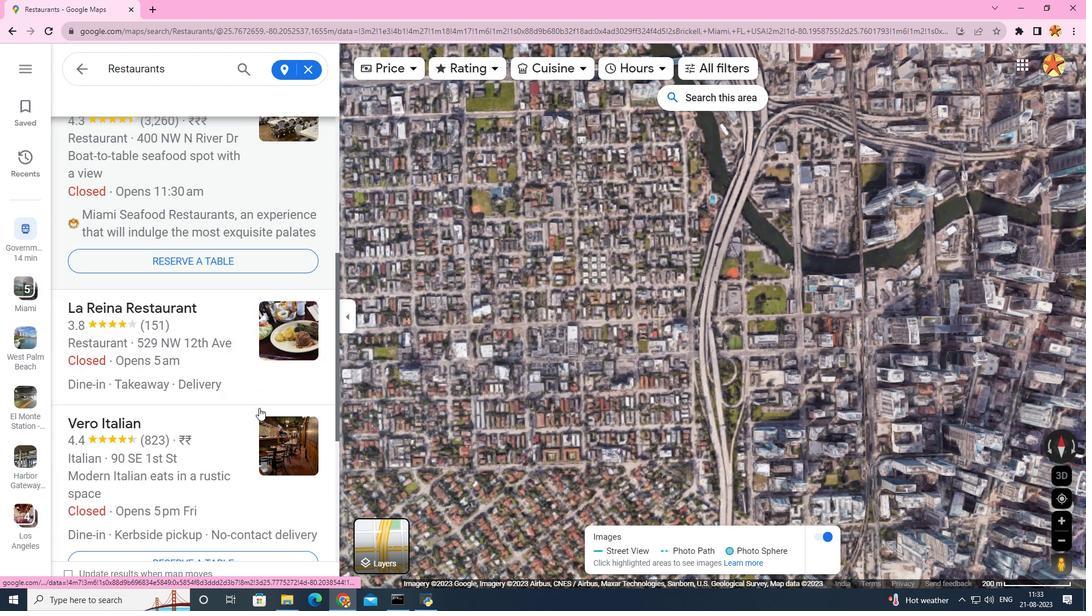 
Action: Mouse scrolled (259, 407) with delta (0, 0)
Screenshot: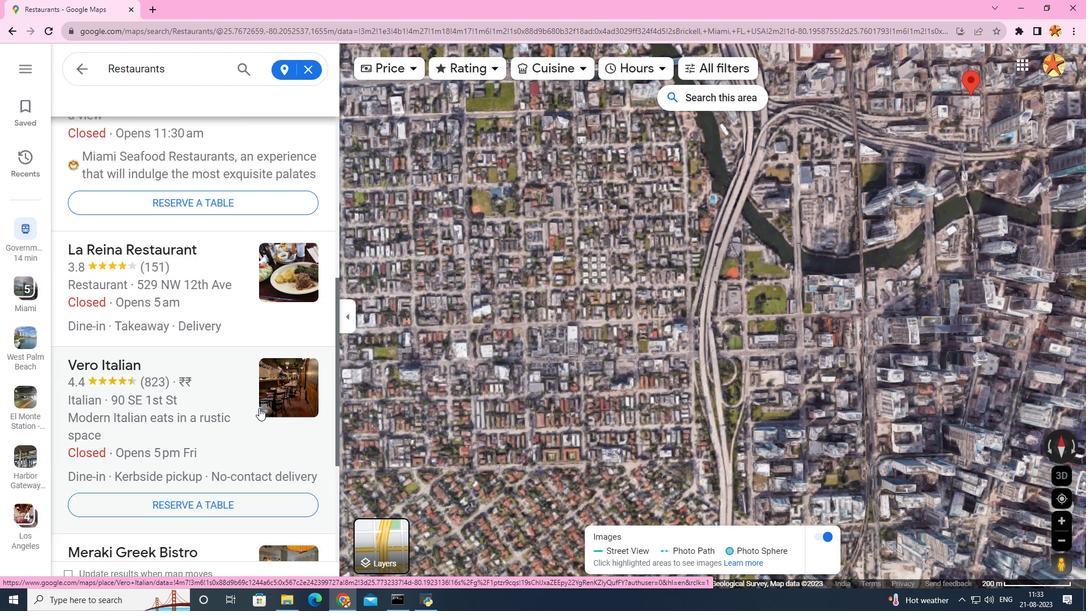 
Action: Mouse scrolled (259, 407) with delta (0, 0)
Screenshot: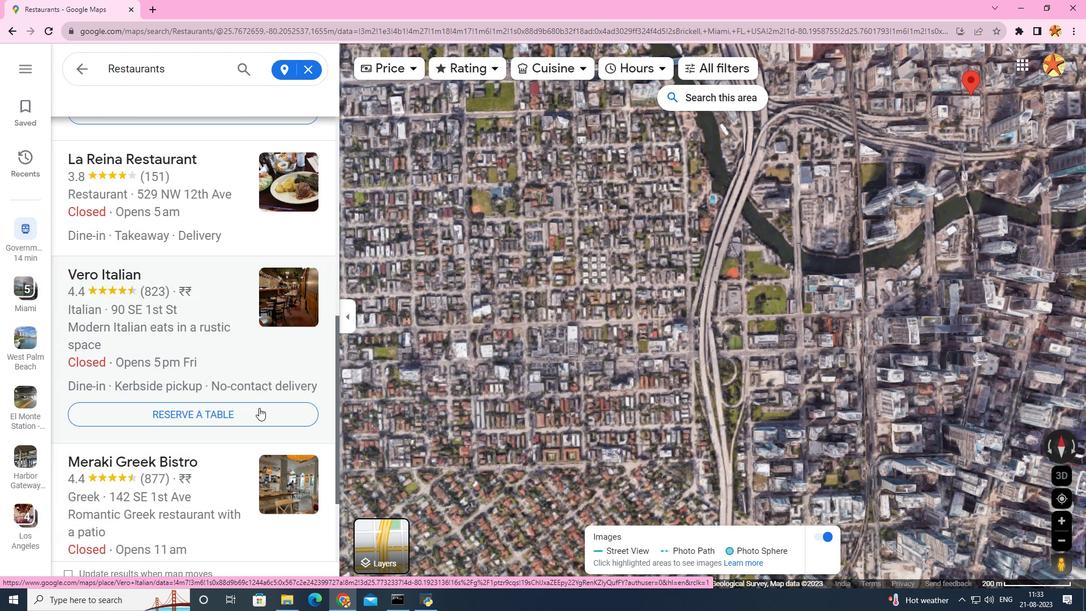 
Action: Mouse scrolled (259, 407) with delta (0, 0)
Screenshot: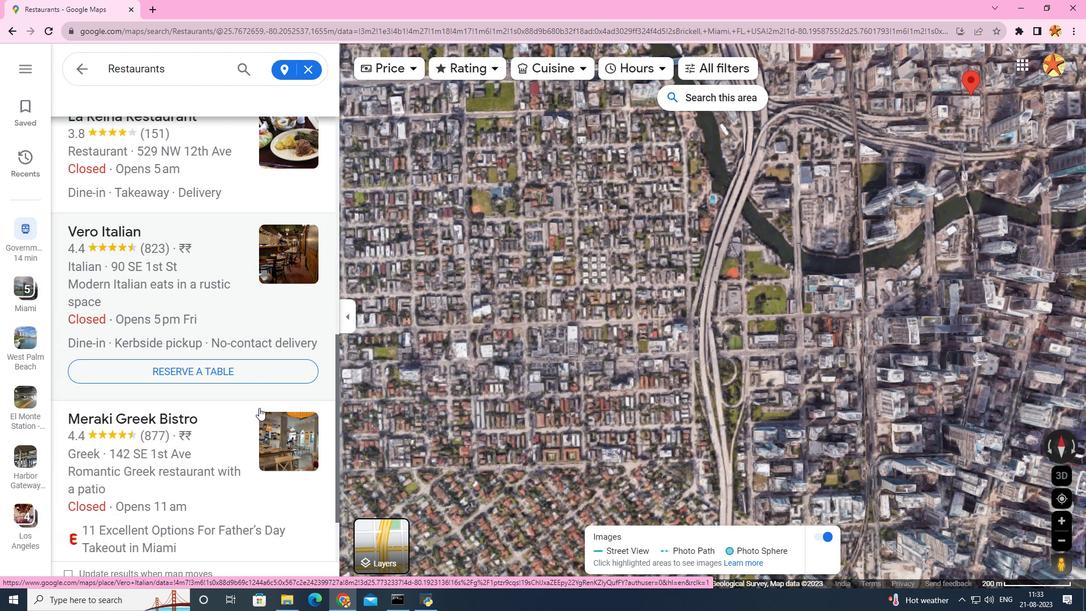 
Action: Mouse scrolled (259, 407) with delta (0, 0)
Screenshot: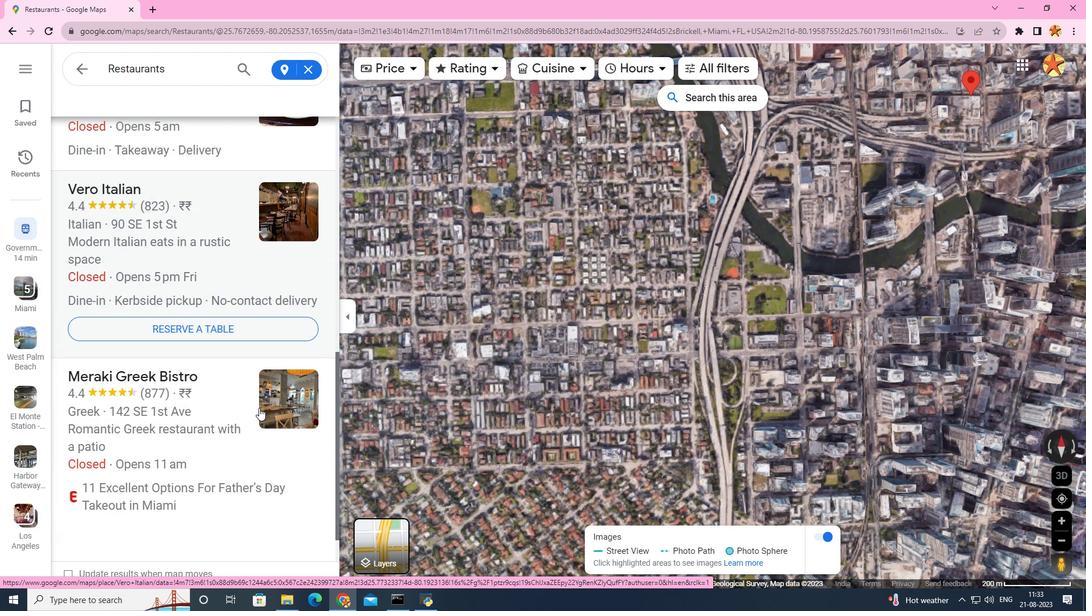 
Action: Mouse scrolled (259, 407) with delta (0, 0)
Screenshot: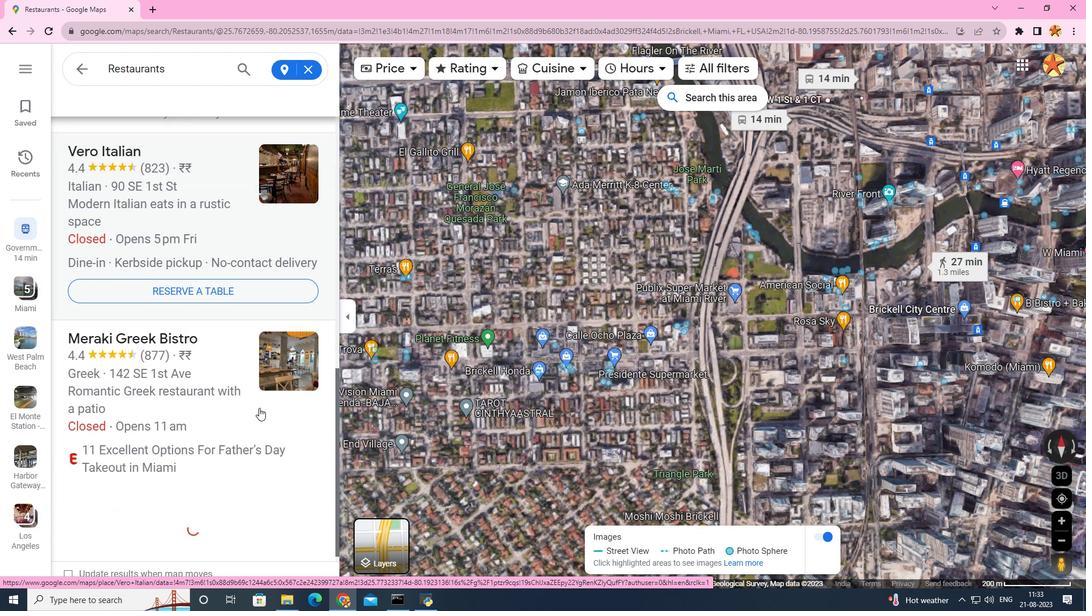 
Action: Mouse scrolled (259, 407) with delta (0, 0)
Screenshot: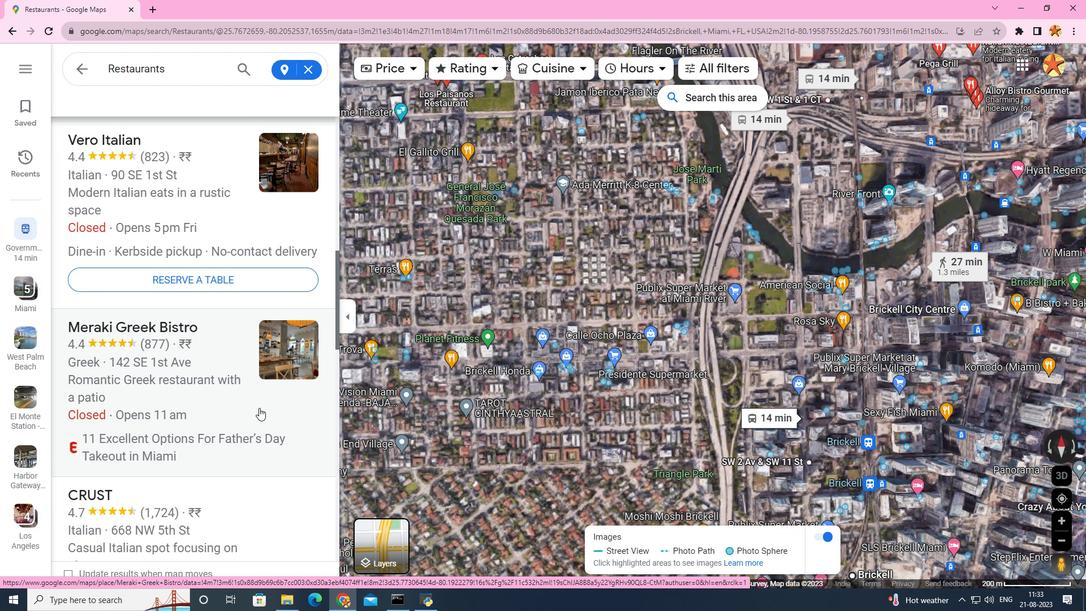 
Action: Mouse scrolled (259, 407) with delta (0, 0)
Screenshot: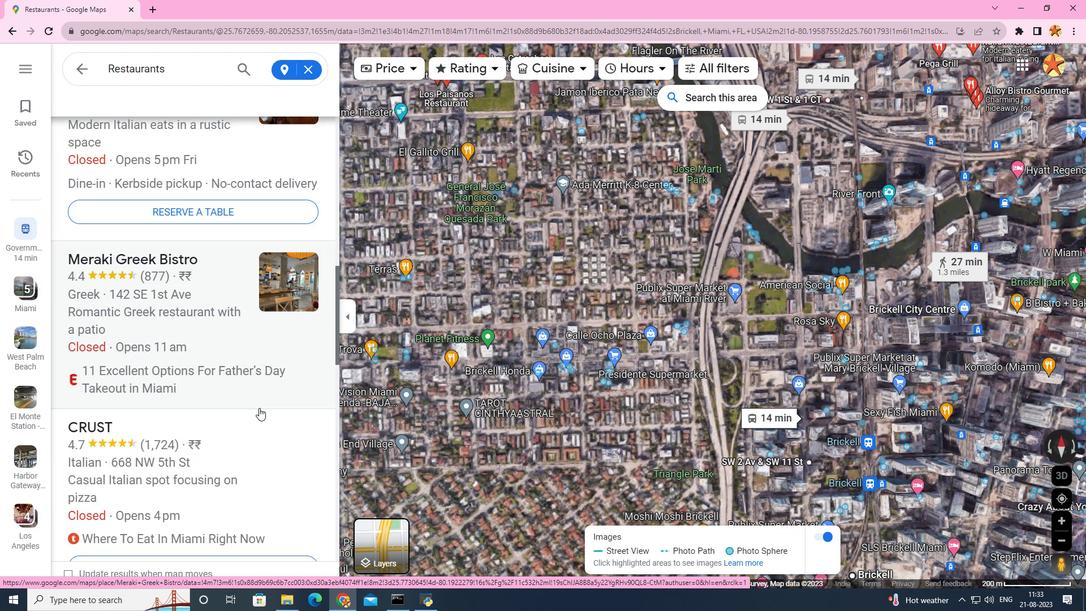 
Action: Mouse scrolled (259, 407) with delta (0, 0)
Screenshot: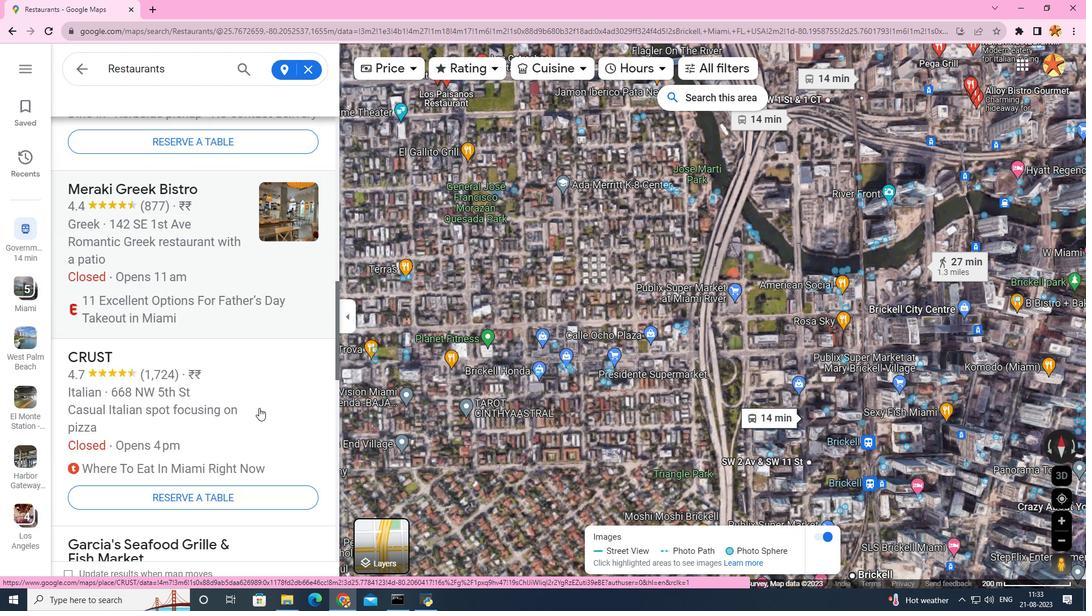 
Action: Mouse scrolled (259, 407) with delta (0, 0)
Screenshot: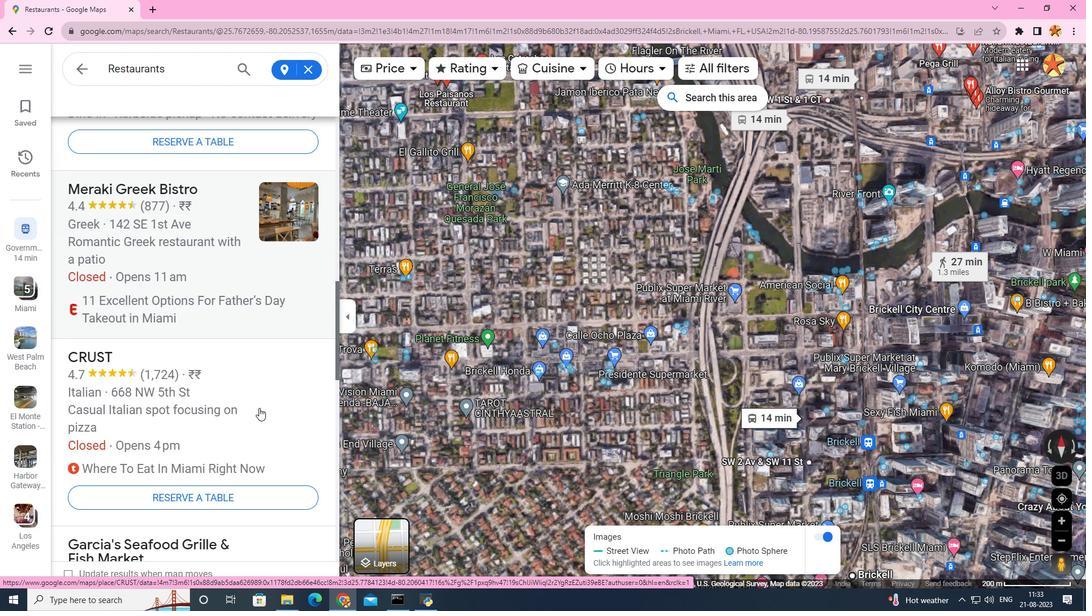 
Action: Mouse scrolled (259, 407) with delta (0, 0)
Screenshot: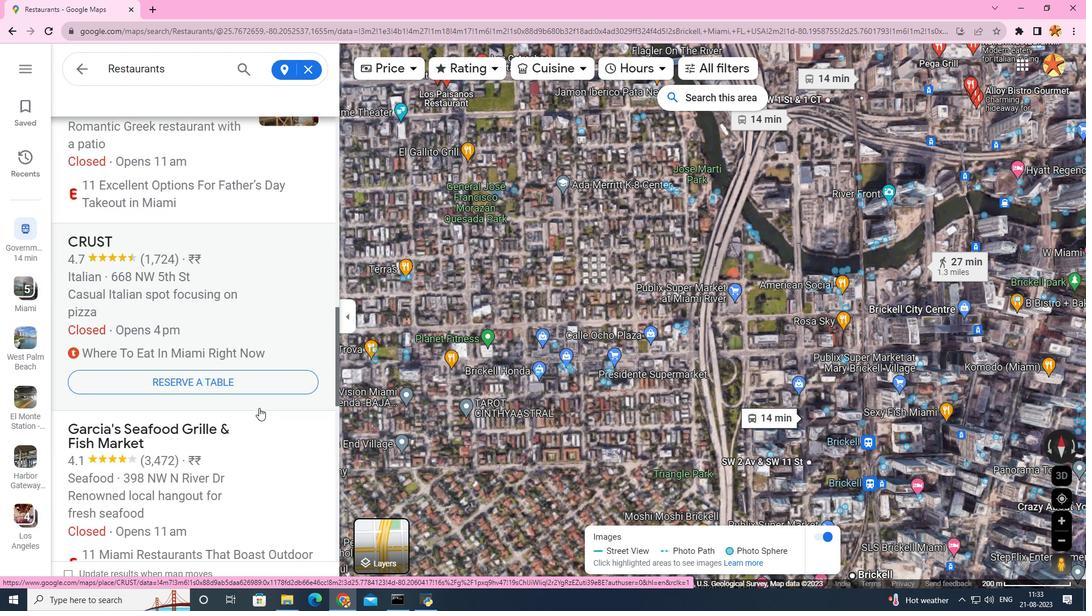 
Action: Mouse scrolled (259, 408) with delta (0, 0)
Screenshot: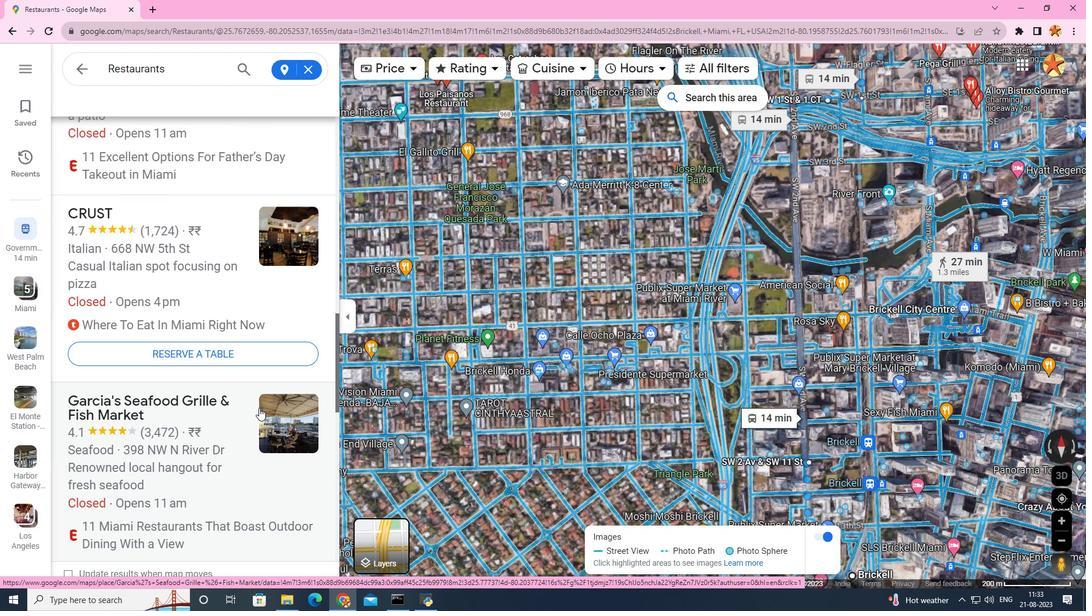 
Action: Mouse scrolled (259, 408) with delta (0, 0)
Screenshot: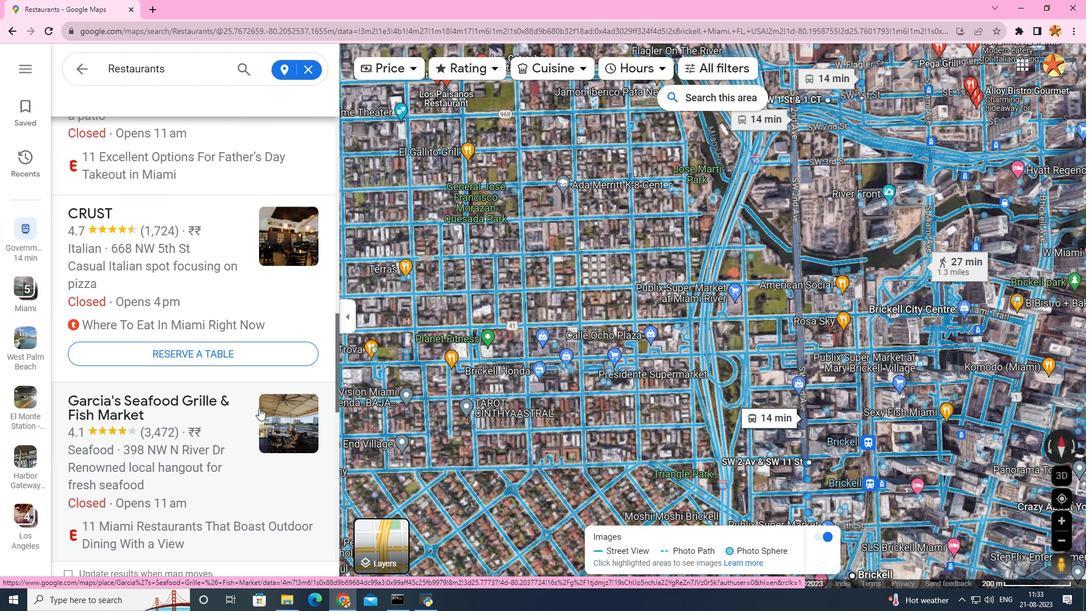 
Action: Mouse scrolled (259, 408) with delta (0, 0)
Screenshot: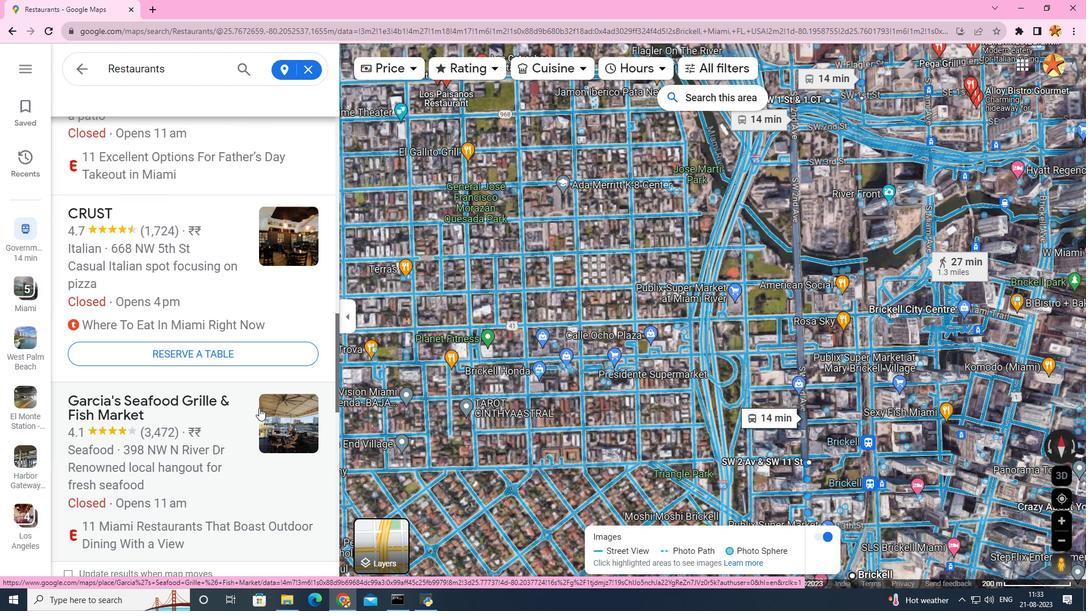 
Action: Mouse scrolled (259, 408) with delta (0, 0)
Screenshot: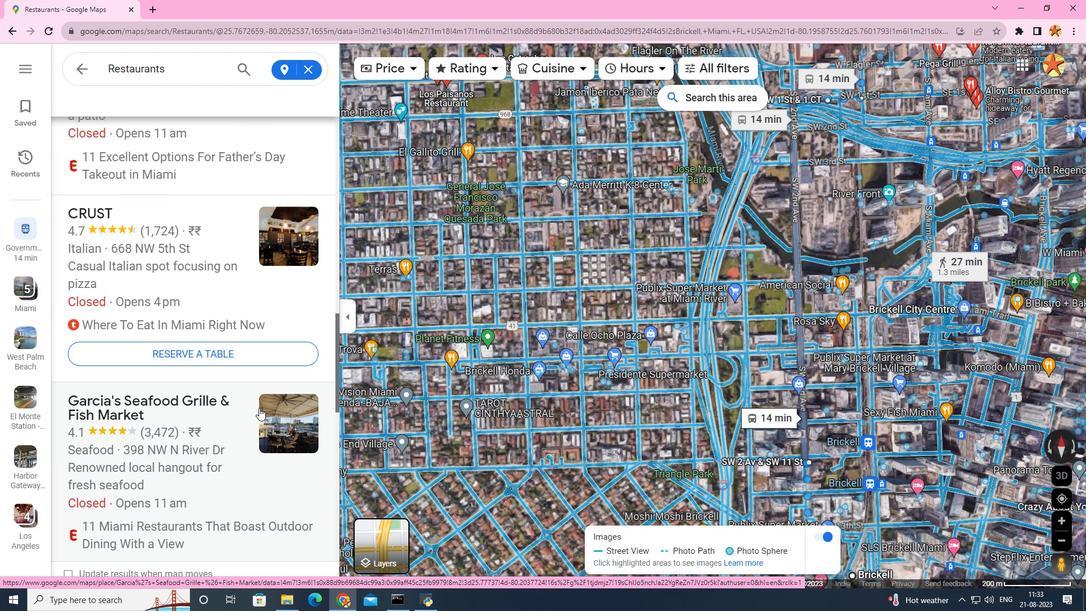 
Action: Mouse scrolled (259, 408) with delta (0, 0)
Screenshot: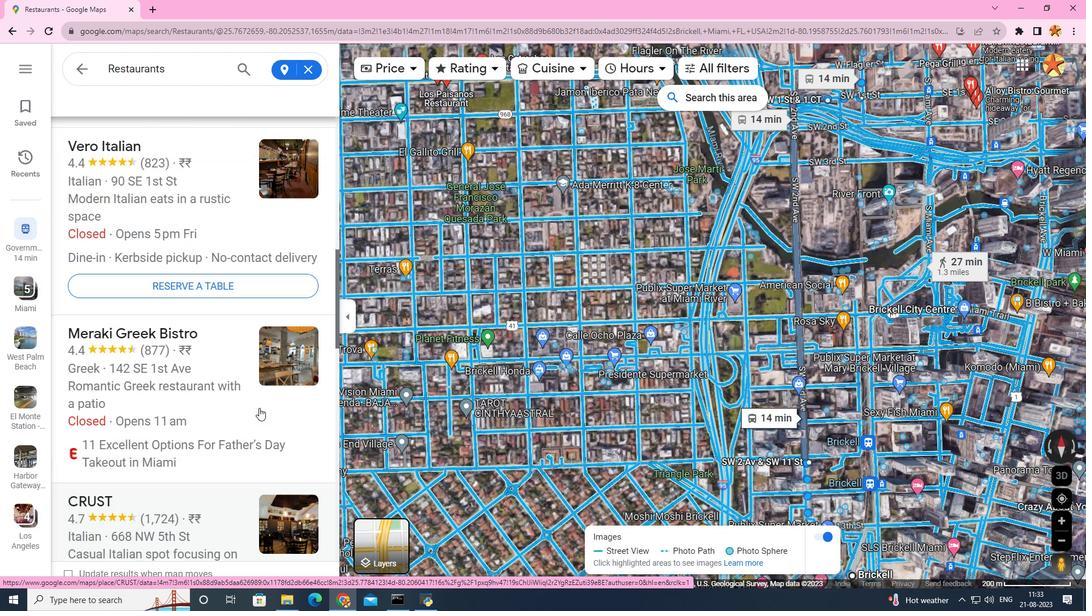 
Action: Mouse scrolled (259, 408) with delta (0, 0)
Screenshot: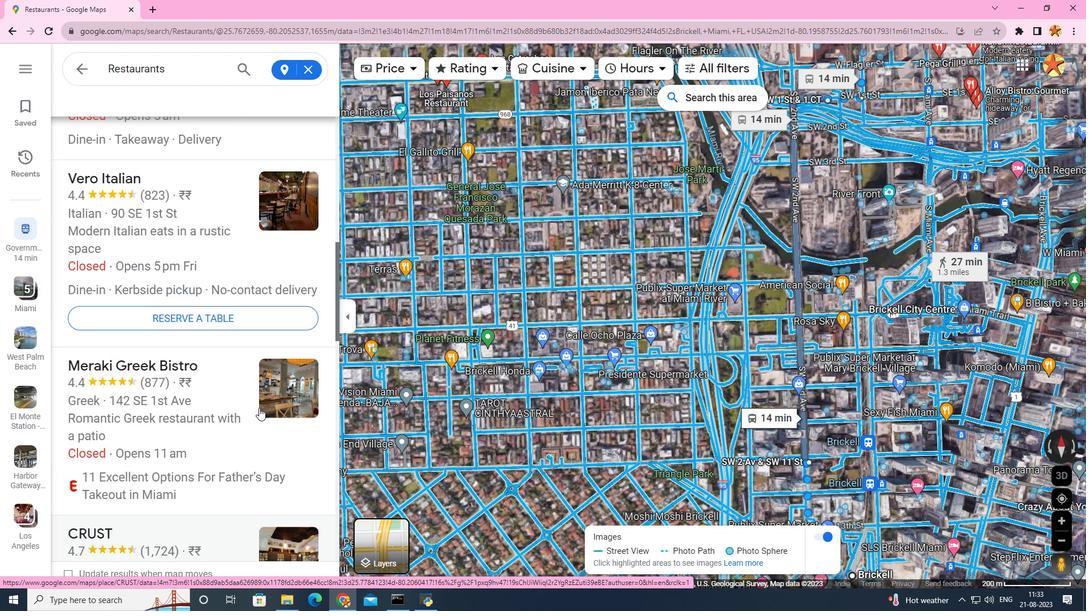 
Action: Mouse moved to (74, 75)
Screenshot: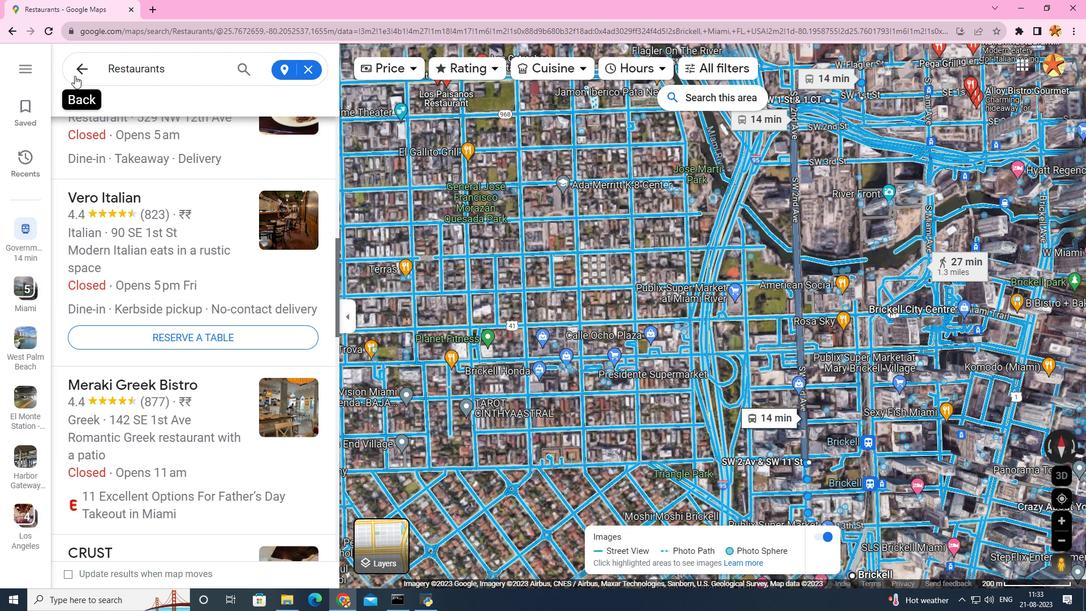 
Action: Mouse pressed left at (74, 75)
Screenshot: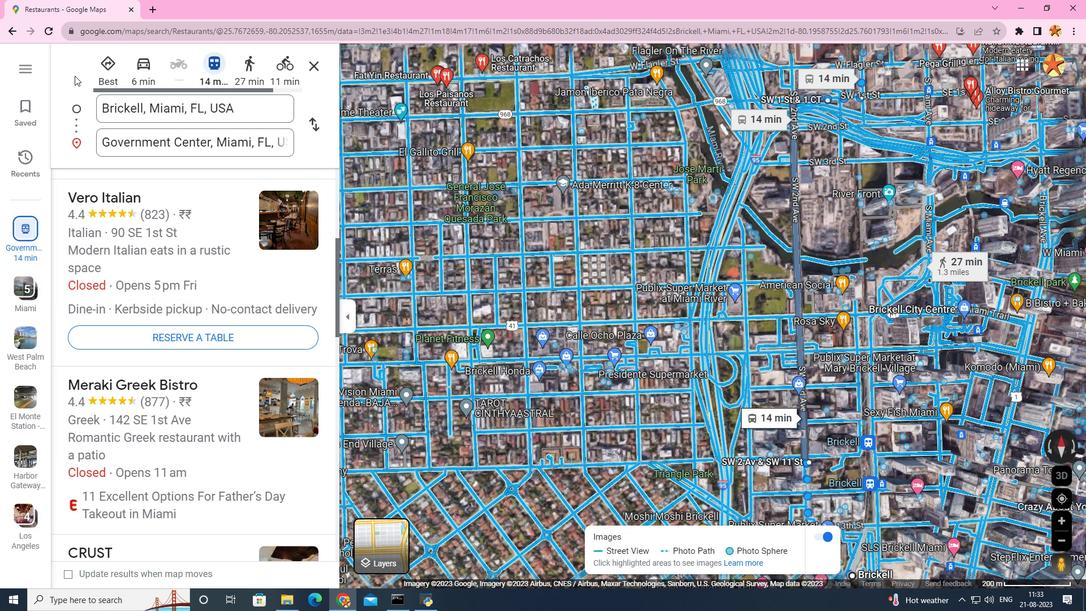
Action: Mouse moved to (491, 109)
Screenshot: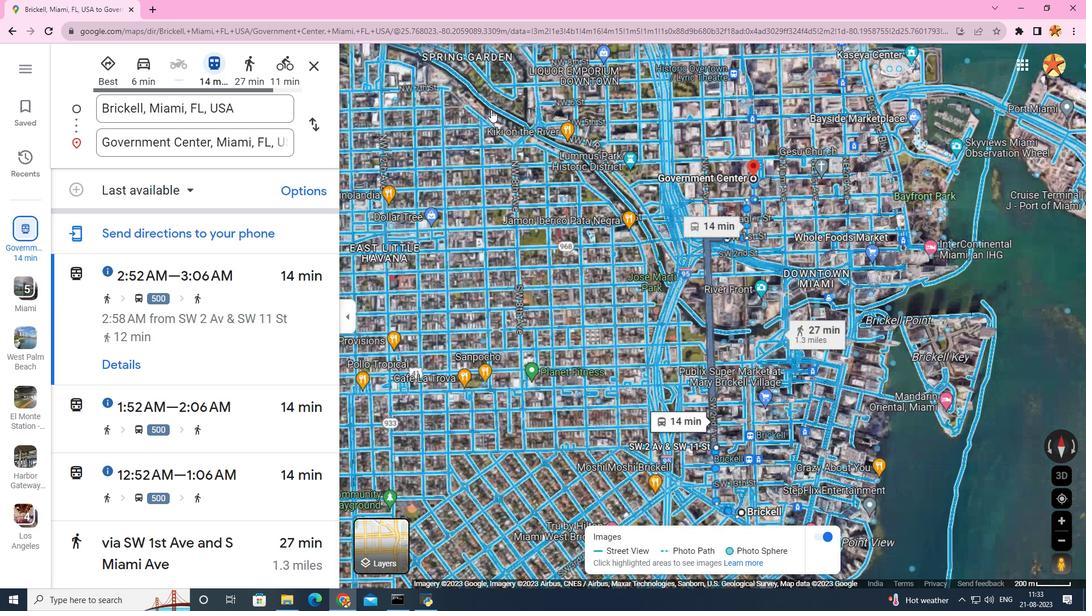 
Action: Mouse scrolled (493, 109) with delta (0, 0)
Screenshot: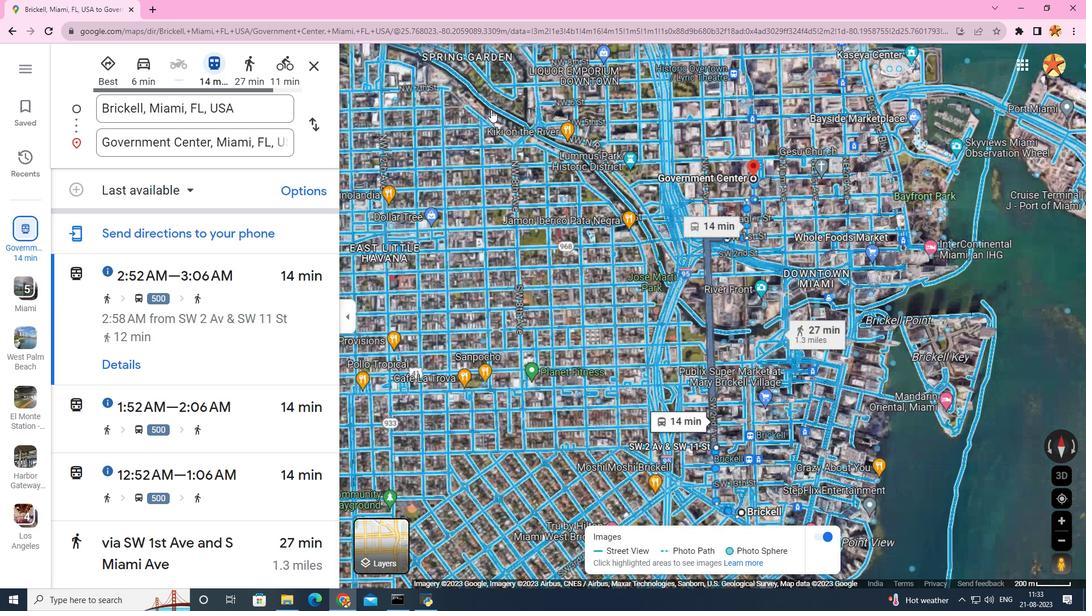 
Action: Mouse scrolled (491, 110) with delta (0, 0)
Screenshot: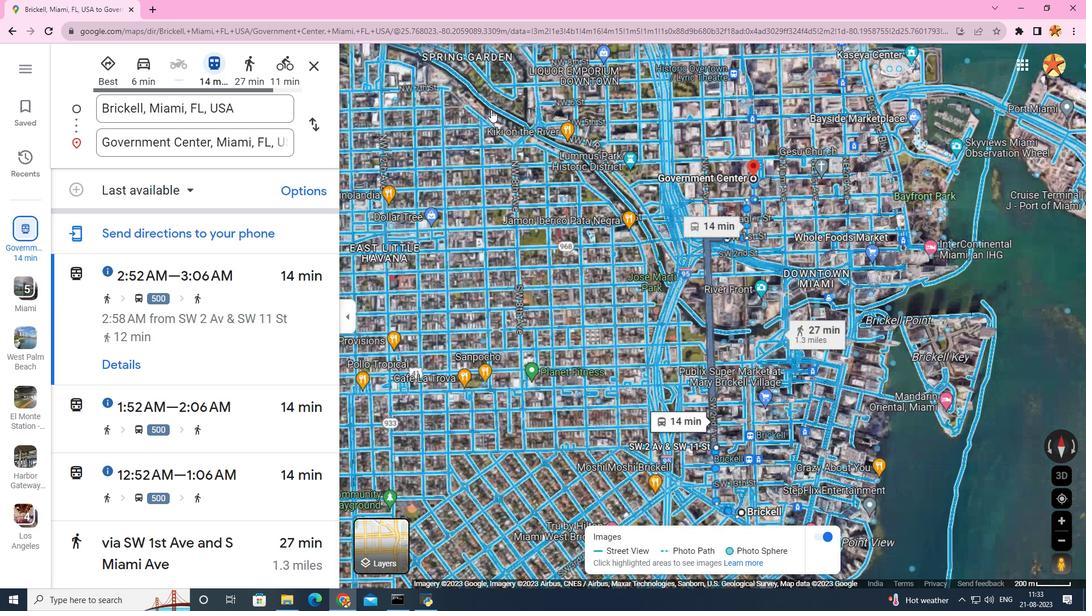 
Action: Mouse scrolled (491, 110) with delta (0, 0)
Screenshot: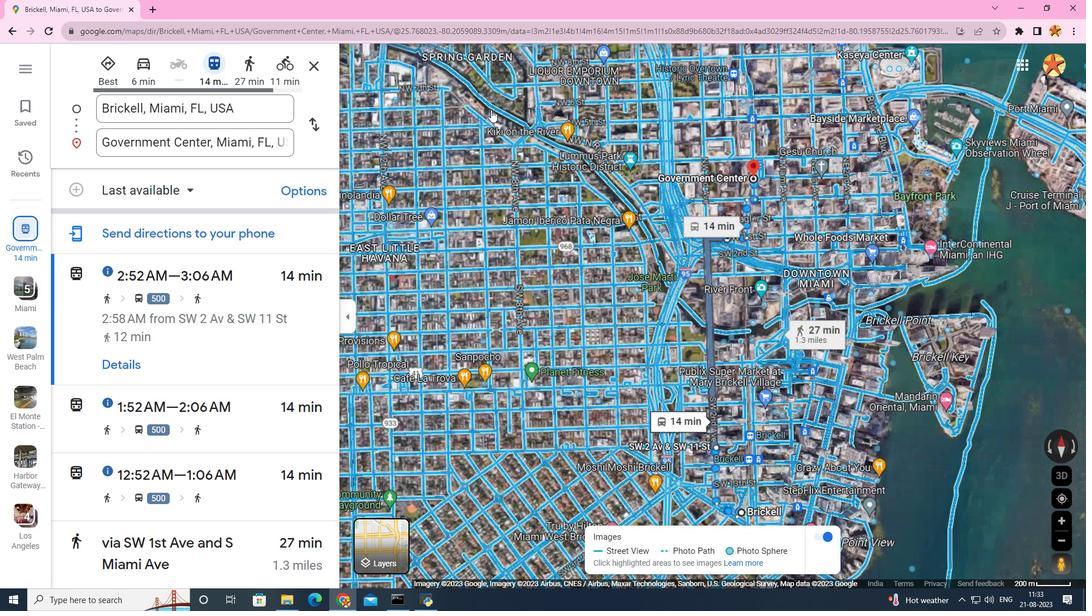
Action: Mouse scrolled (491, 110) with delta (0, 0)
Screenshot: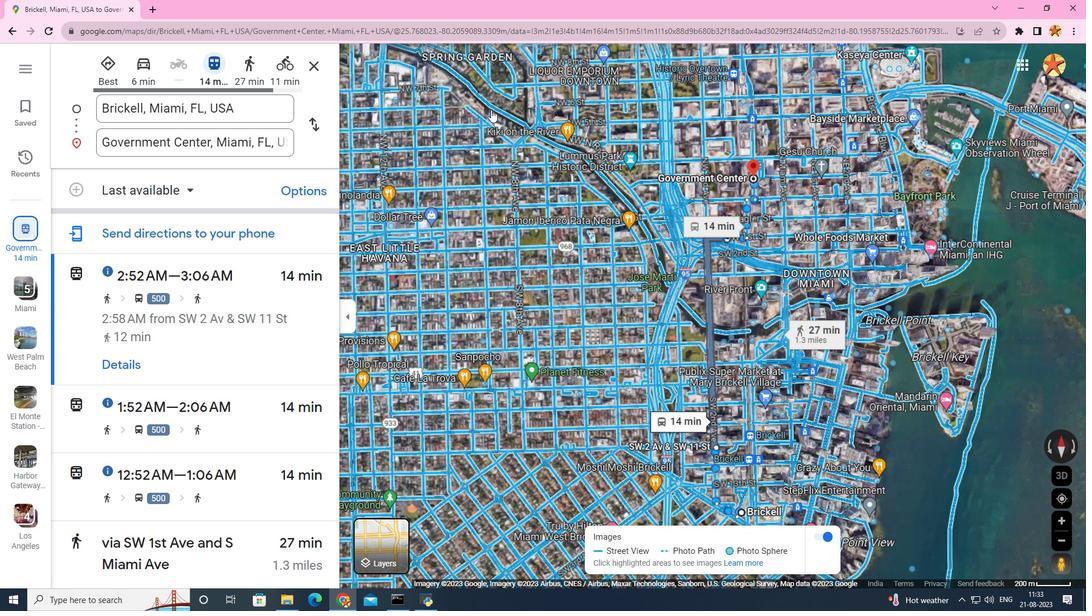 
Action: Mouse scrolled (491, 109) with delta (0, 0)
Screenshot: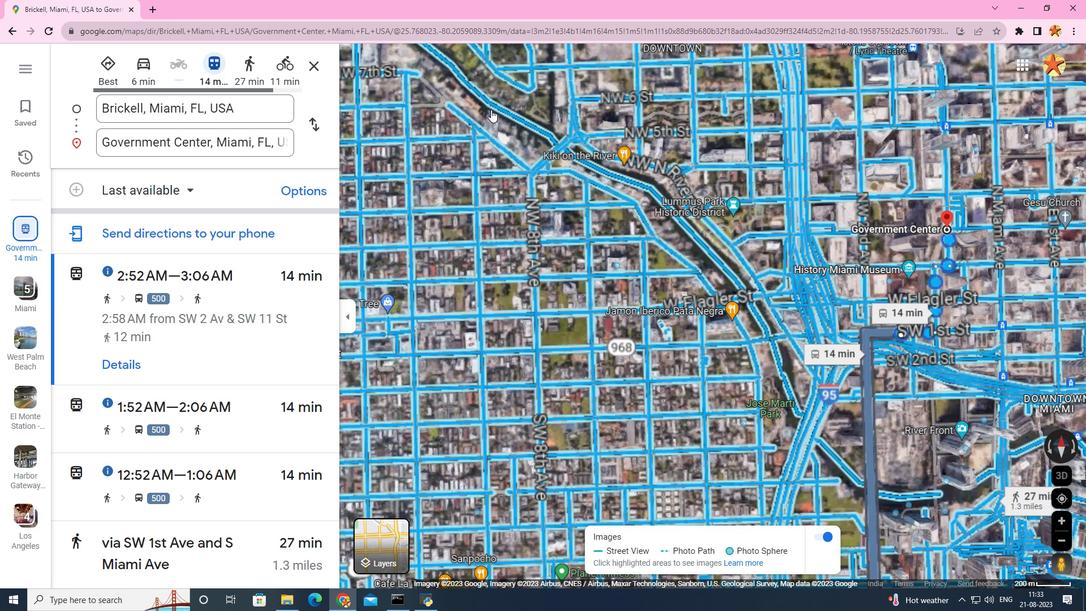 
Action: Mouse scrolled (491, 109) with delta (0, 0)
Screenshot: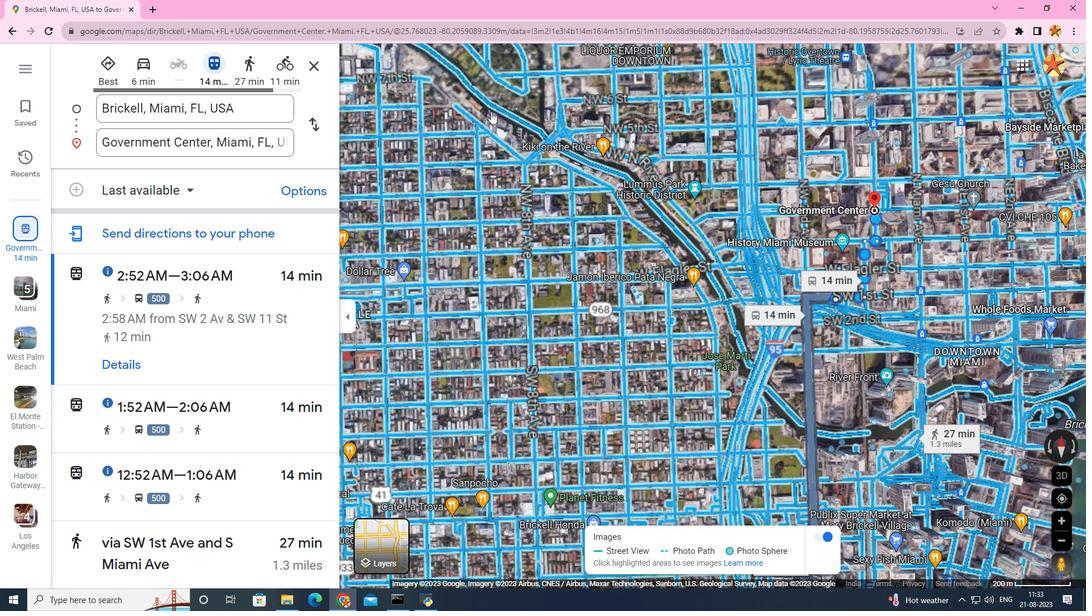 
Action: Mouse moved to (490, 112)
Screenshot: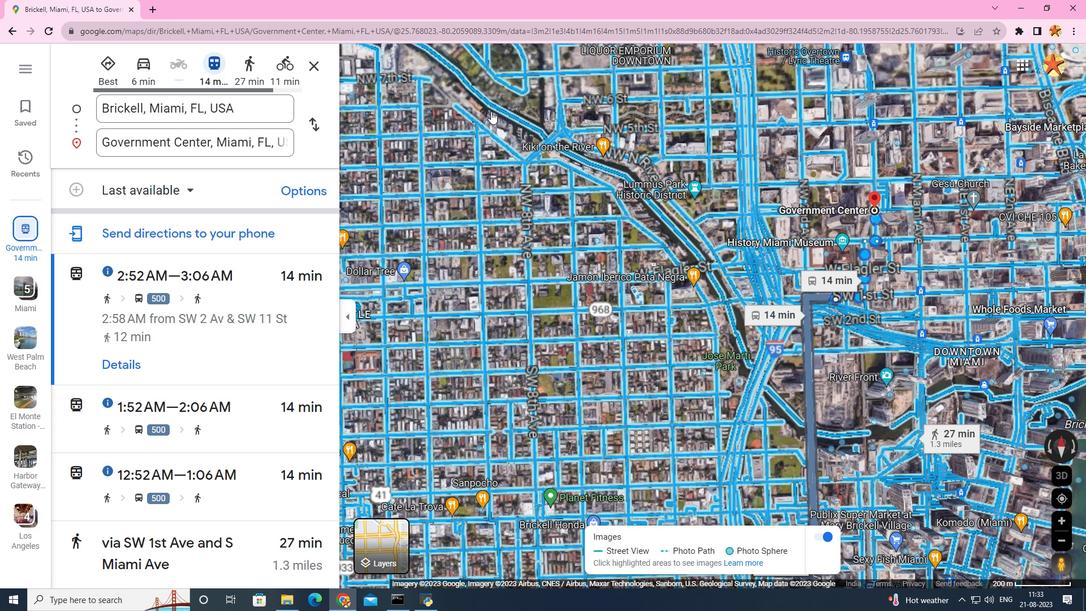 
Action: Mouse scrolled (491, 110) with delta (0, 0)
Screenshot: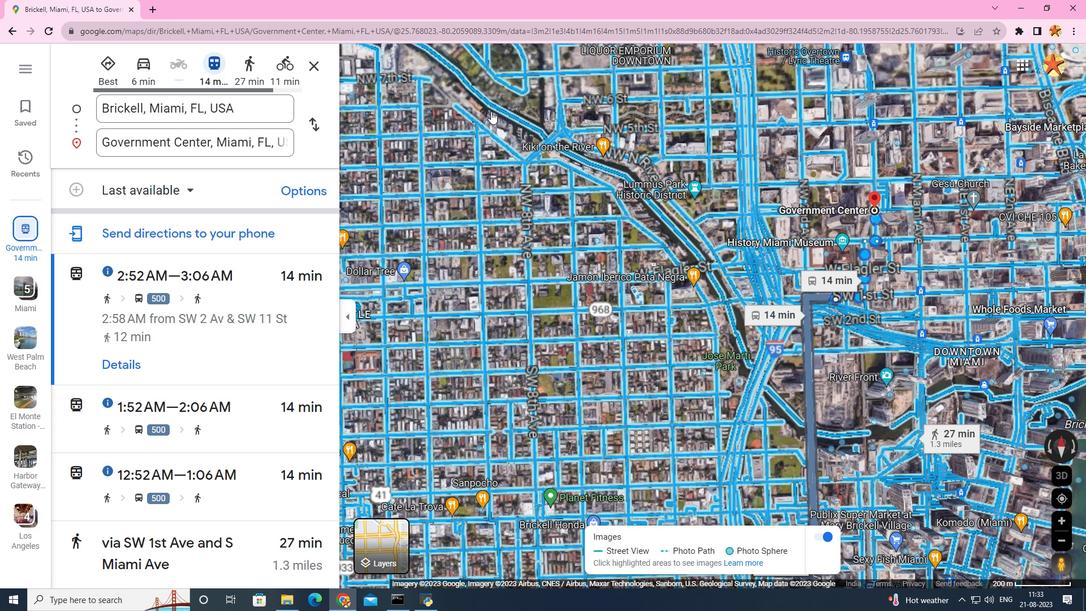 
Action: Mouse moved to (489, 116)
Screenshot: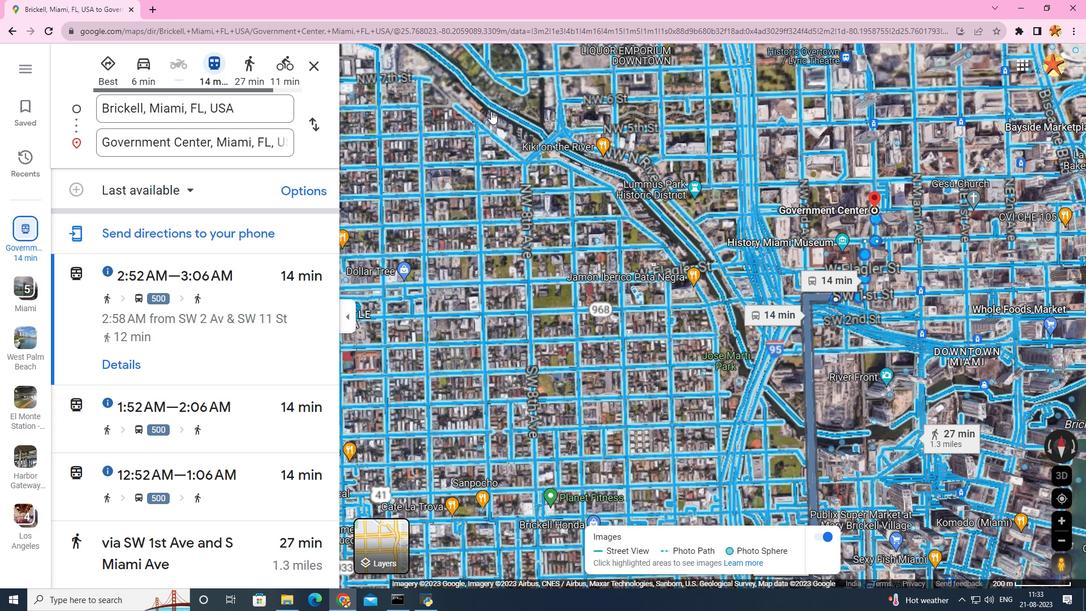 
Action: Mouse scrolled (489, 114) with delta (0, 0)
Screenshot: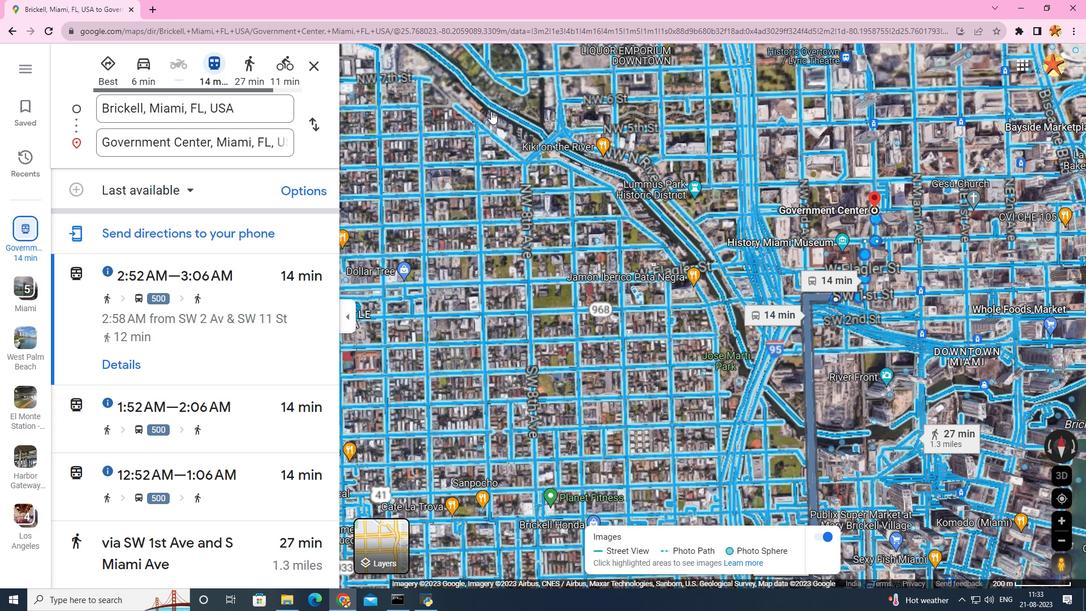 
Action: Mouse moved to (488, 117)
Screenshot: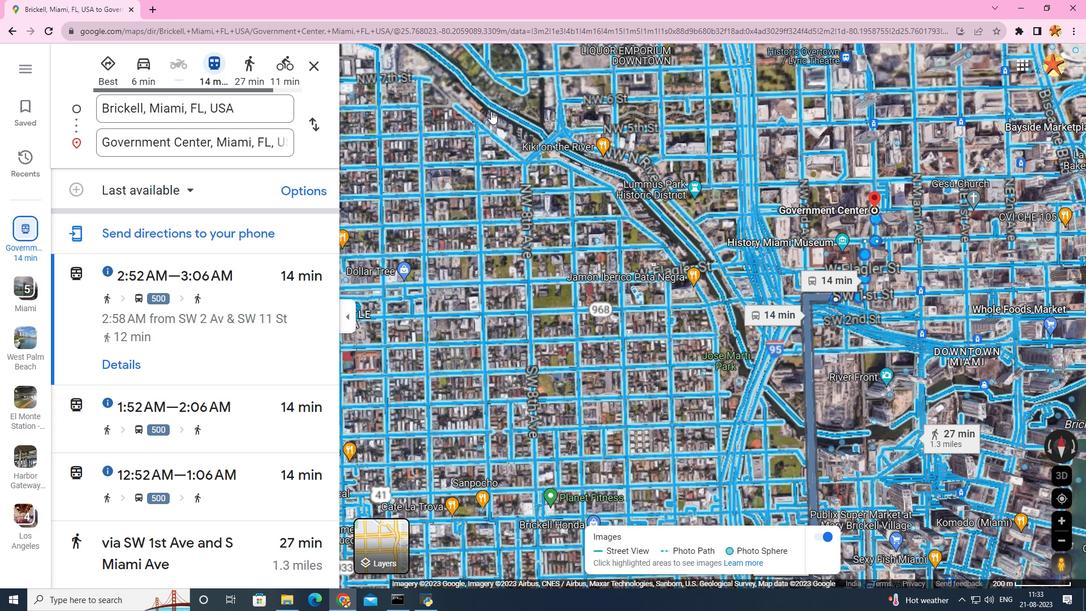 
Action: Mouse scrolled (489, 115) with delta (0, 0)
Screenshot: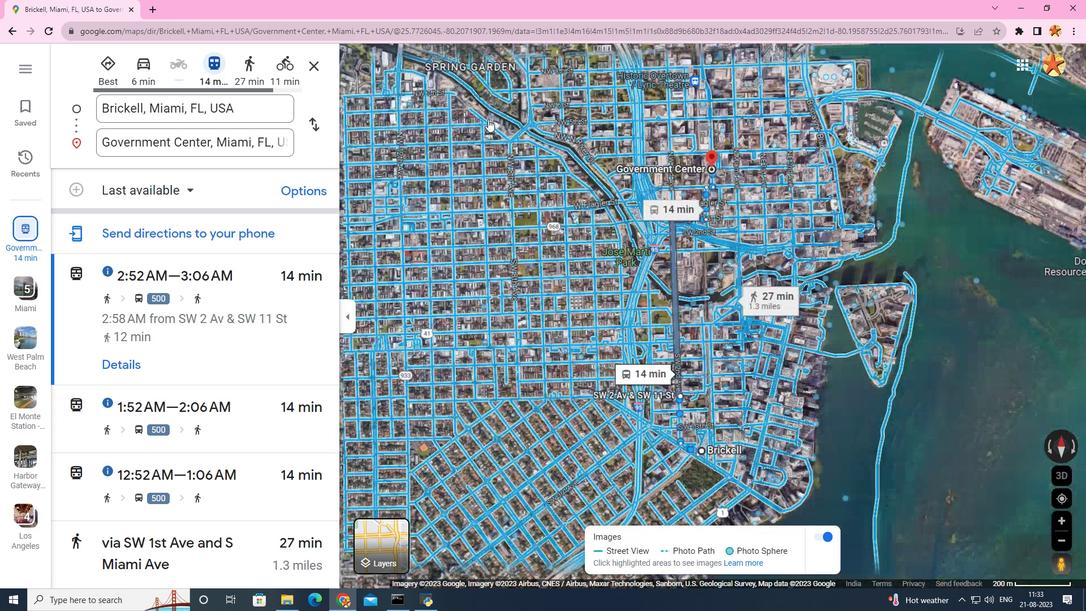 
Action: Mouse moved to (488, 119)
Screenshot: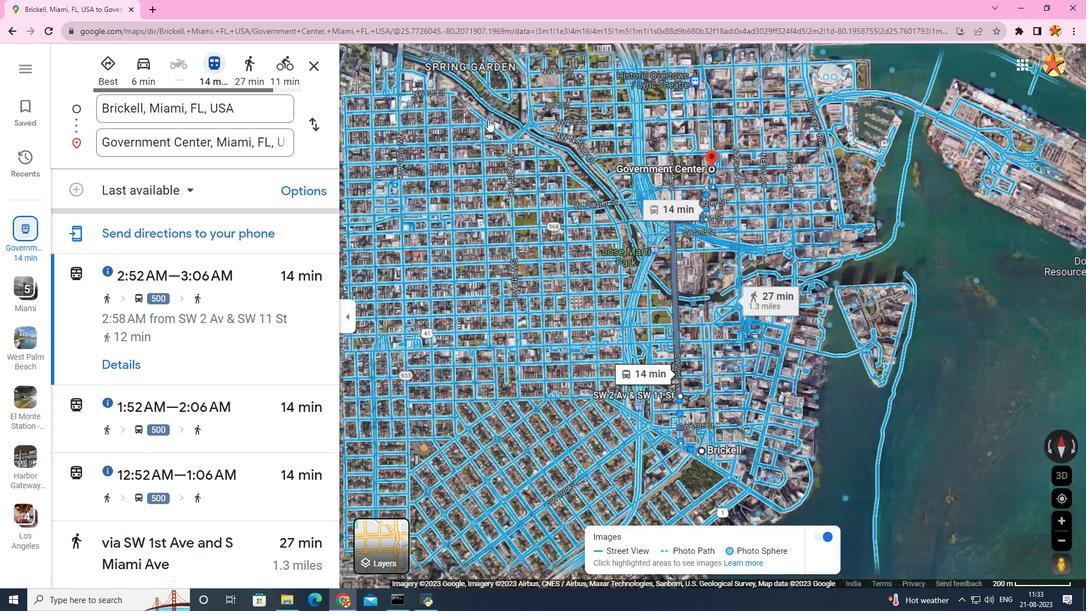 
Action: Mouse scrolled (488, 118) with delta (0, 0)
Screenshot: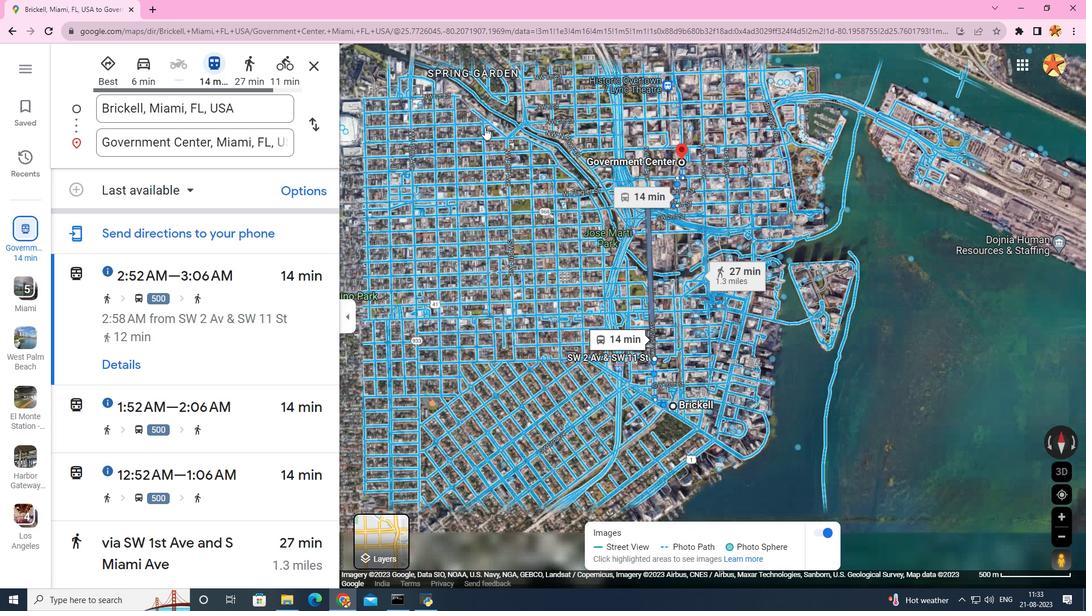 
Action: Mouse moved to (487, 121)
Screenshot: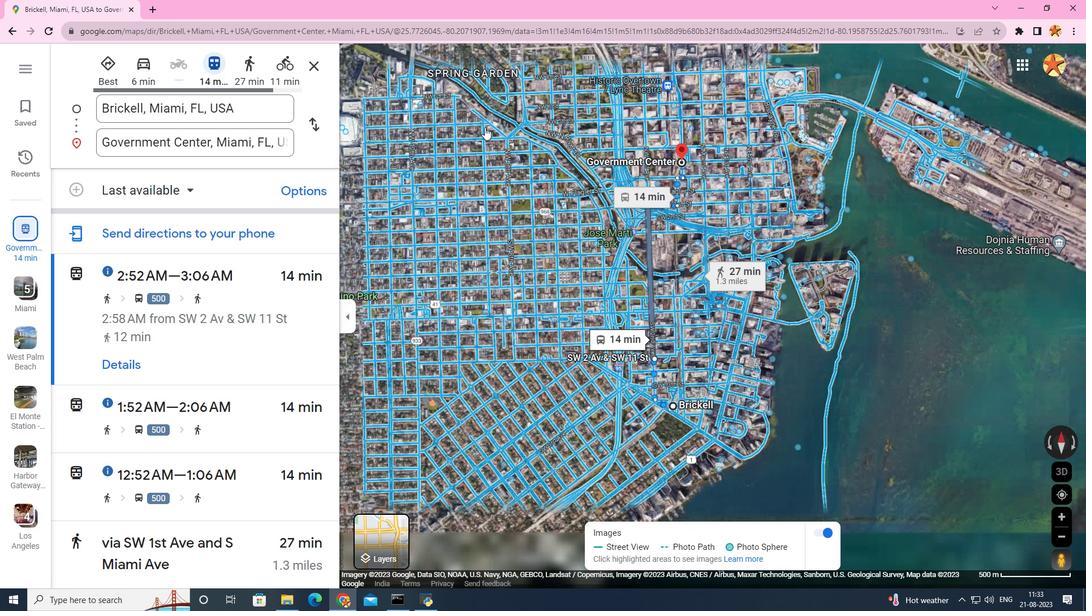 
Action: Mouse scrolled (487, 120) with delta (0, 0)
Screenshot: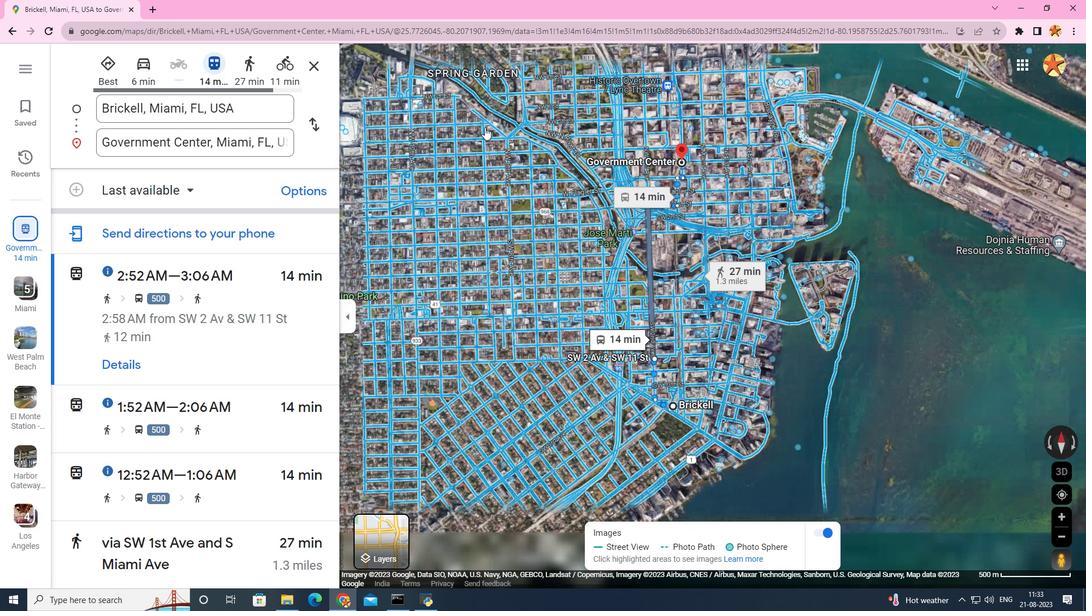 
Action: Mouse moved to (485, 127)
Screenshot: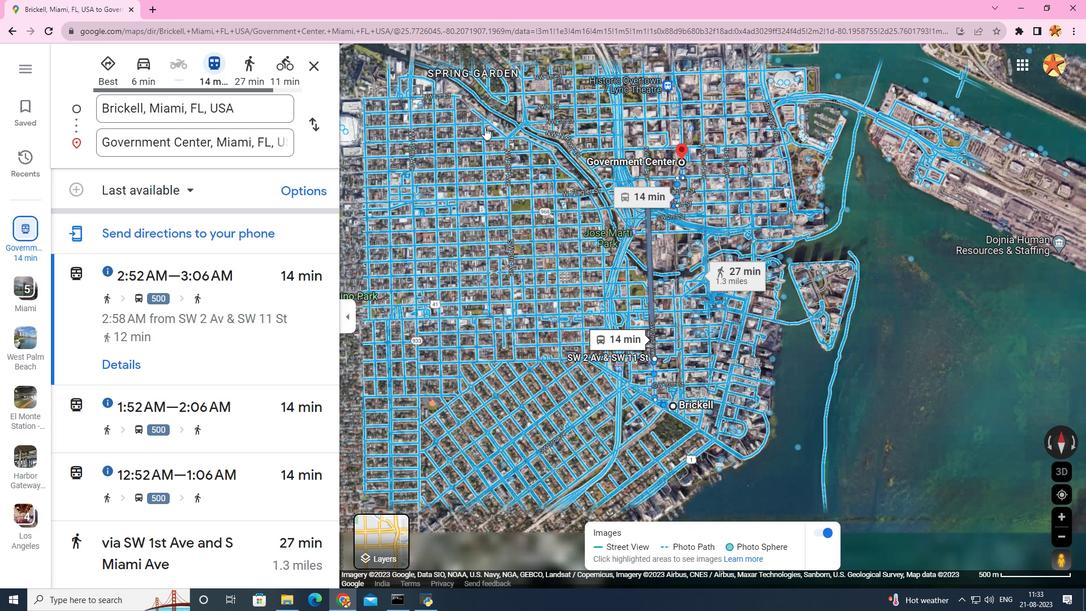 
Action: Mouse scrolled (486, 123) with delta (0, 0)
Screenshot: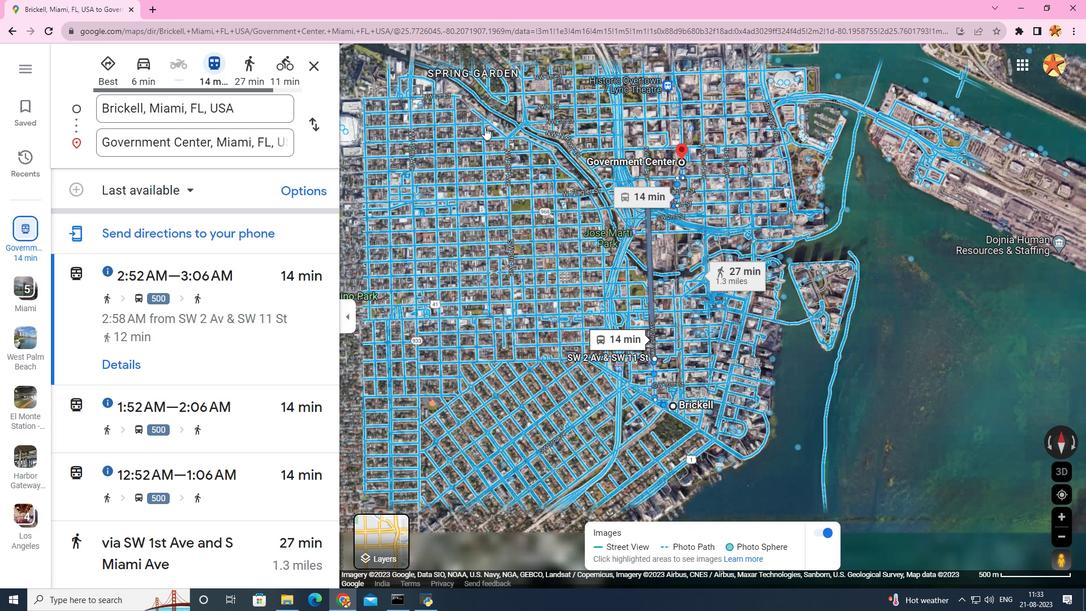
Action: Mouse moved to (484, 129)
Screenshot: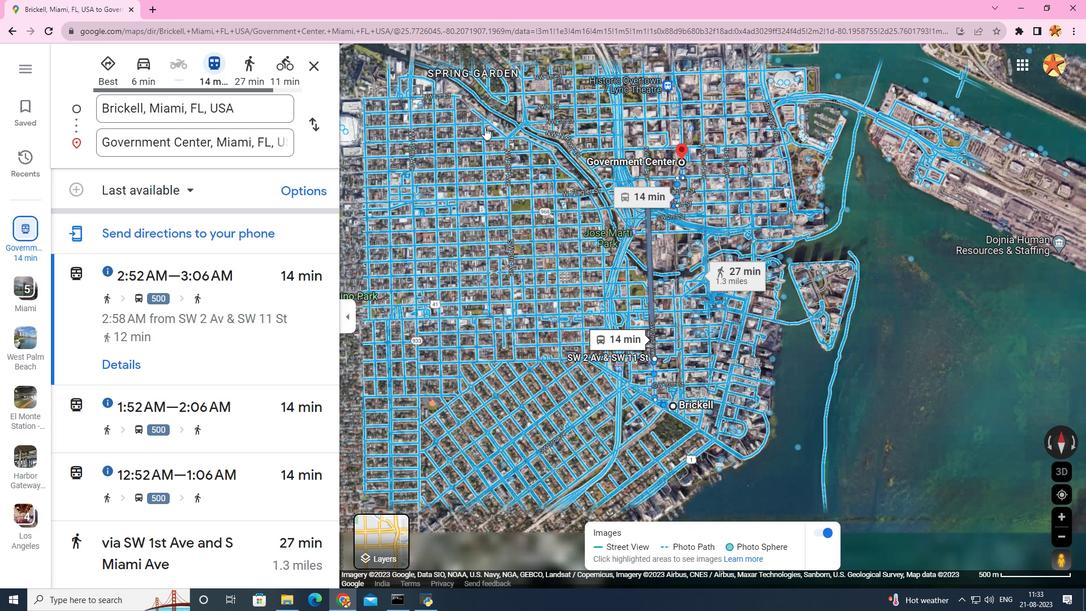 
Action: Mouse scrolled (485, 126) with delta (0, 0)
Screenshot: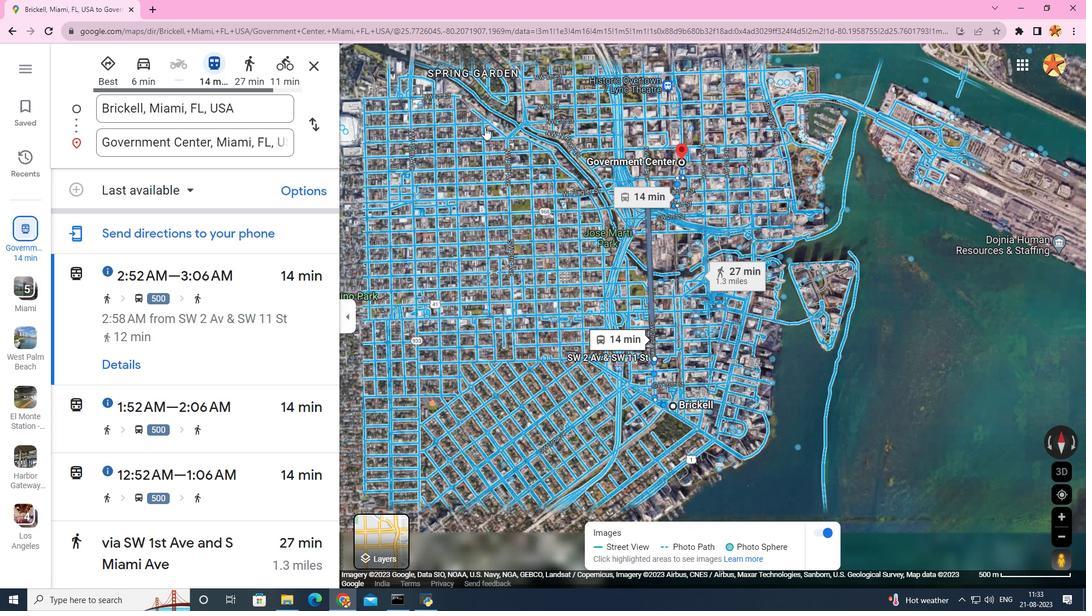 
Action: Mouse moved to (483, 132)
Screenshot: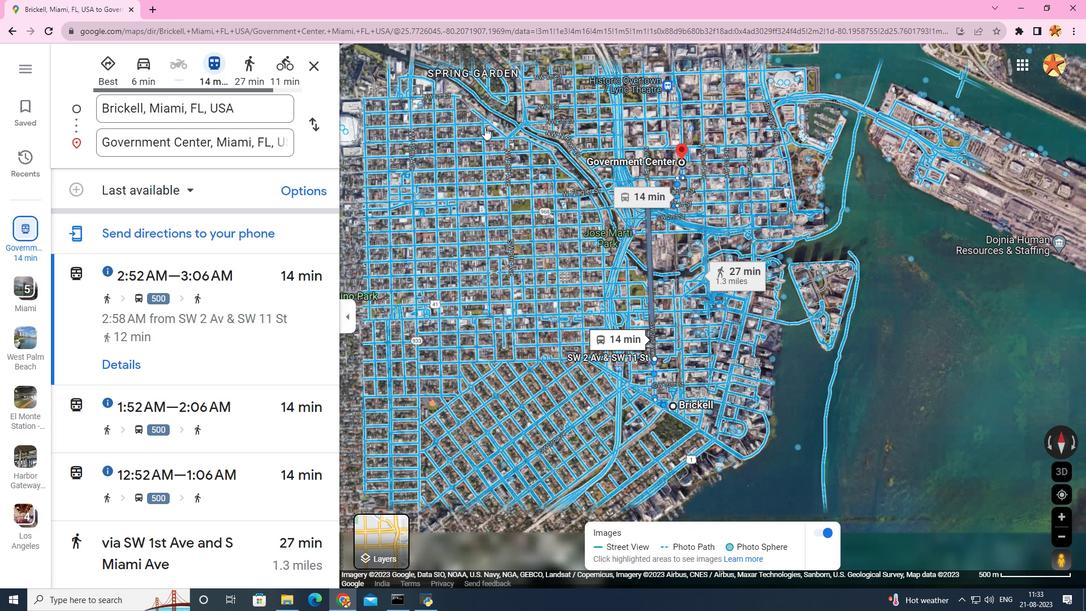 
Action: Mouse scrolled (483, 131) with delta (0, 0)
Screenshot: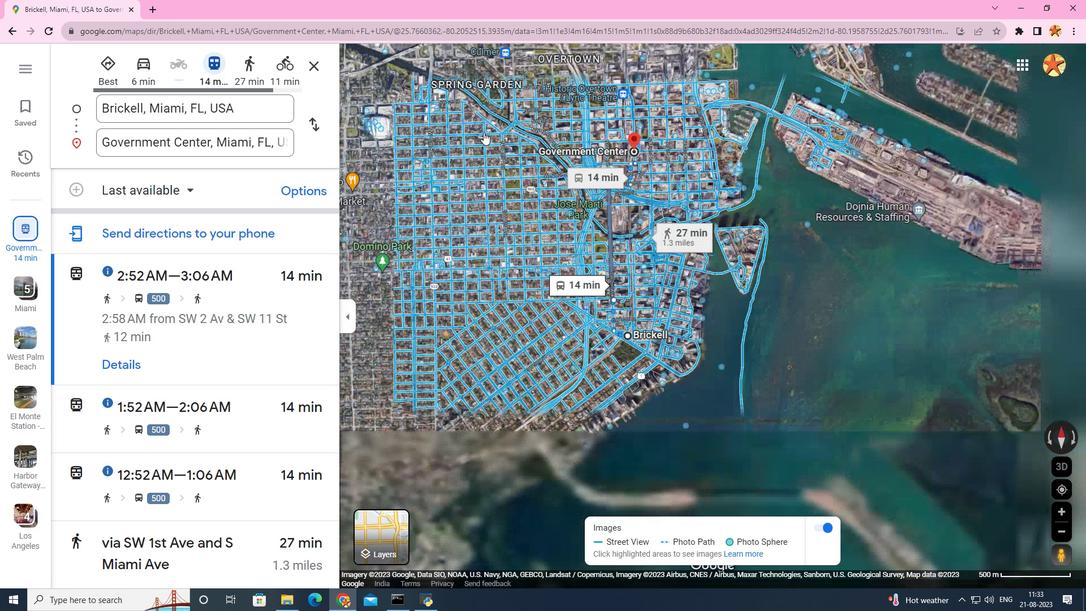 
Action: Mouse scrolled (483, 131) with delta (0, 0)
Screenshot: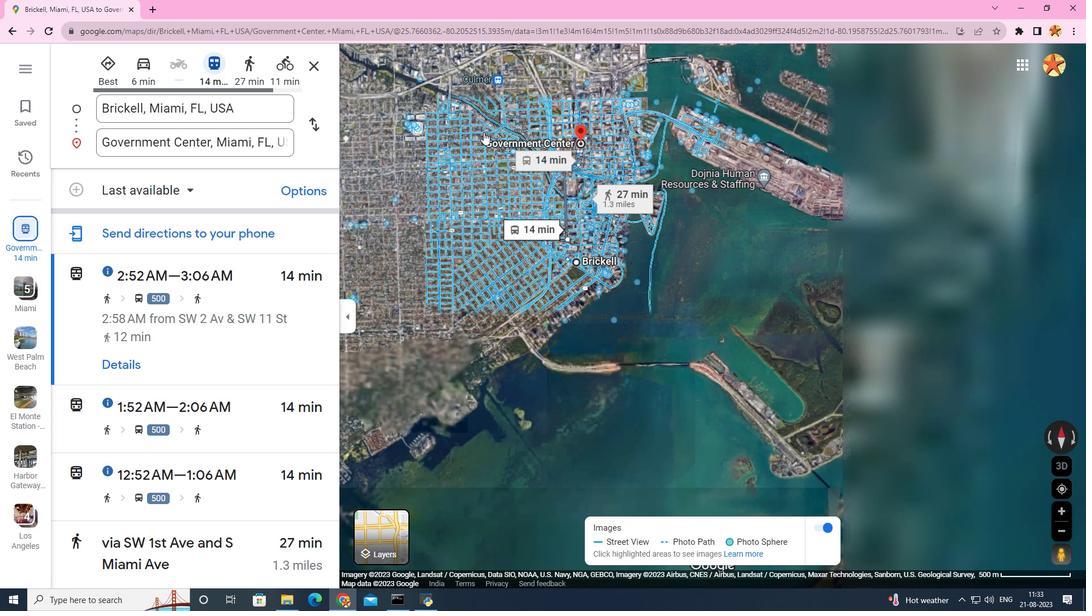 
Action: Mouse moved to (482, 135)
Screenshot: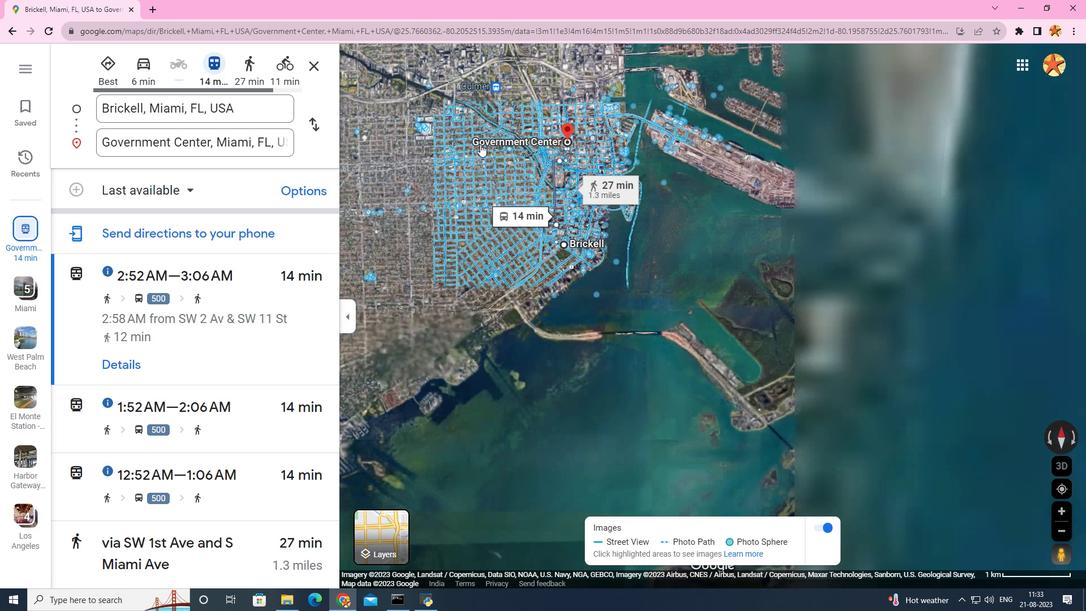 
Action: Mouse scrolled (483, 133) with delta (0, 0)
Screenshot: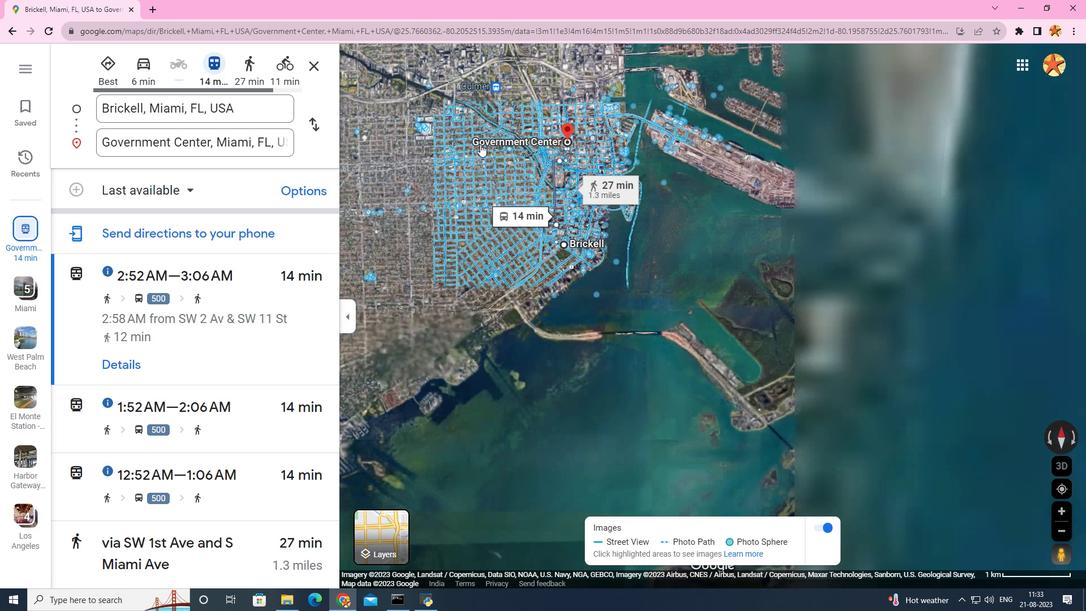 
Action: Mouse moved to (481, 139)
Screenshot: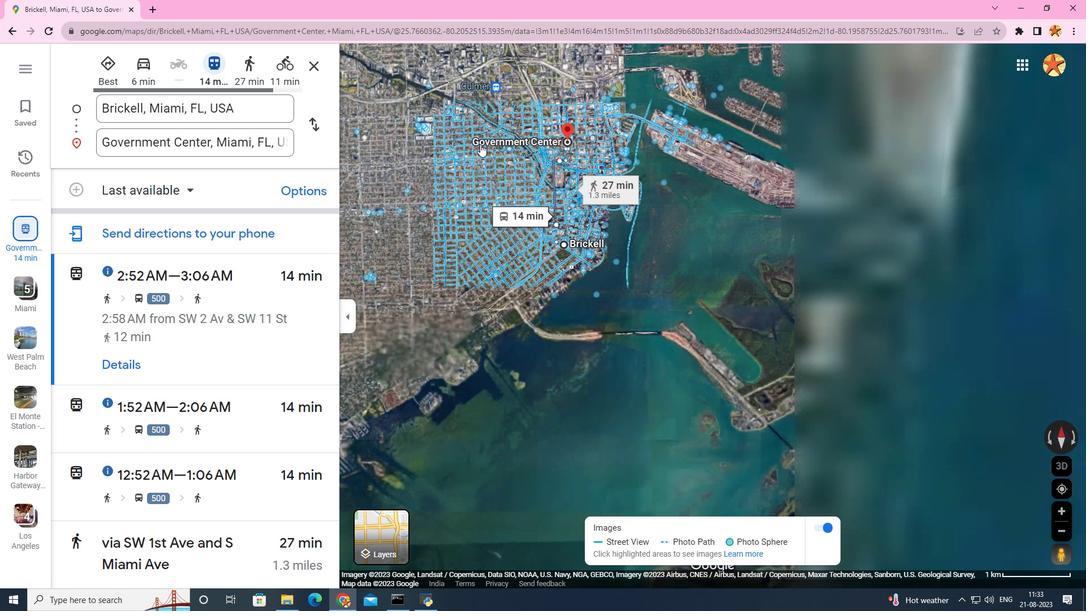 
Action: Mouse scrolled (481, 138) with delta (0, 0)
Screenshot: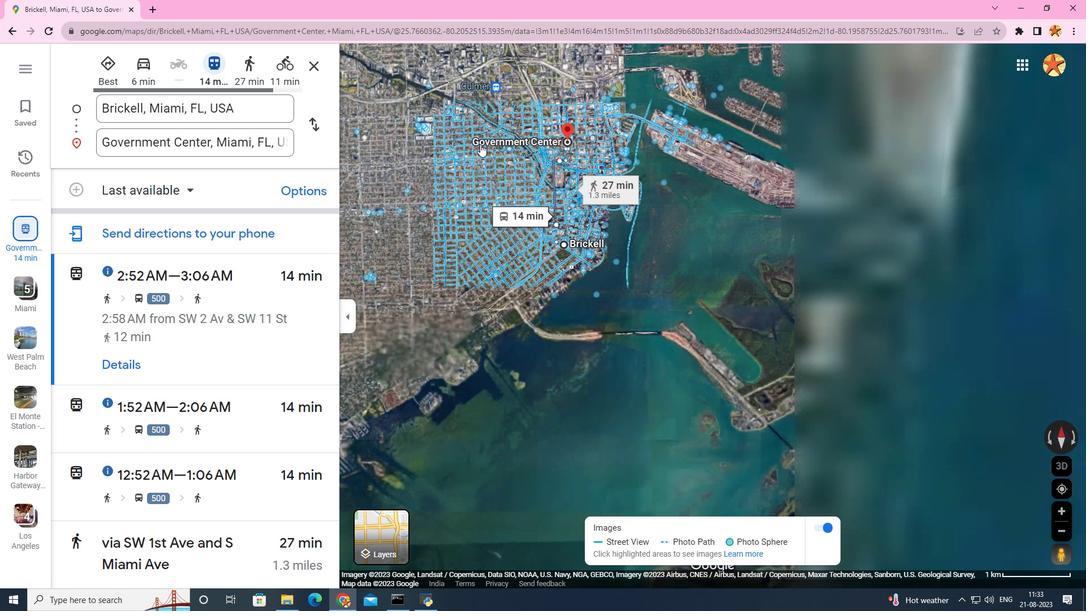 
Action: Mouse moved to (481, 143)
Screenshot: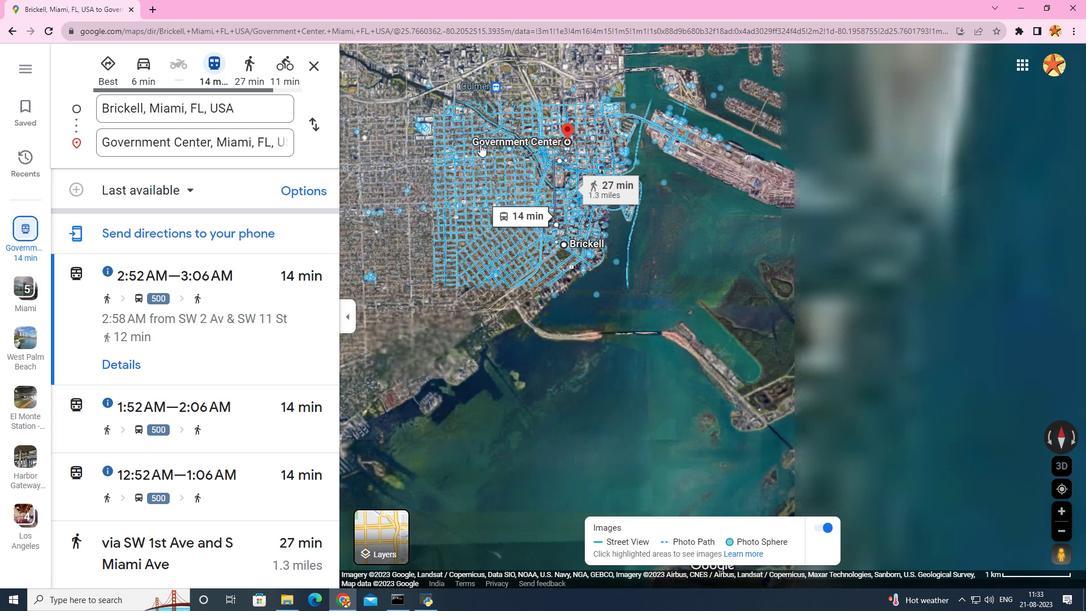 
Action: Mouse scrolled (481, 139) with delta (0, 0)
Screenshot: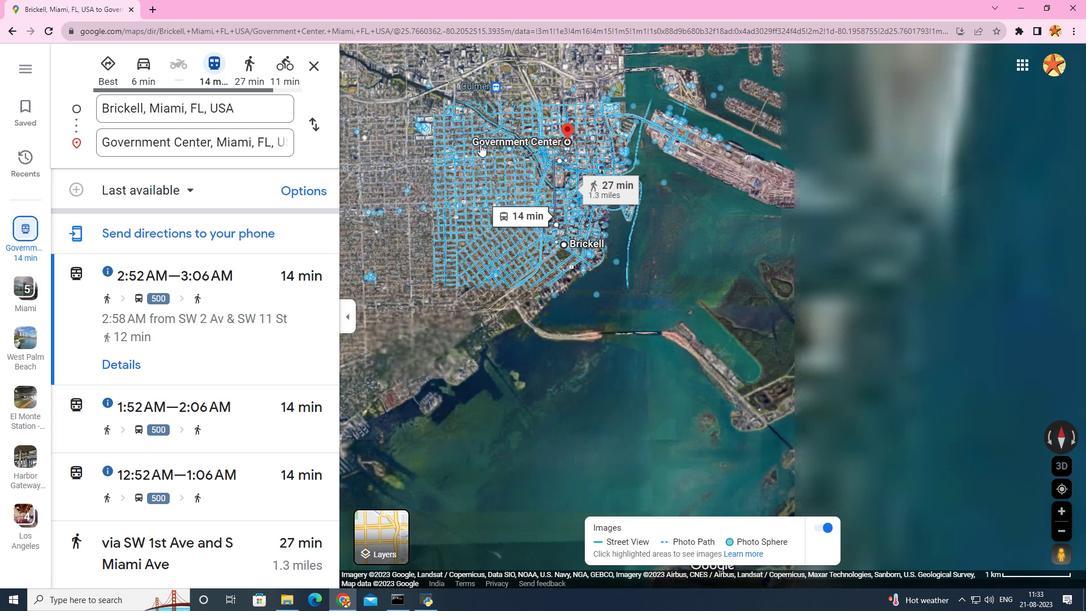 
Action: Mouse moved to (480, 144)
Screenshot: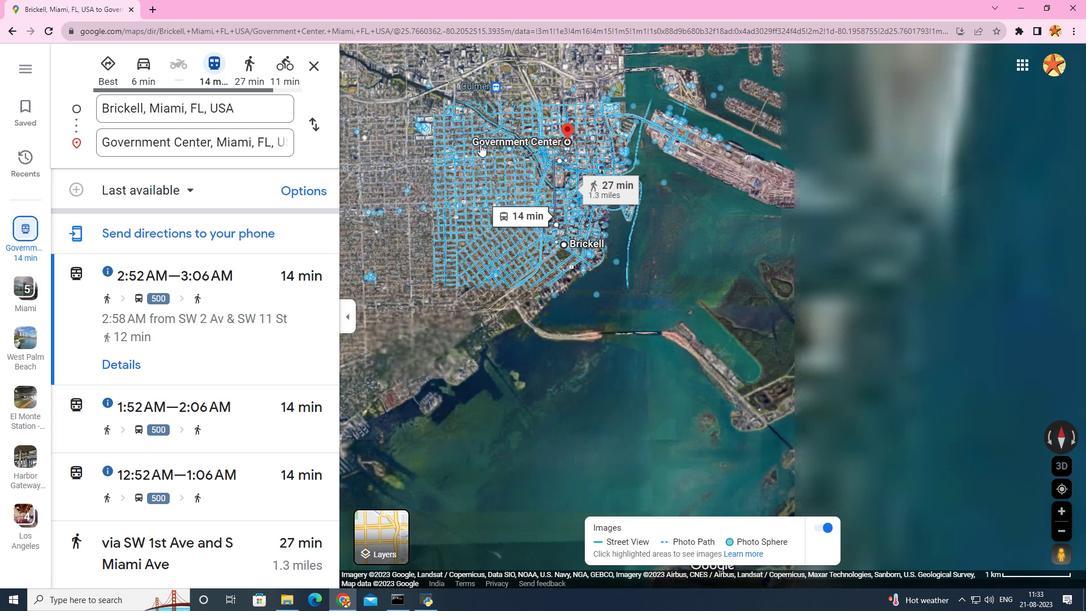 
Action: Mouse scrolled (480, 143) with delta (0, 0)
Screenshot: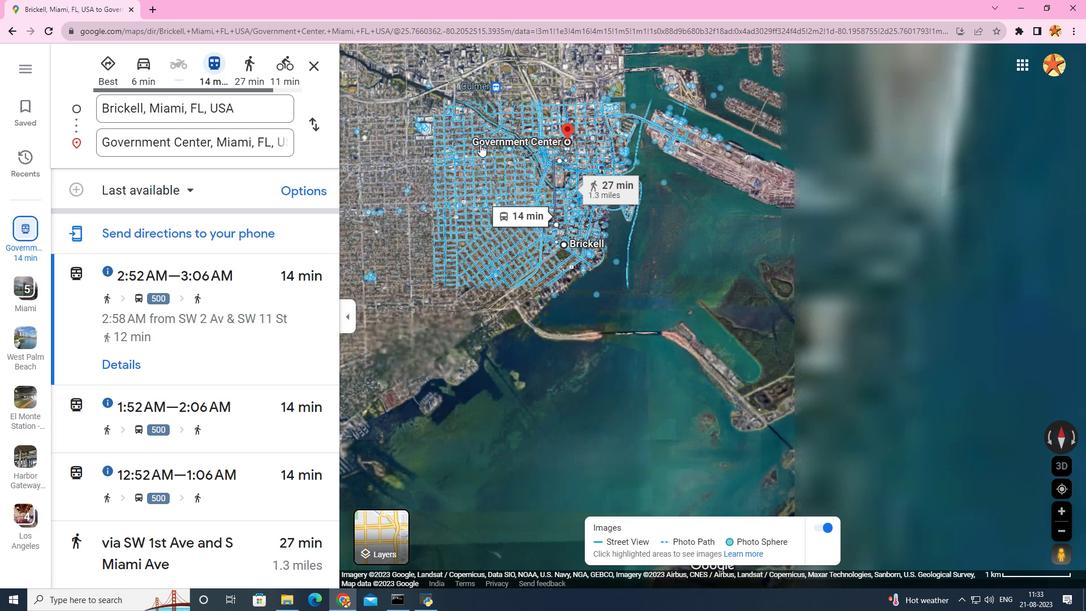 
Action: Mouse moved to (479, 147)
Screenshot: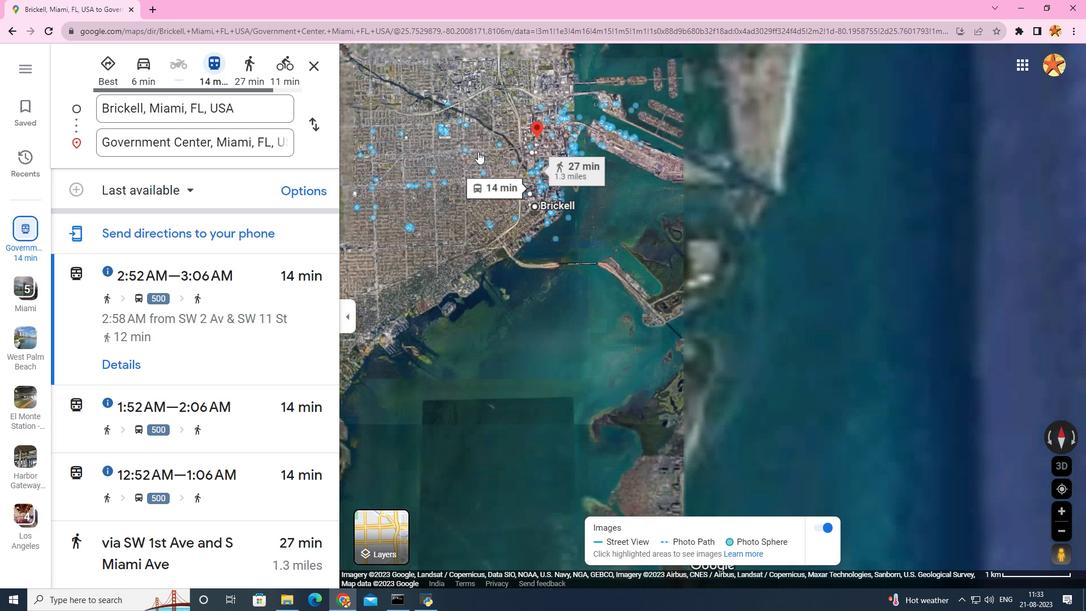 
Action: Mouse scrolled (479, 147) with delta (0, 0)
Screenshot: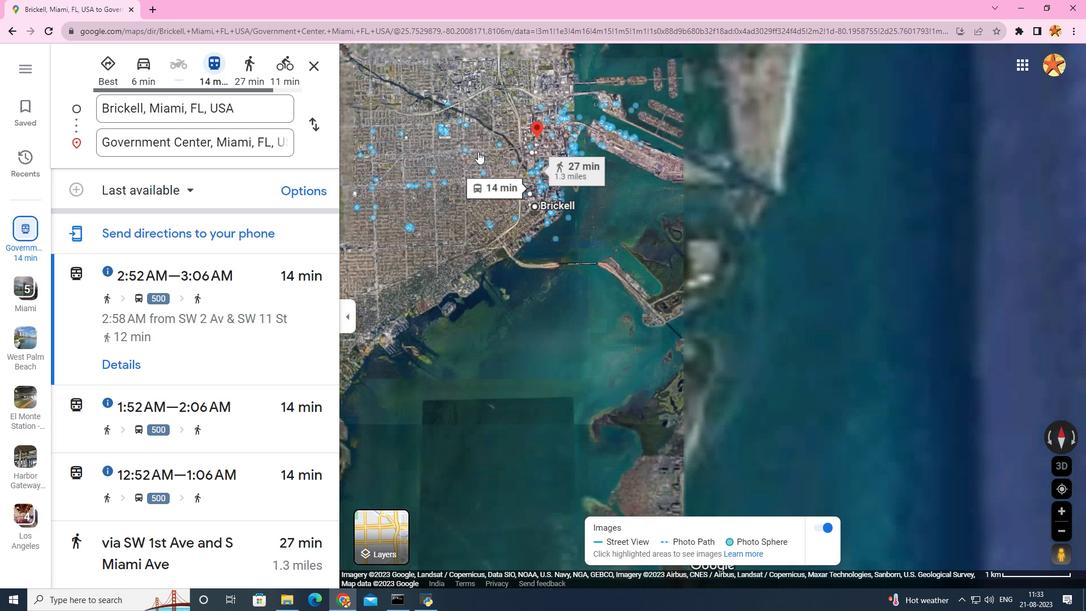 
Action: Mouse moved to (478, 151)
Screenshot: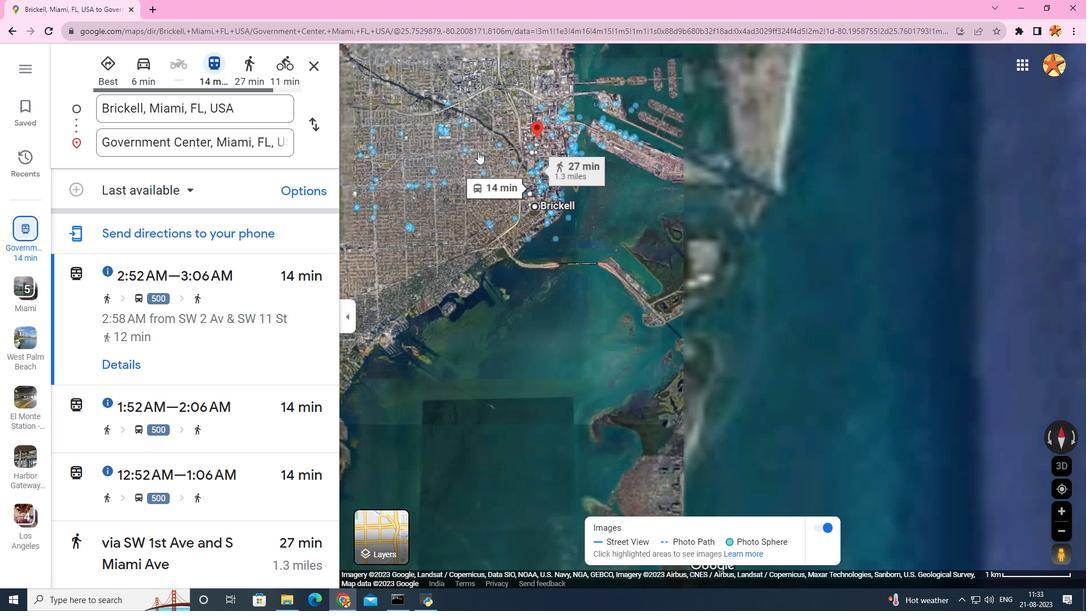 
Action: Mouse scrolled (478, 152) with delta (0, 0)
Screenshot: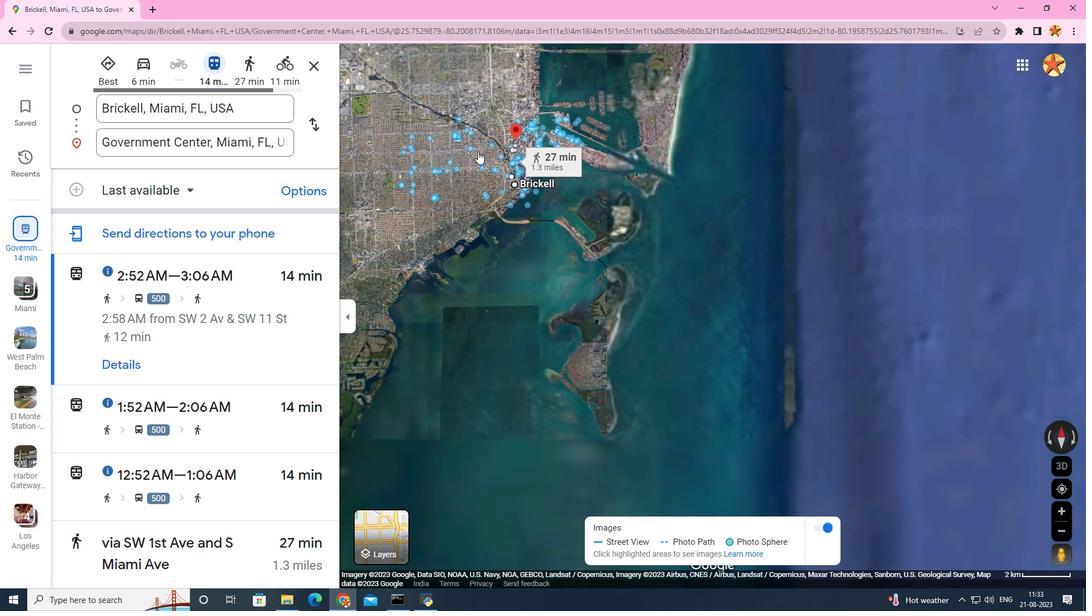 
Action: Mouse scrolled (478, 152) with delta (0, 0)
Screenshot: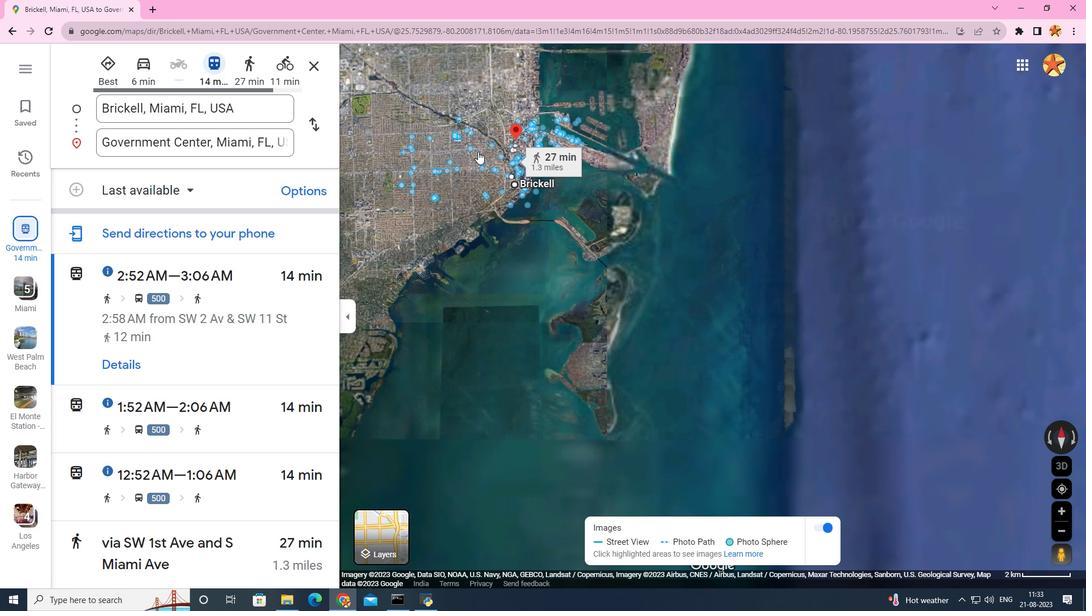 
Action: Mouse scrolled (478, 152) with delta (0, 0)
Screenshot: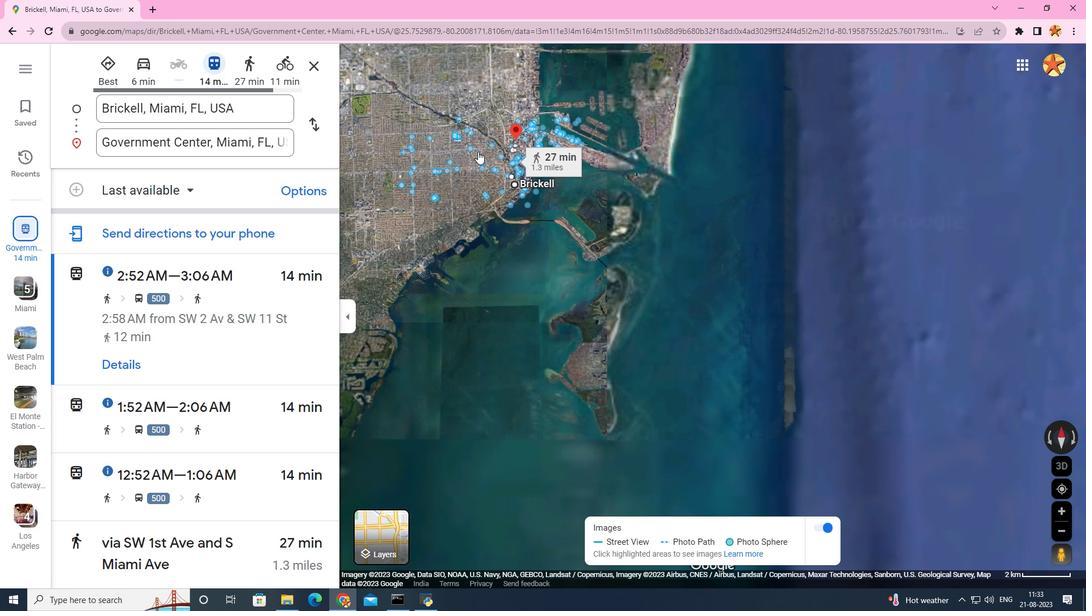 
Action: Mouse scrolled (478, 152) with delta (0, 0)
Screenshot: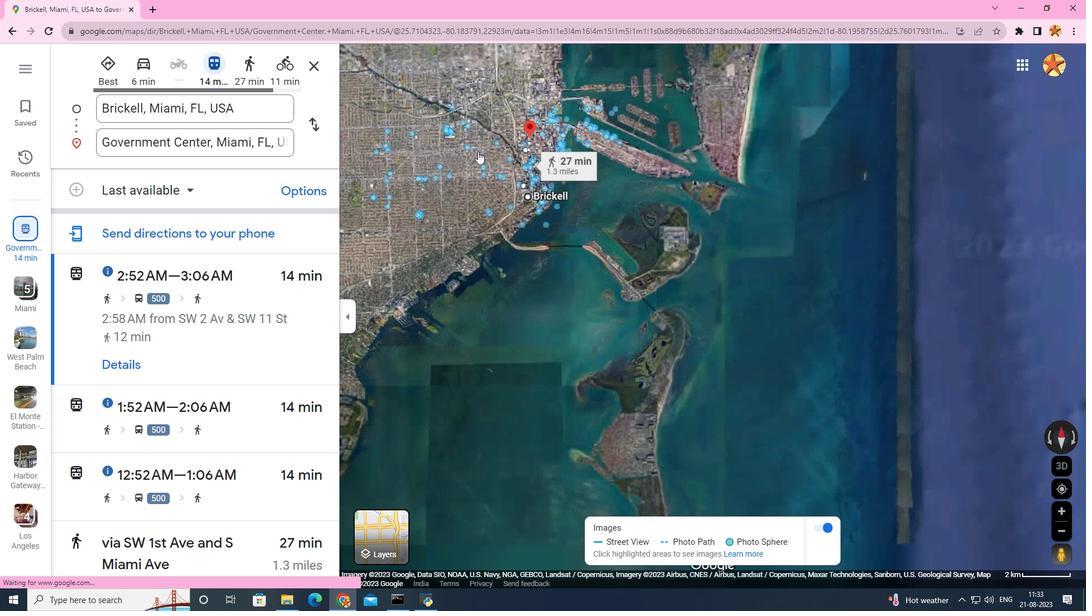 
Action: Mouse moved to (236, 266)
Screenshot: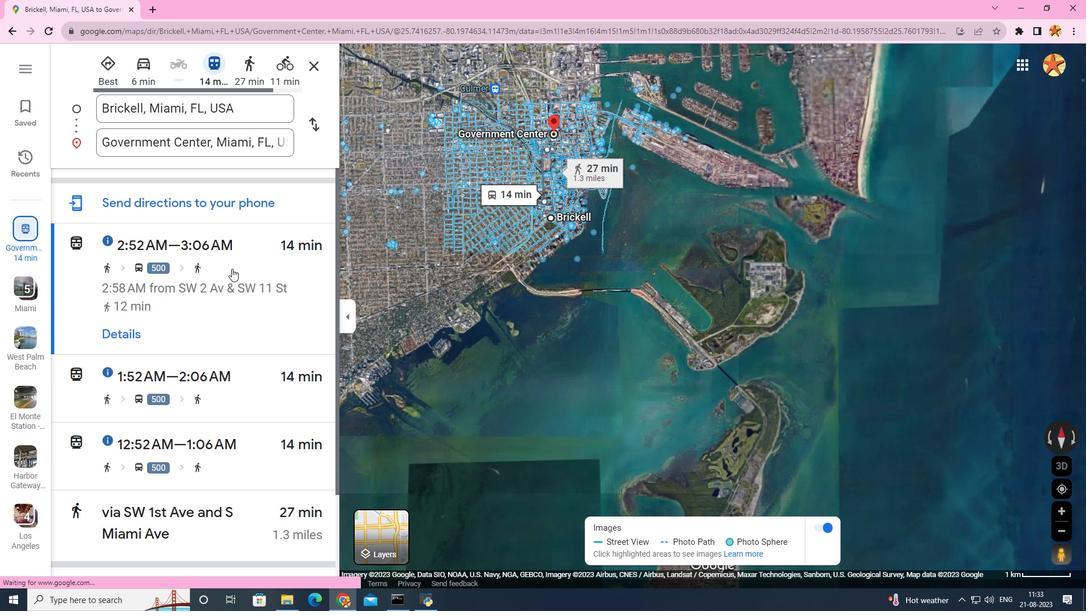 
Action: Mouse scrolled (237, 265) with delta (0, 0)
Screenshot: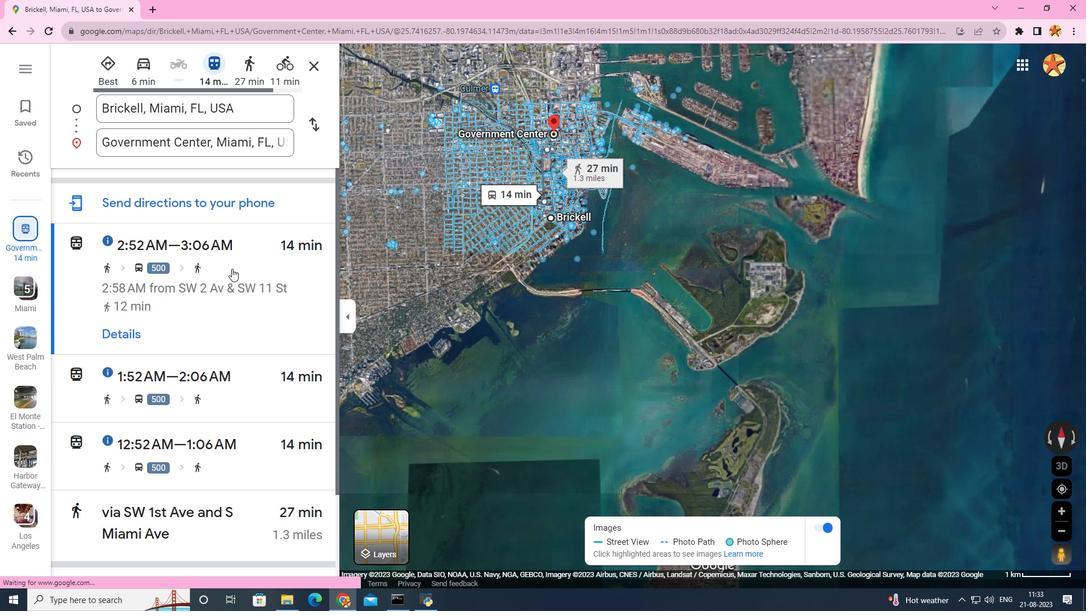 
Action: Mouse moved to (233, 268)
Screenshot: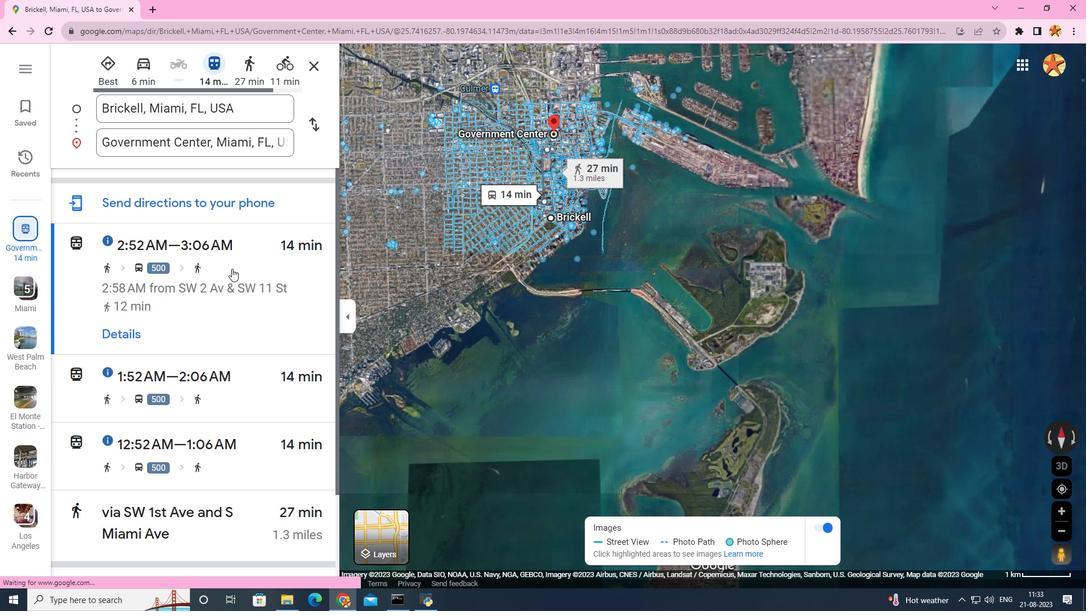 
Action: Mouse scrolled (234, 267) with delta (0, 0)
Screenshot: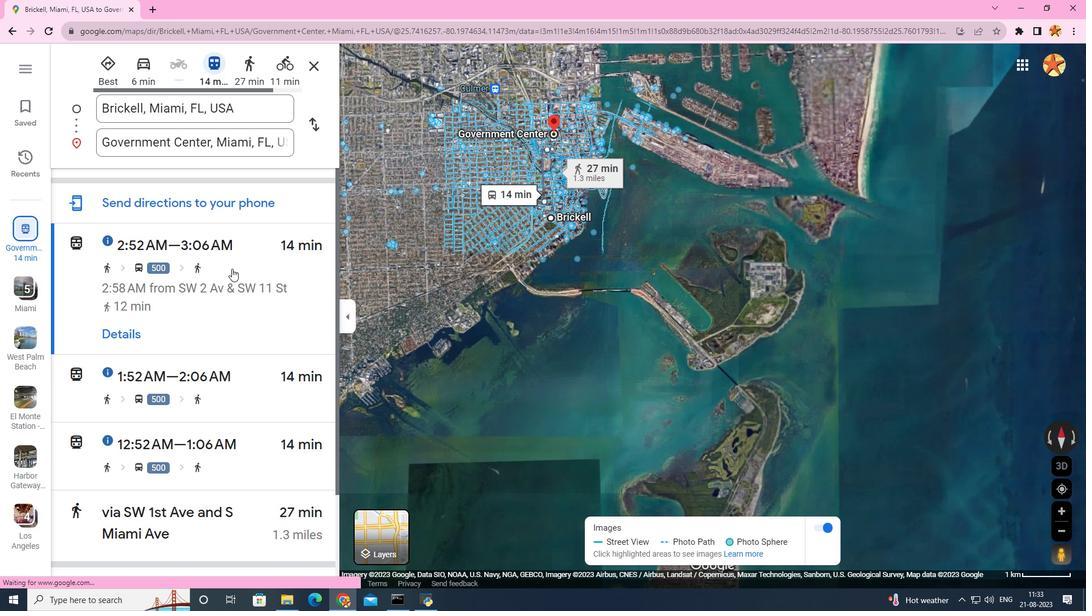 
Action: Mouse moved to (232, 268)
Screenshot: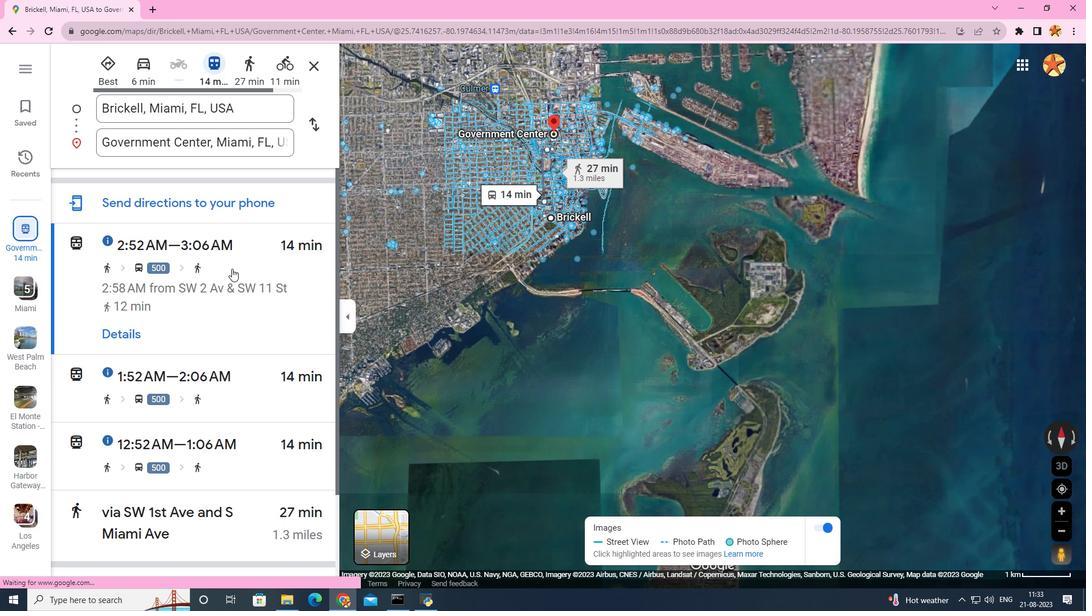 
Action: Mouse scrolled (232, 268) with delta (0, 0)
Screenshot: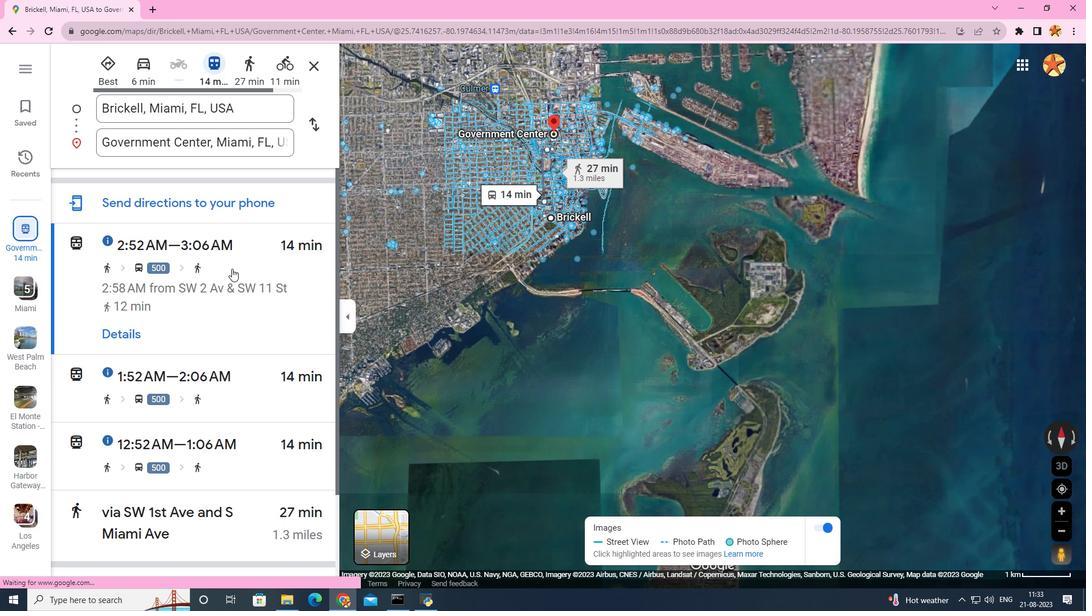 
Action: Mouse scrolled (232, 269) with delta (0, 0)
Screenshot: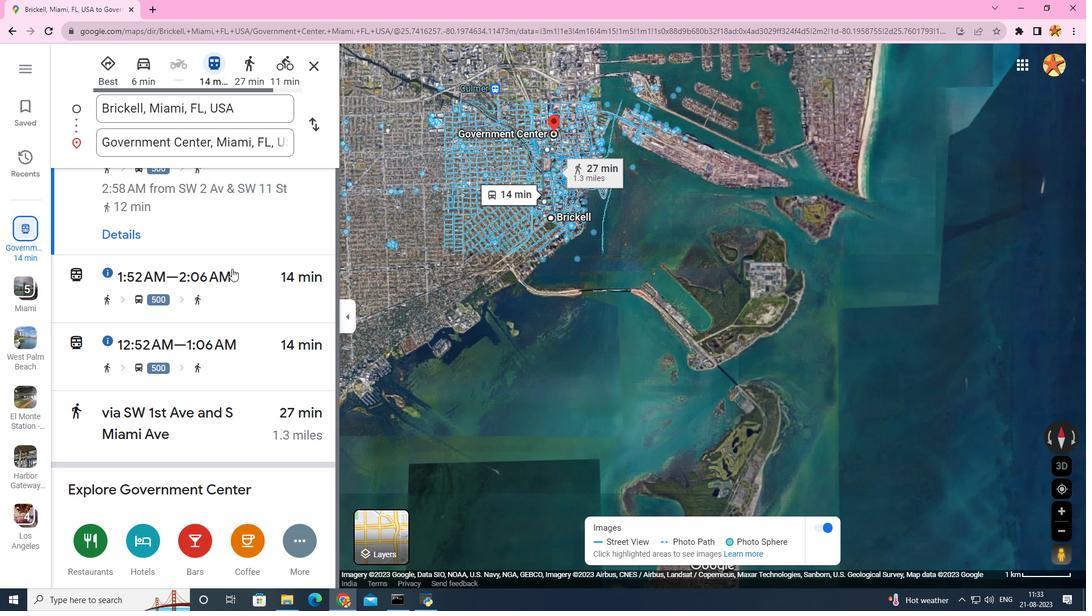
Action: Mouse scrolled (232, 269) with delta (0, 0)
Screenshot: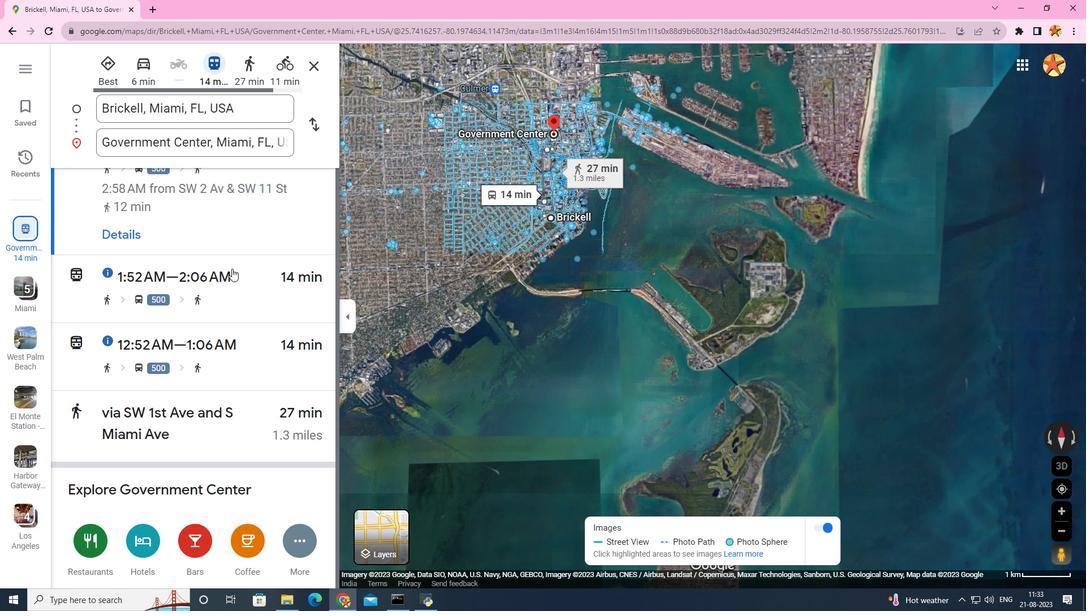 
Action: Mouse scrolled (232, 269) with delta (0, 0)
Screenshot: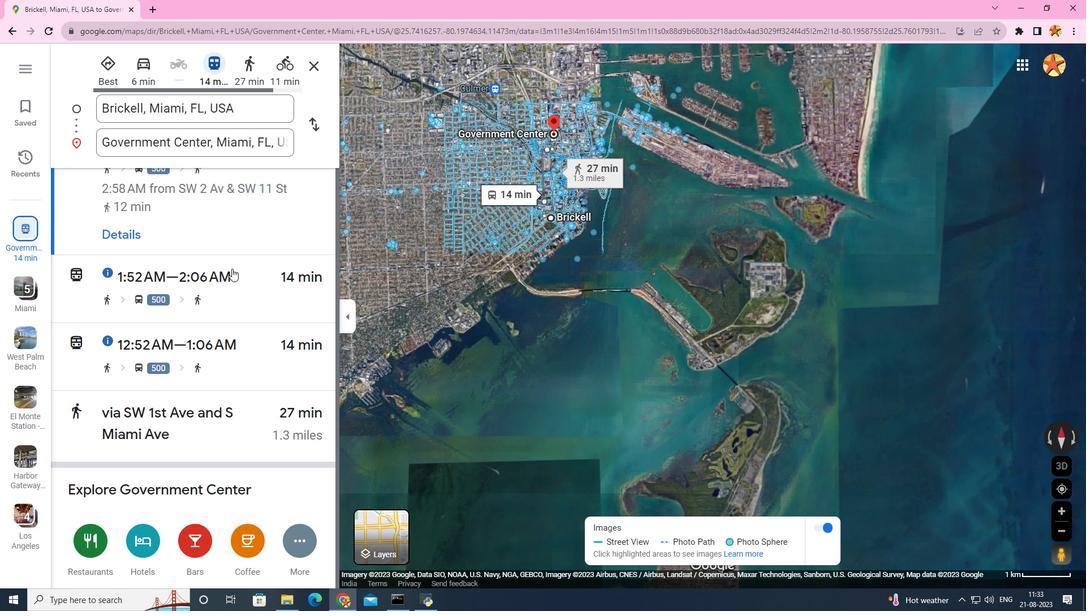 
Action: Mouse scrolled (232, 269) with delta (0, 0)
Screenshot: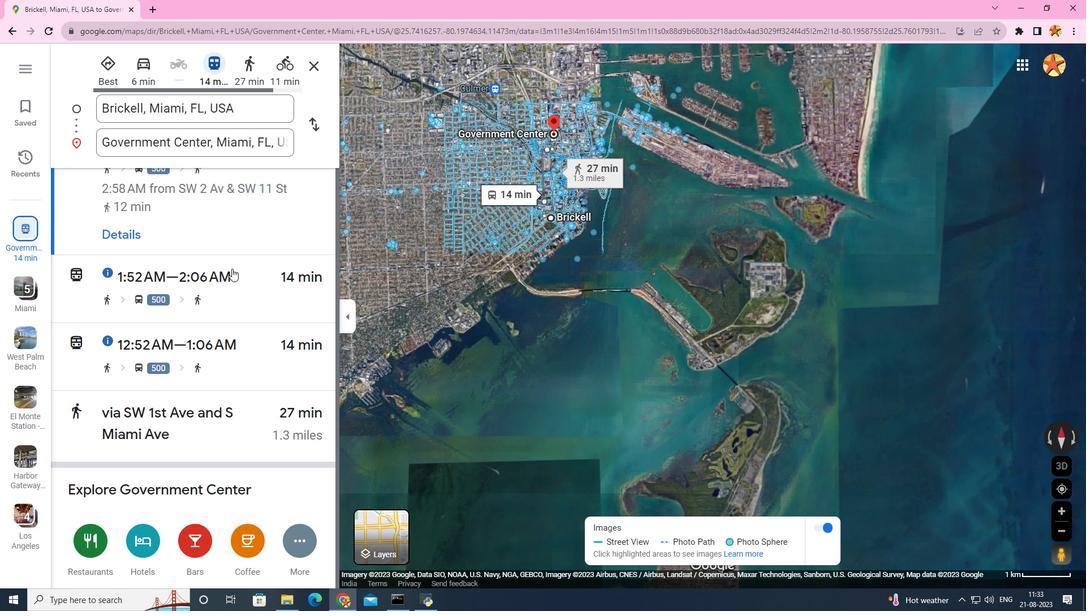 
Action: Mouse scrolled (232, 269) with delta (0, 0)
Screenshot: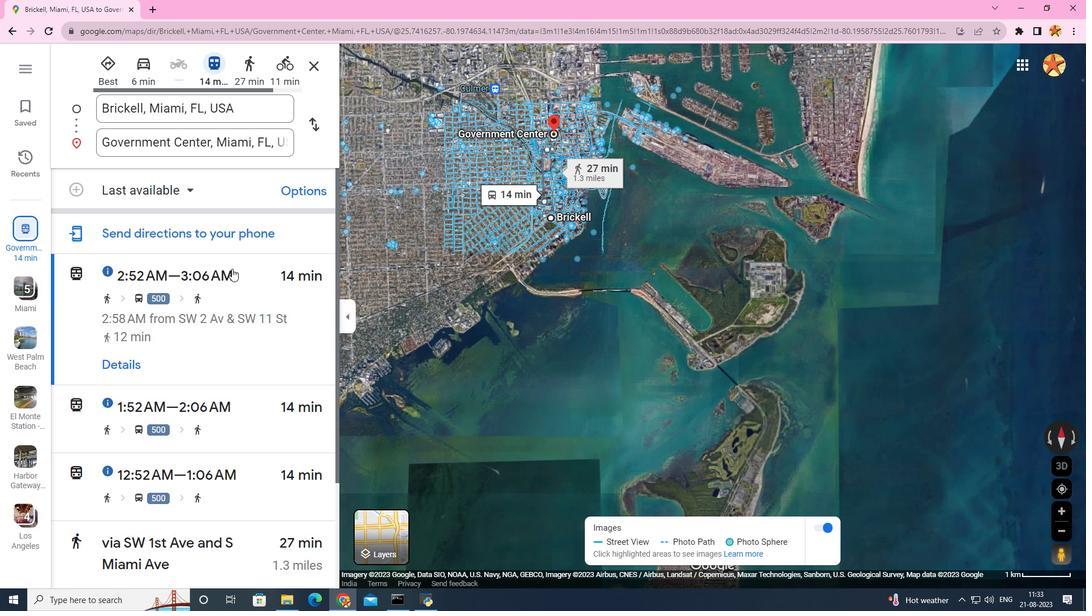 
Action: Mouse moved to (120, 354)
Screenshot: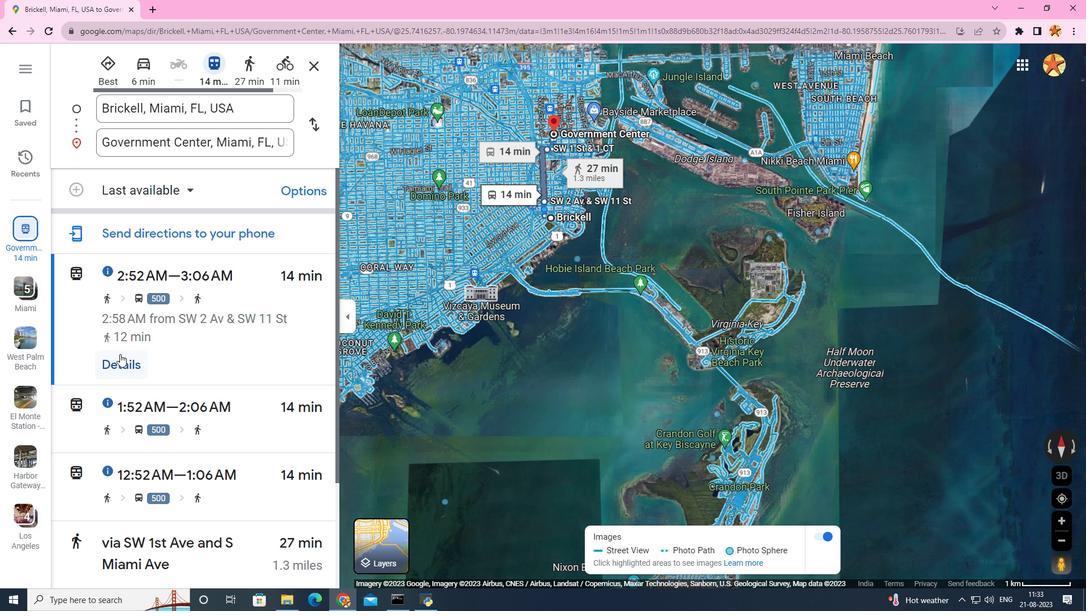 
Action: Mouse pressed left at (120, 354)
Screenshot: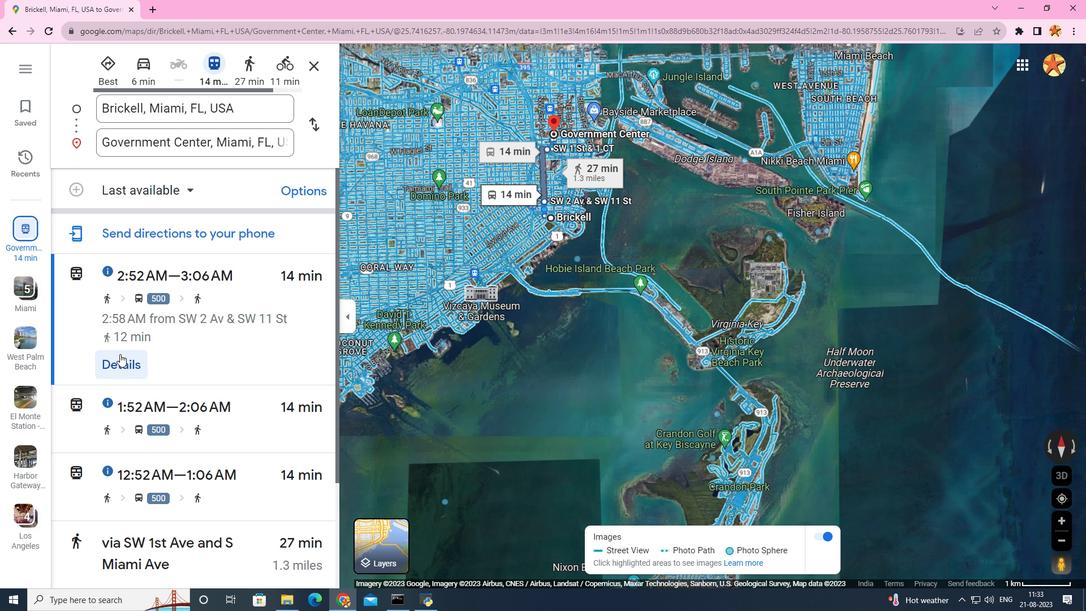 
Action: Mouse moved to (141, 345)
Screenshot: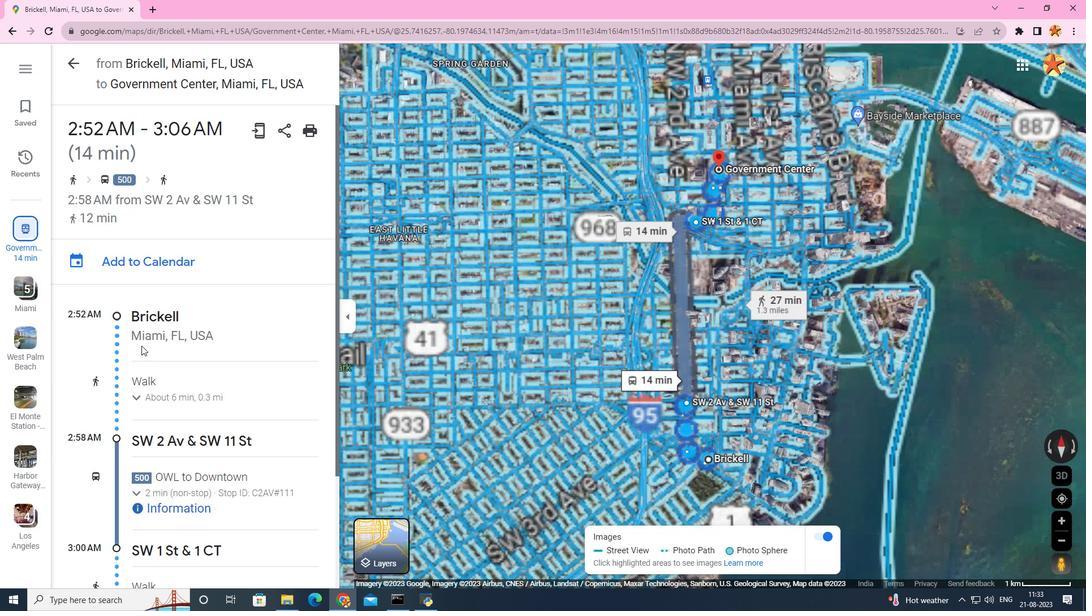 
Action: Mouse scrolled (141, 345) with delta (0, 0)
Screenshot: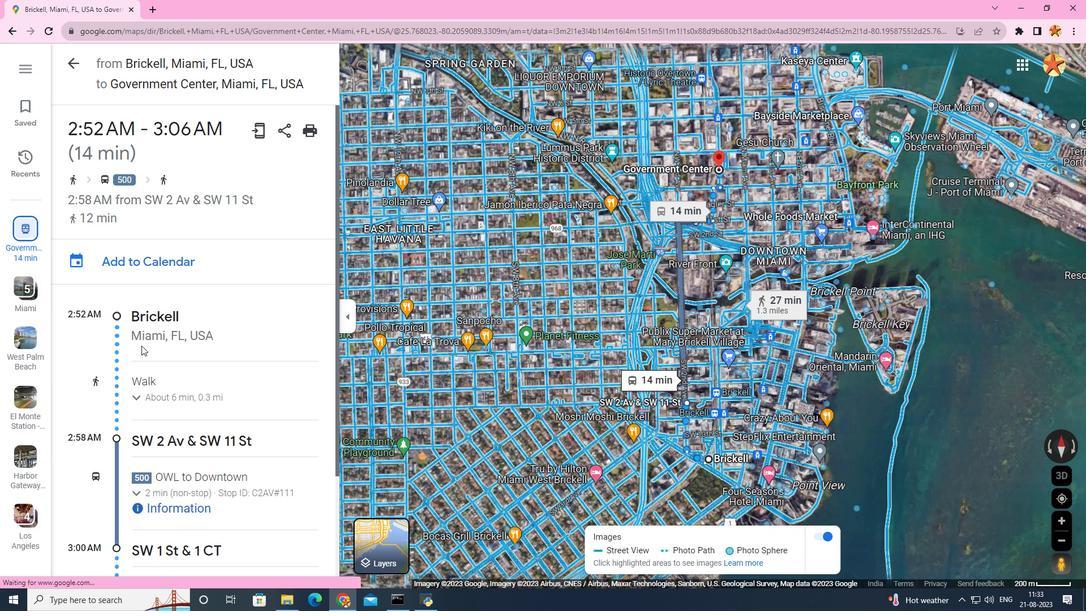 
Action: Mouse scrolled (141, 345) with delta (0, 0)
Screenshot: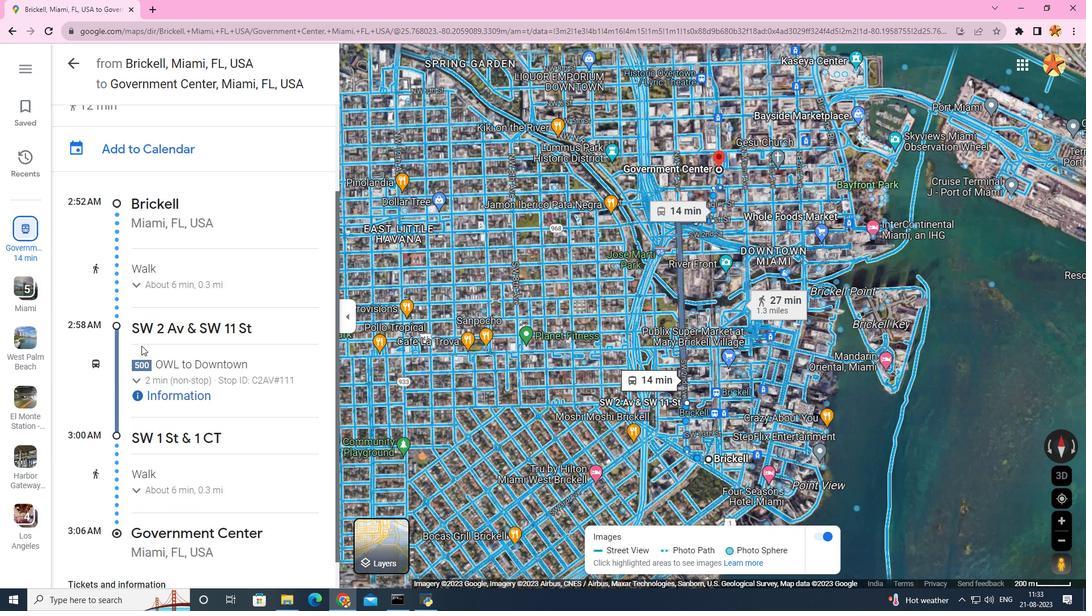 
Action: Mouse scrolled (141, 345) with delta (0, 0)
Screenshot: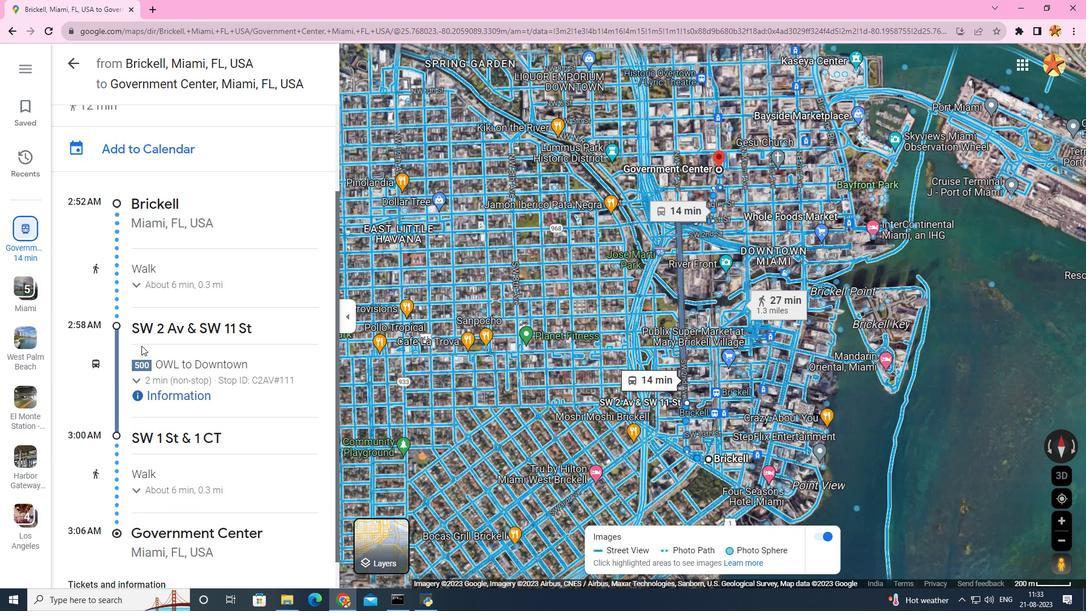 
Action: Mouse scrolled (141, 345) with delta (0, 0)
Screenshot: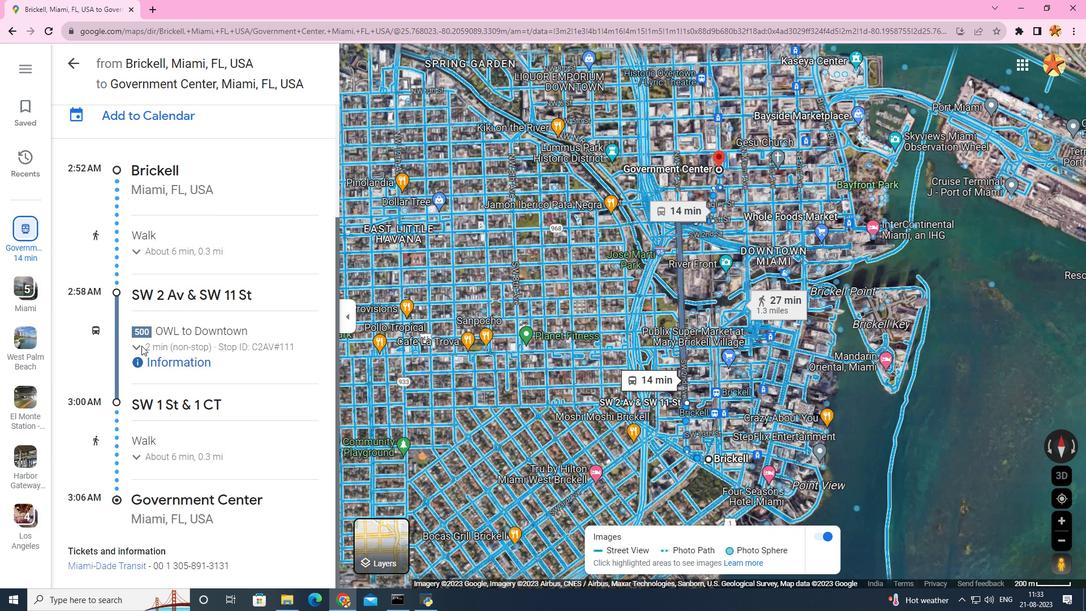 
Action: Mouse scrolled (141, 345) with delta (0, 0)
Screenshot: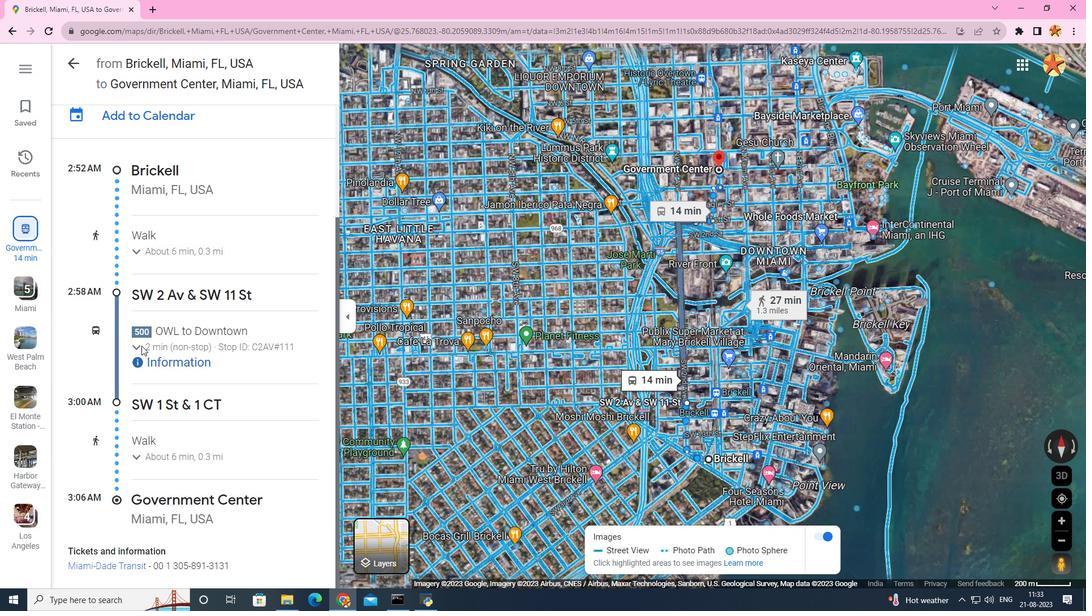 
Action: Mouse scrolled (141, 345) with delta (0, 0)
Screenshot: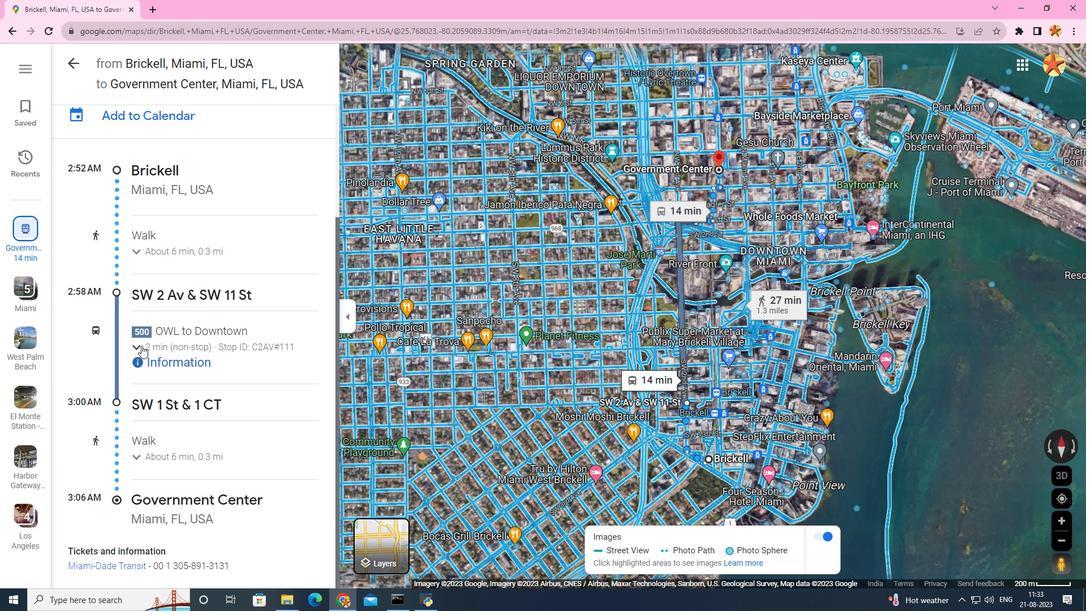 
Action: Mouse scrolled (141, 345) with delta (0, 0)
Screenshot: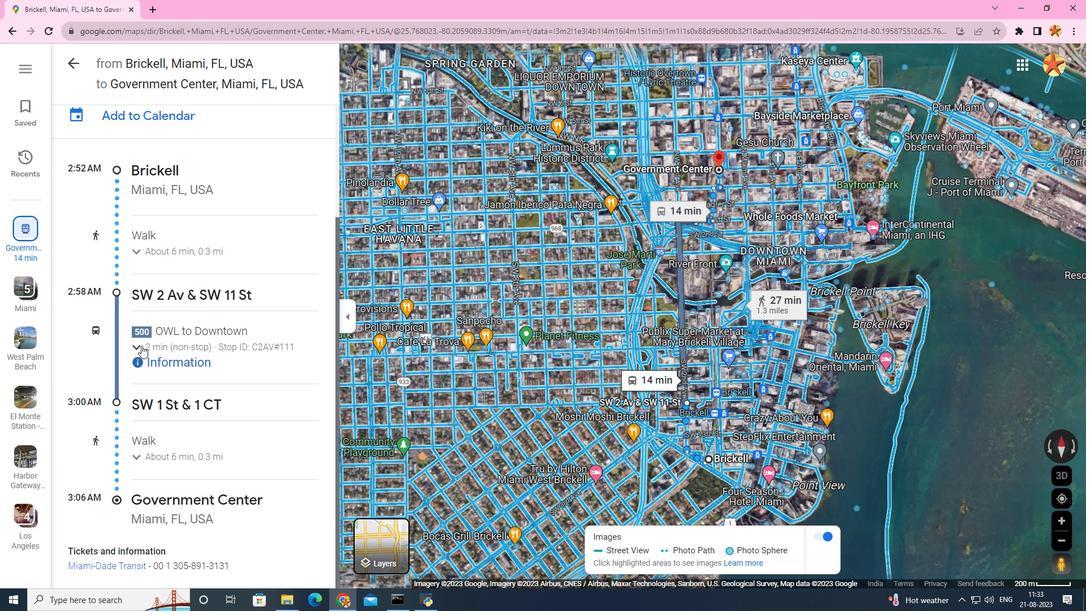 
Action: Mouse scrolled (141, 345) with delta (0, 0)
Screenshot: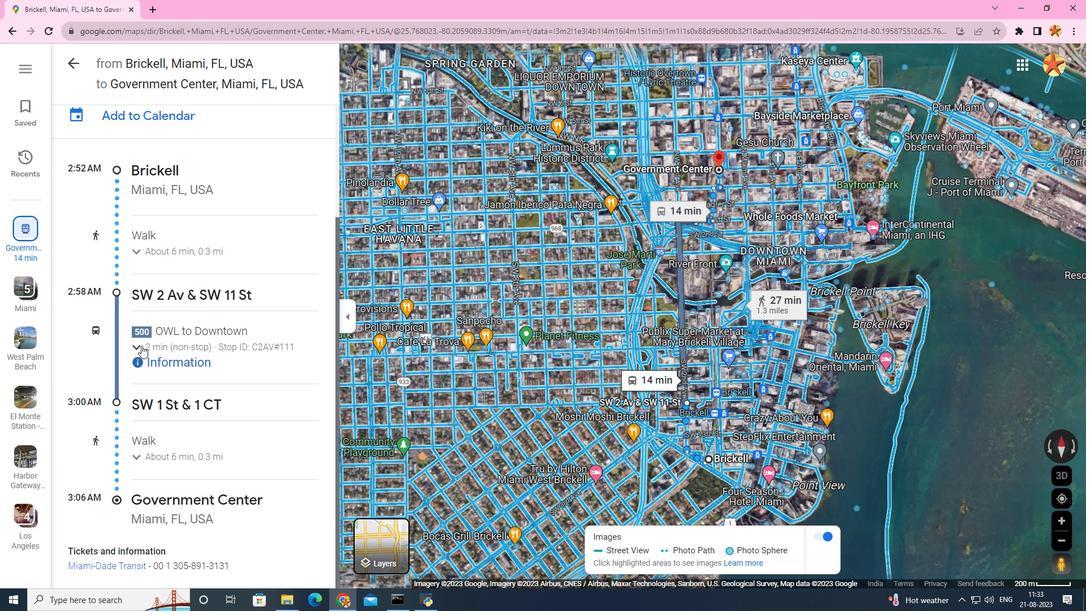 
Action: Mouse scrolled (141, 346) with delta (0, 0)
Screenshot: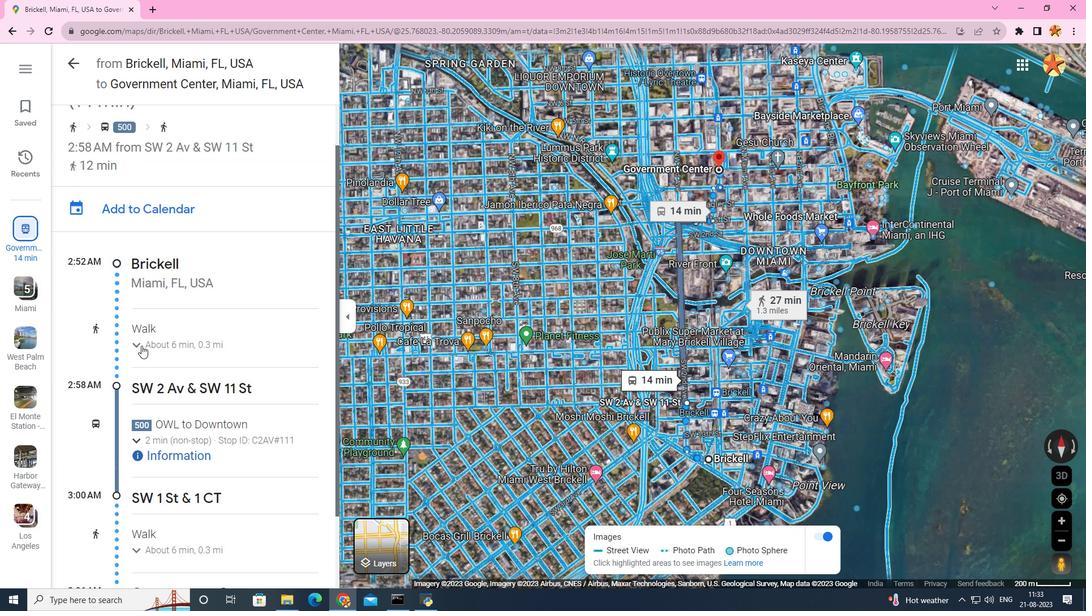
Action: Mouse scrolled (141, 346) with delta (0, 0)
Screenshot: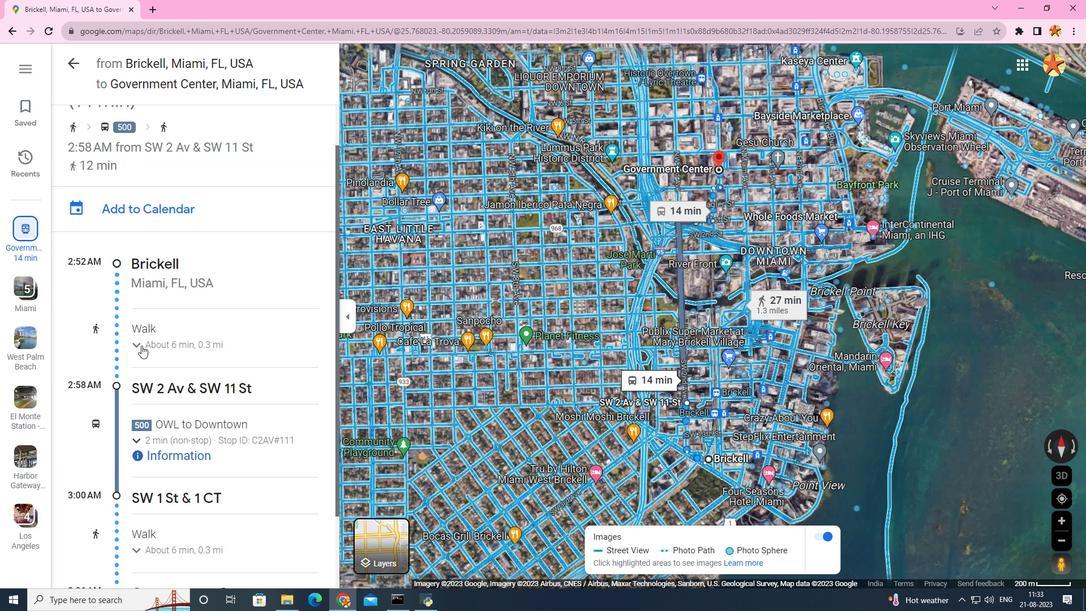 
Action: Mouse scrolled (141, 346) with delta (0, 0)
Screenshot: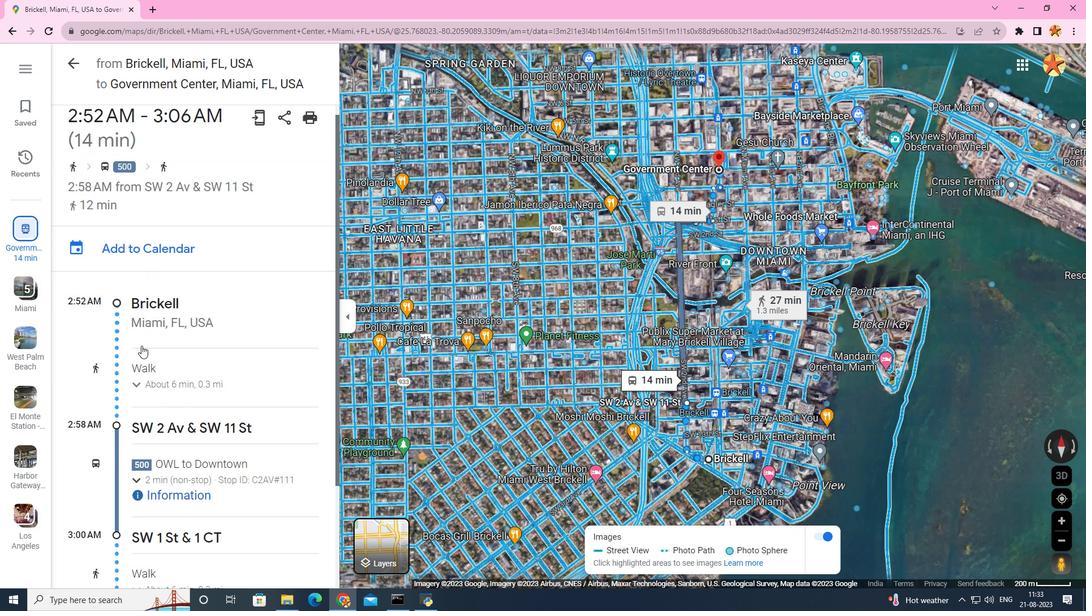 
Action: Mouse scrolled (141, 346) with delta (0, 0)
Screenshot: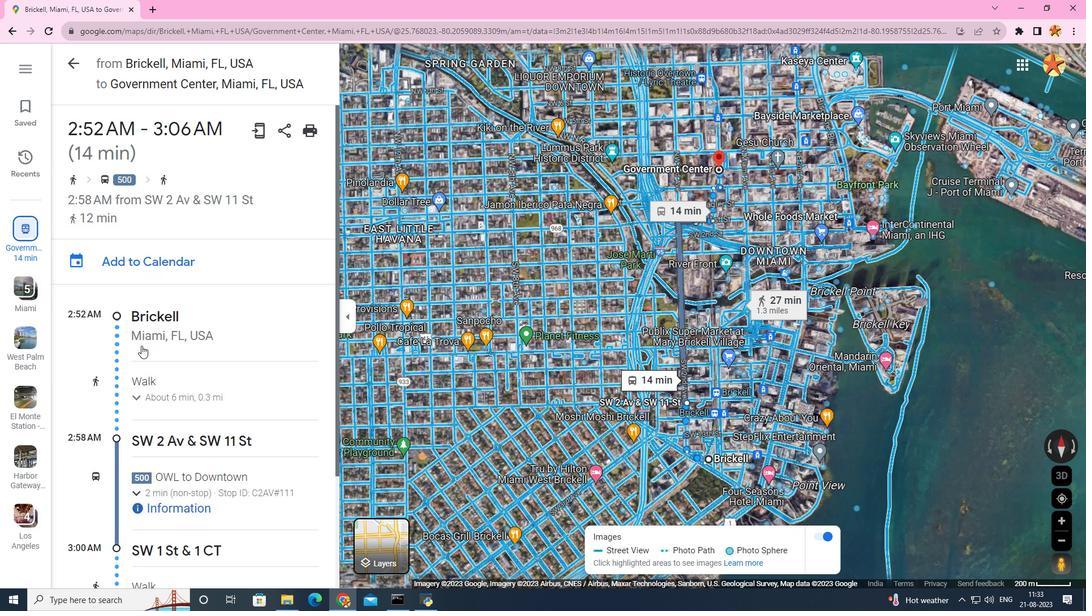 
Action: Mouse scrolled (141, 346) with delta (0, 0)
Screenshot: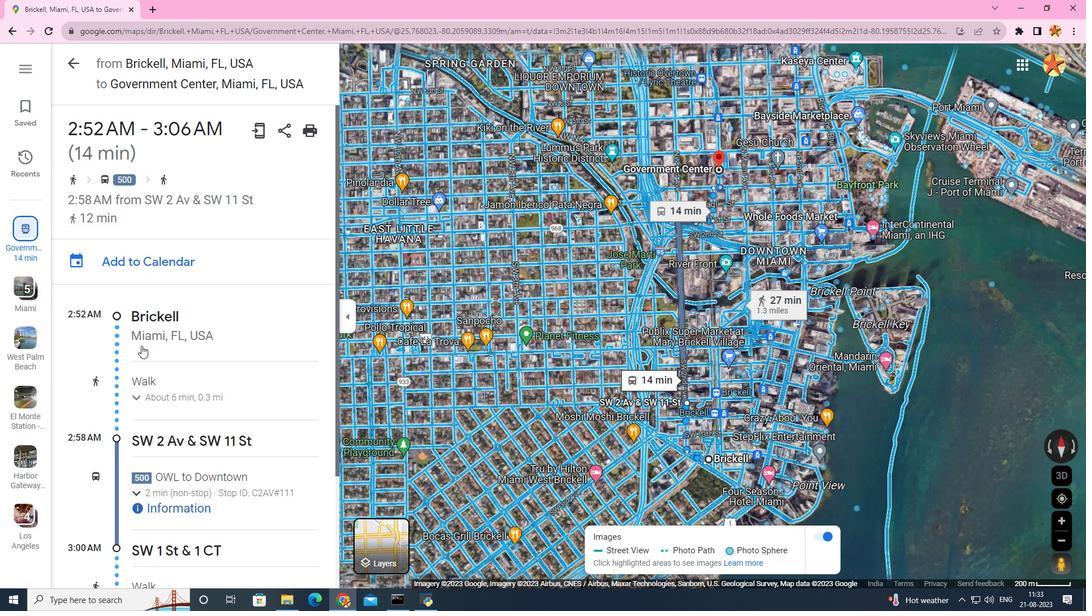 
Action: Mouse scrolled (141, 346) with delta (0, 0)
Screenshot: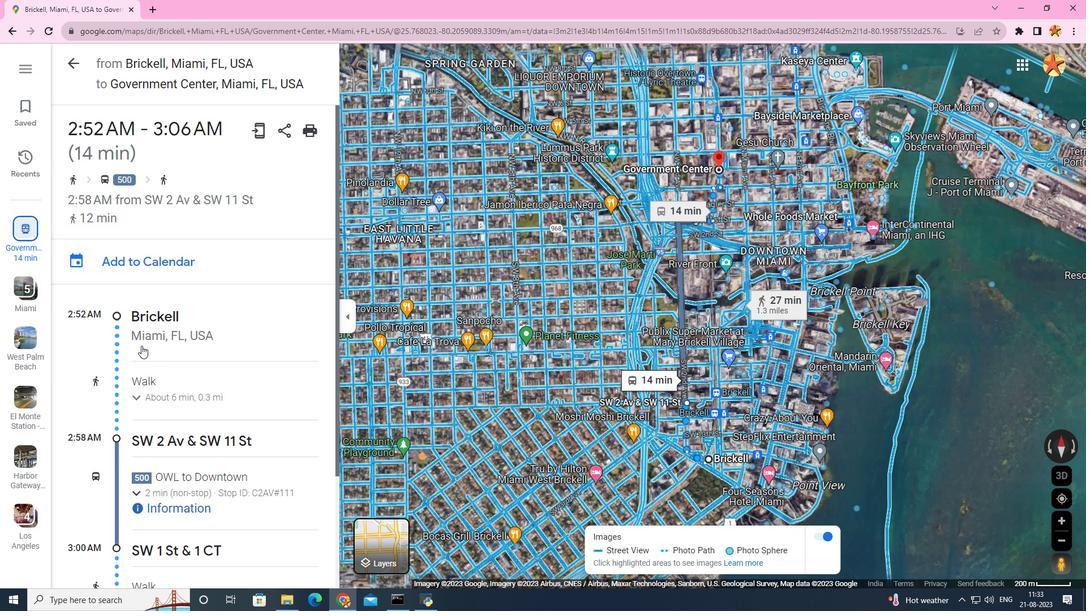 
Action: Mouse scrolled (141, 346) with delta (0, 0)
Screenshot: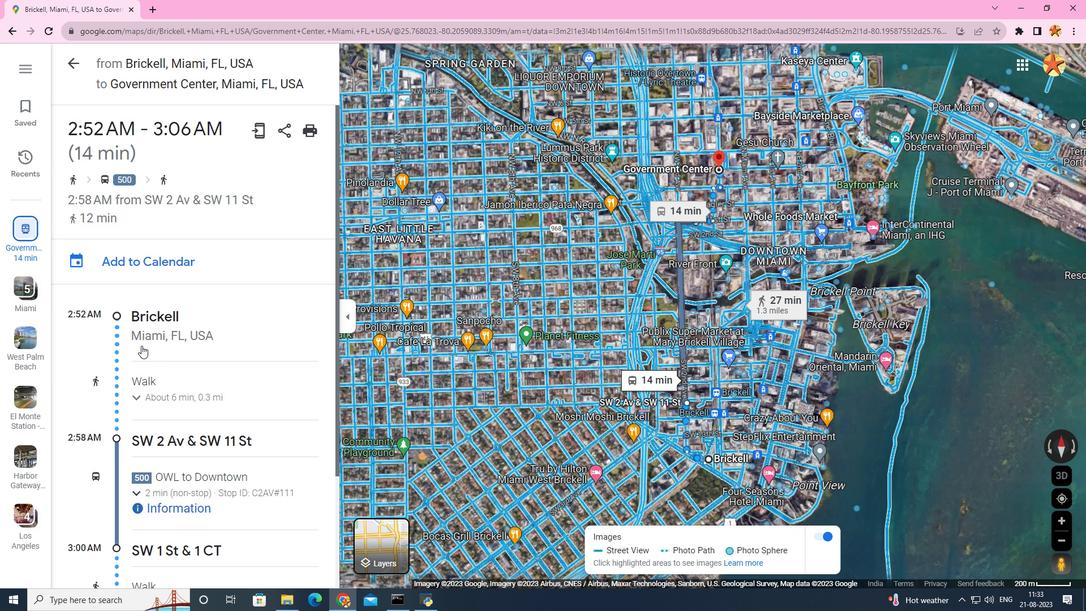 
Action: Mouse scrolled (141, 346) with delta (0, 0)
Screenshot: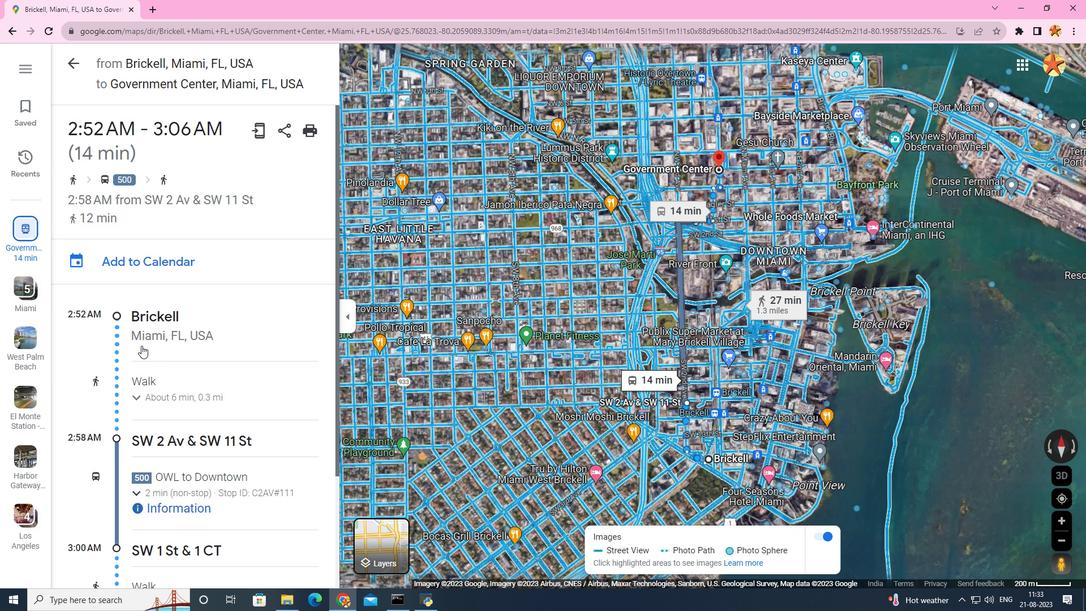 
Action: Mouse moved to (205, 404)
Screenshot: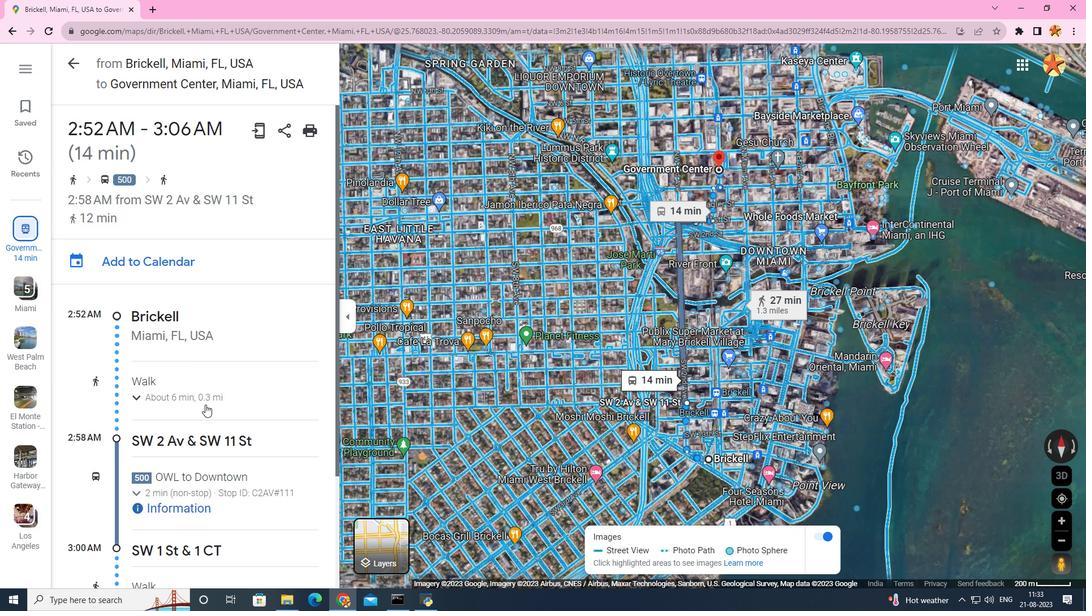 
